 Task: Change  the formatting of the data to 'Which is Less than 10, 'In conditional formating, put the option 'Light Red Fill with Drak Red Text. 'add another formatting option Format As Table, insert the option 'Blue Table style Light 9 'In the sheet  Attendance Sheet for Weekly Monitoringbook
Action: Mouse moved to (38, 245)
Screenshot: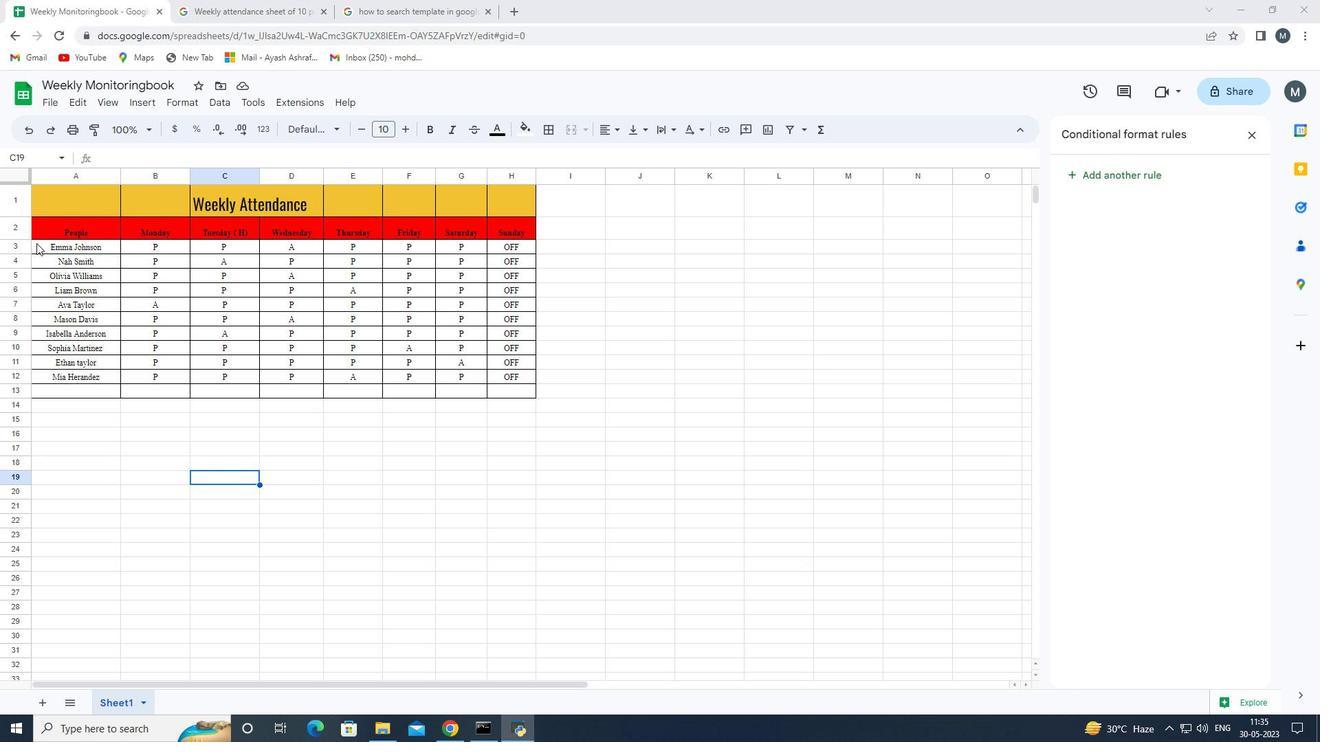 
Action: Mouse pressed left at (38, 245)
Screenshot: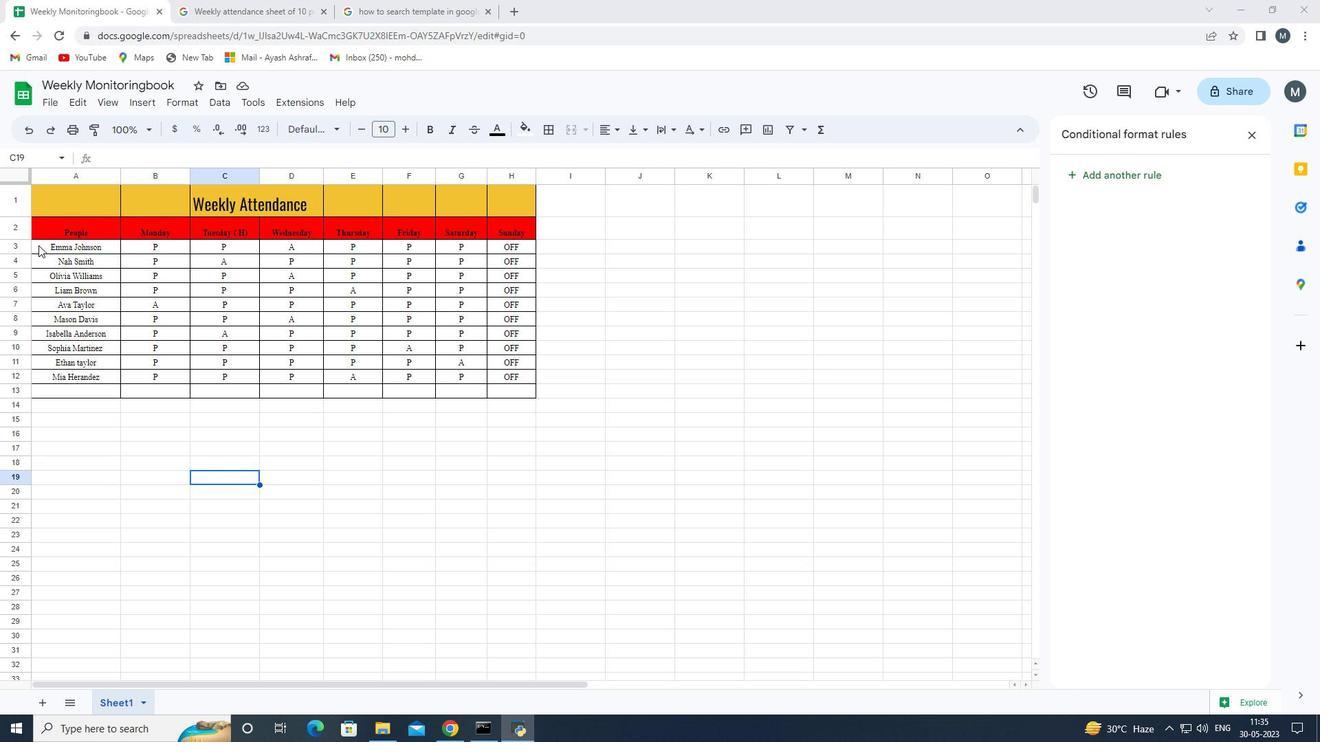 
Action: Mouse moved to (178, 106)
Screenshot: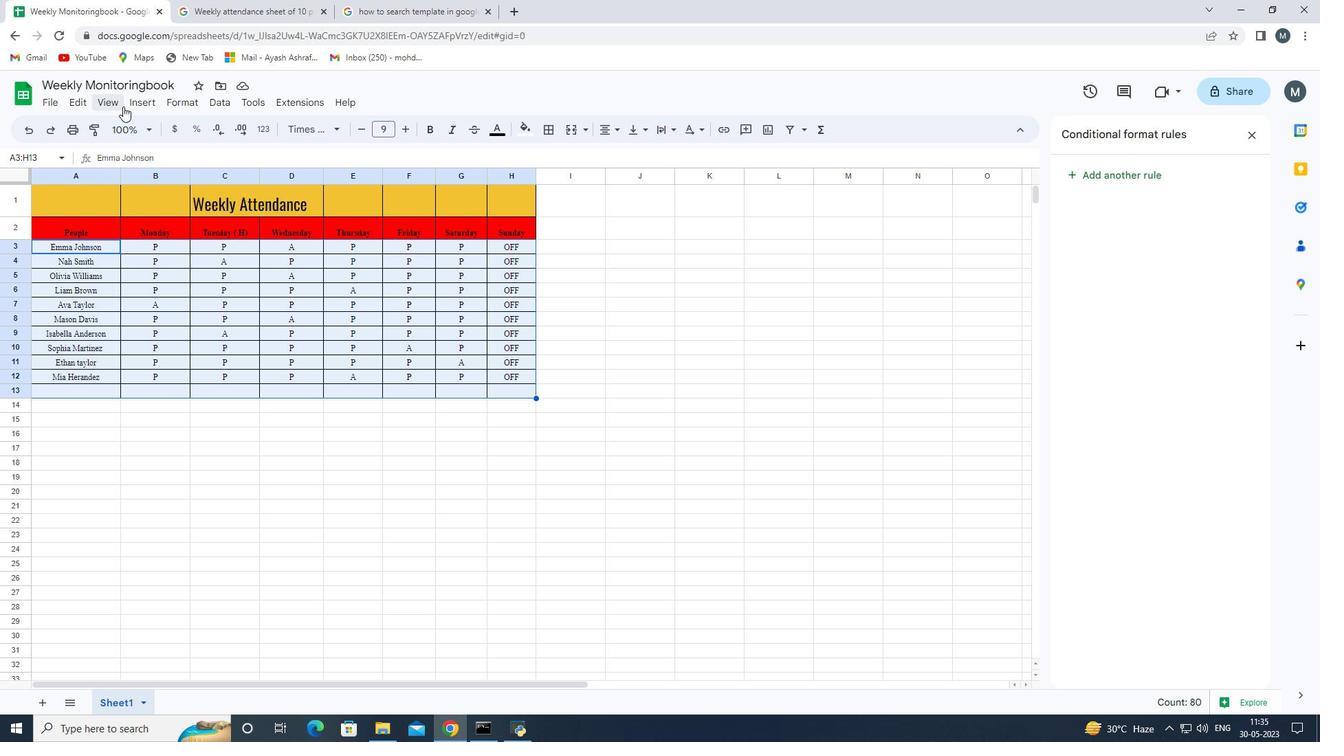 
Action: Mouse pressed left at (178, 106)
Screenshot: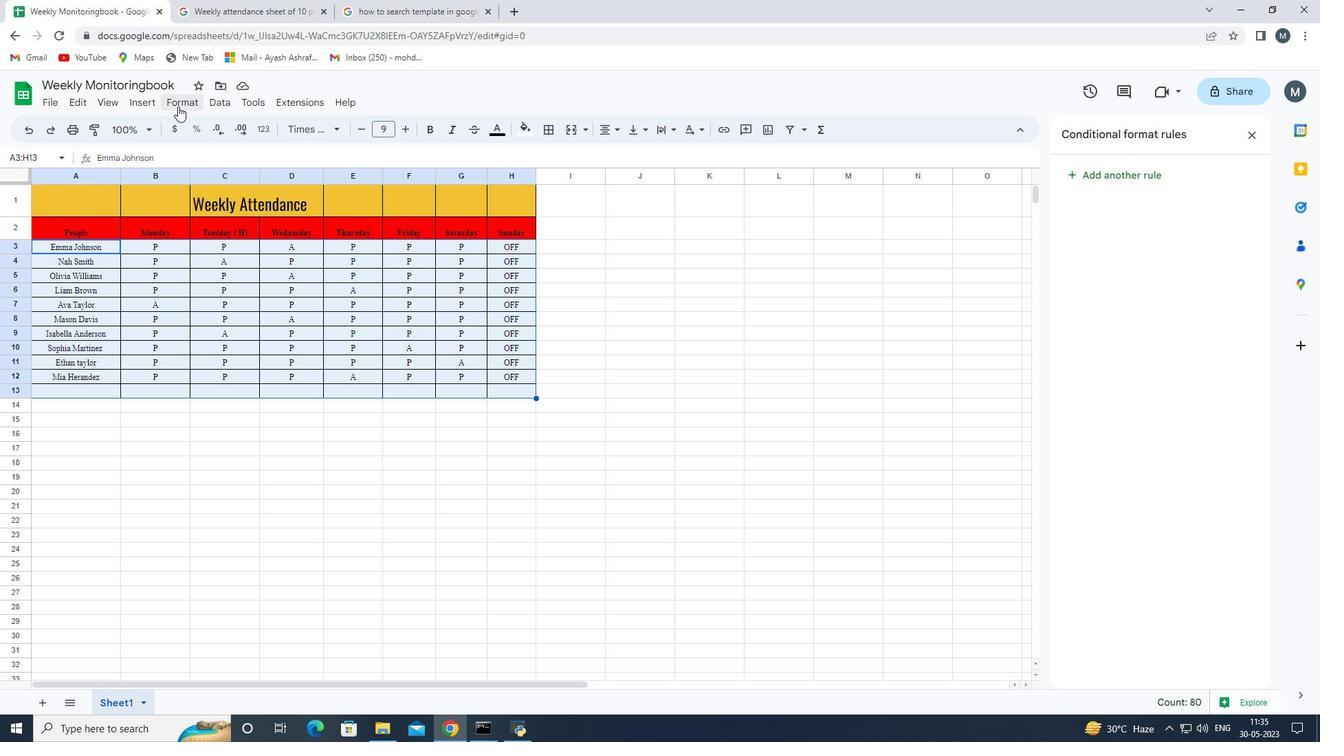 
Action: Mouse moved to (240, 331)
Screenshot: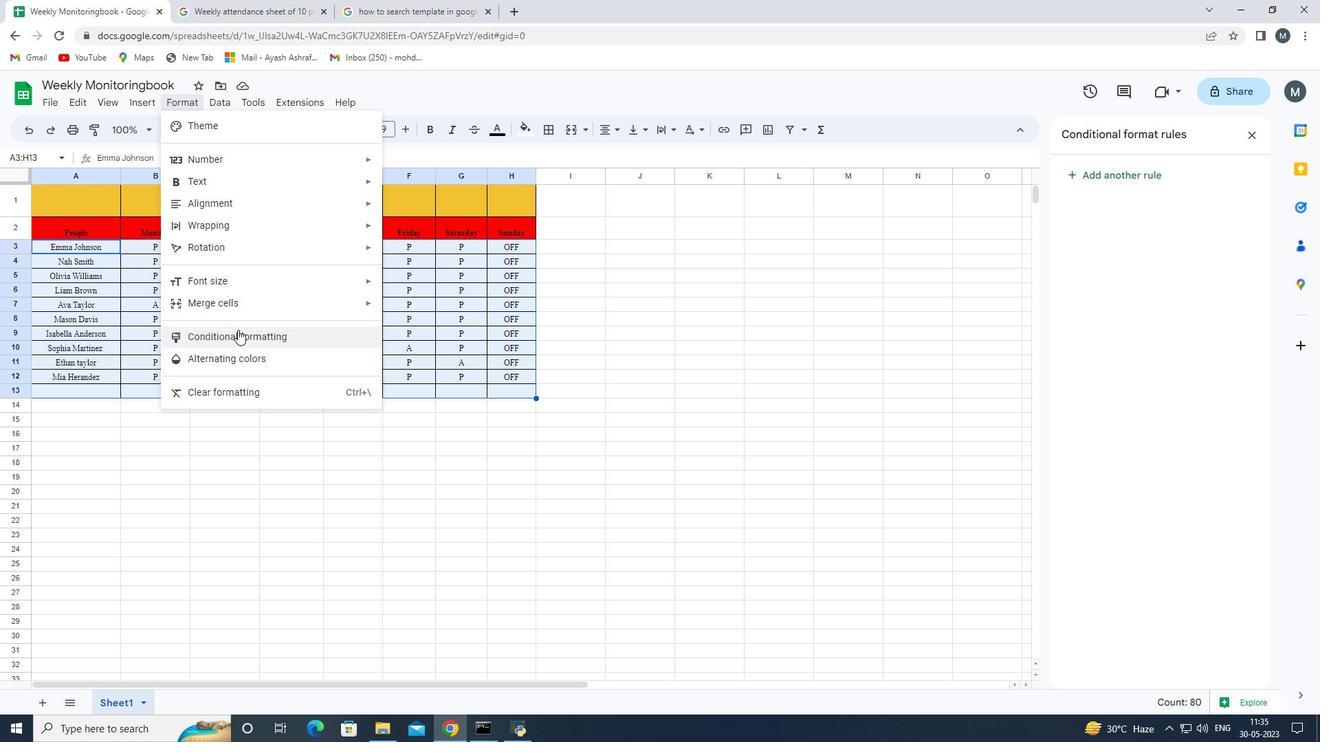 
Action: Mouse pressed left at (240, 331)
Screenshot: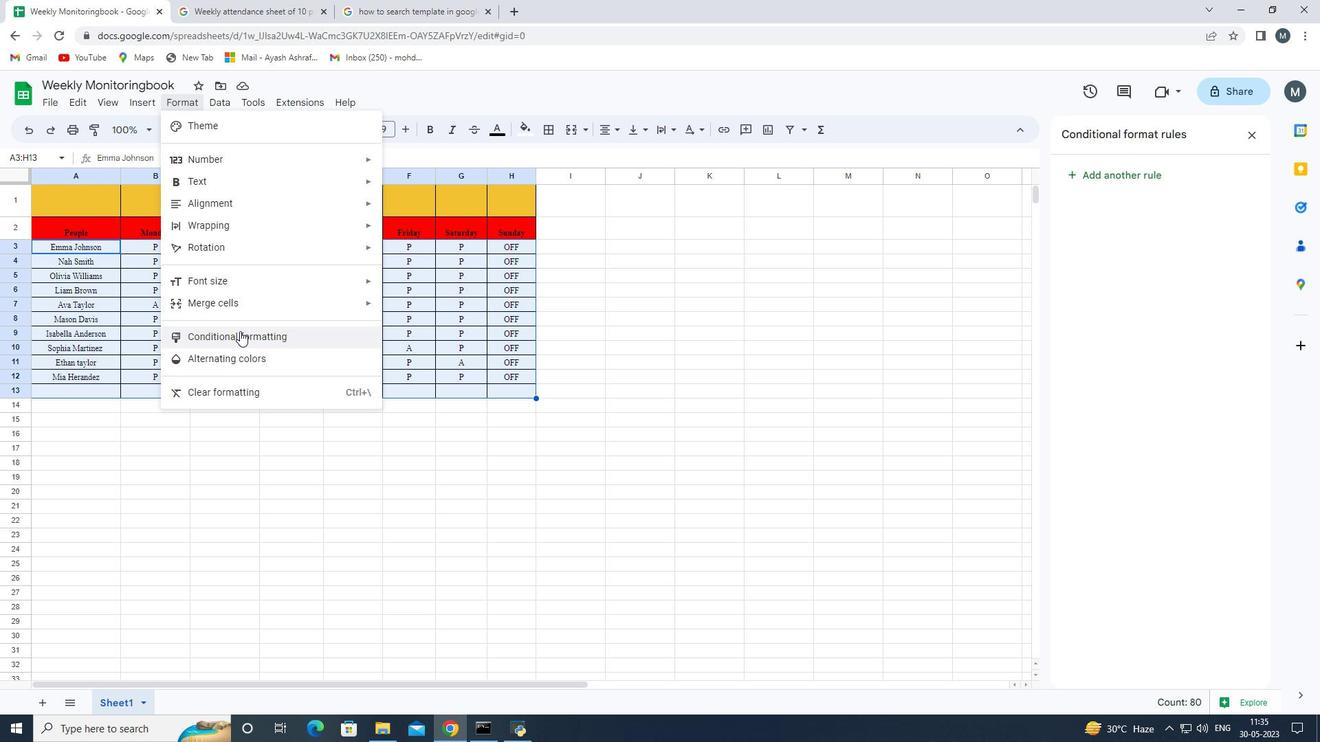 
Action: Mouse moved to (1109, 317)
Screenshot: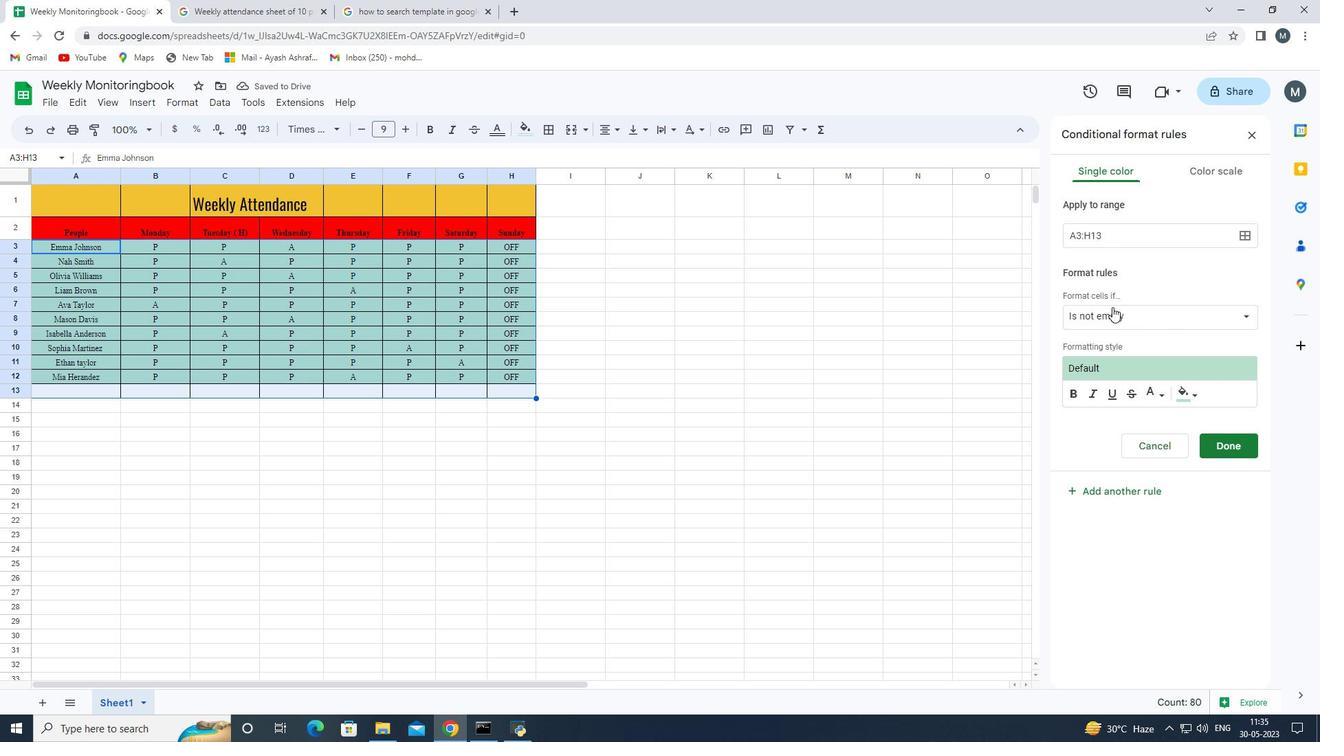 
Action: Mouse pressed left at (1109, 317)
Screenshot: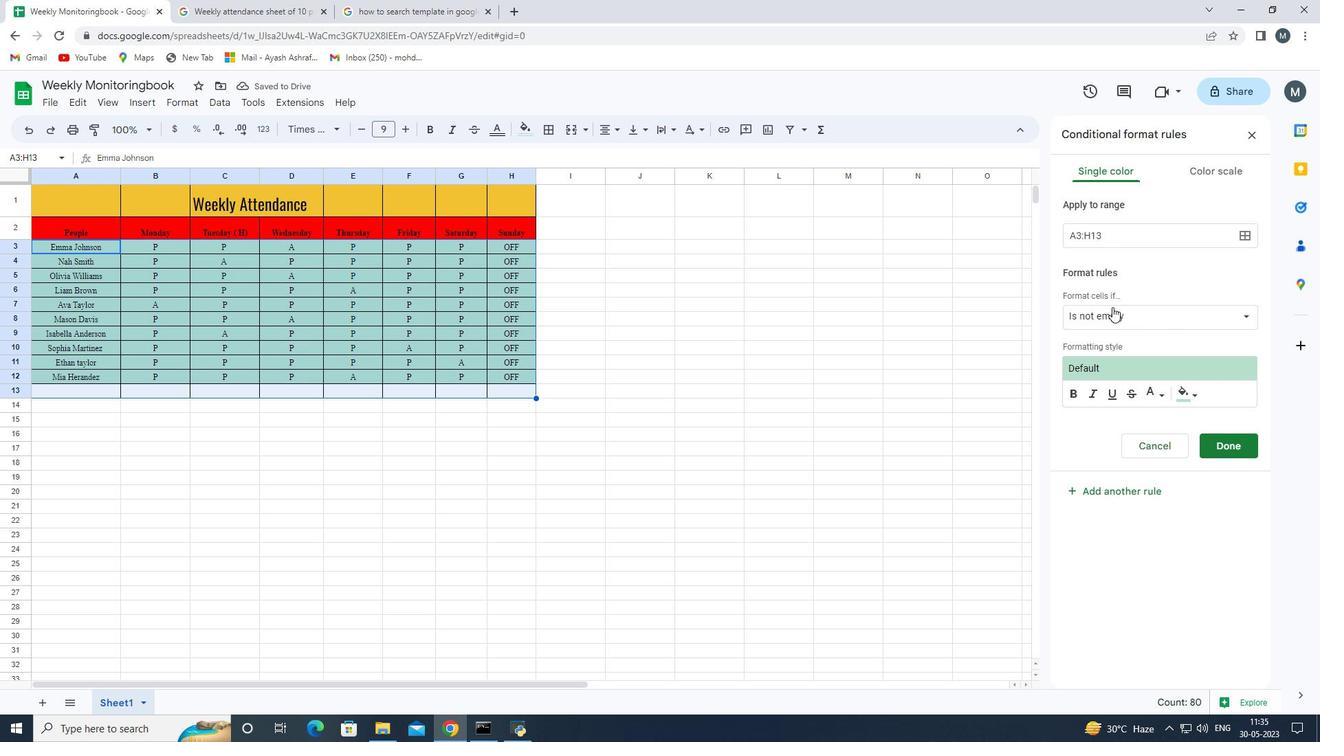 
Action: Mouse moved to (1125, 588)
Screenshot: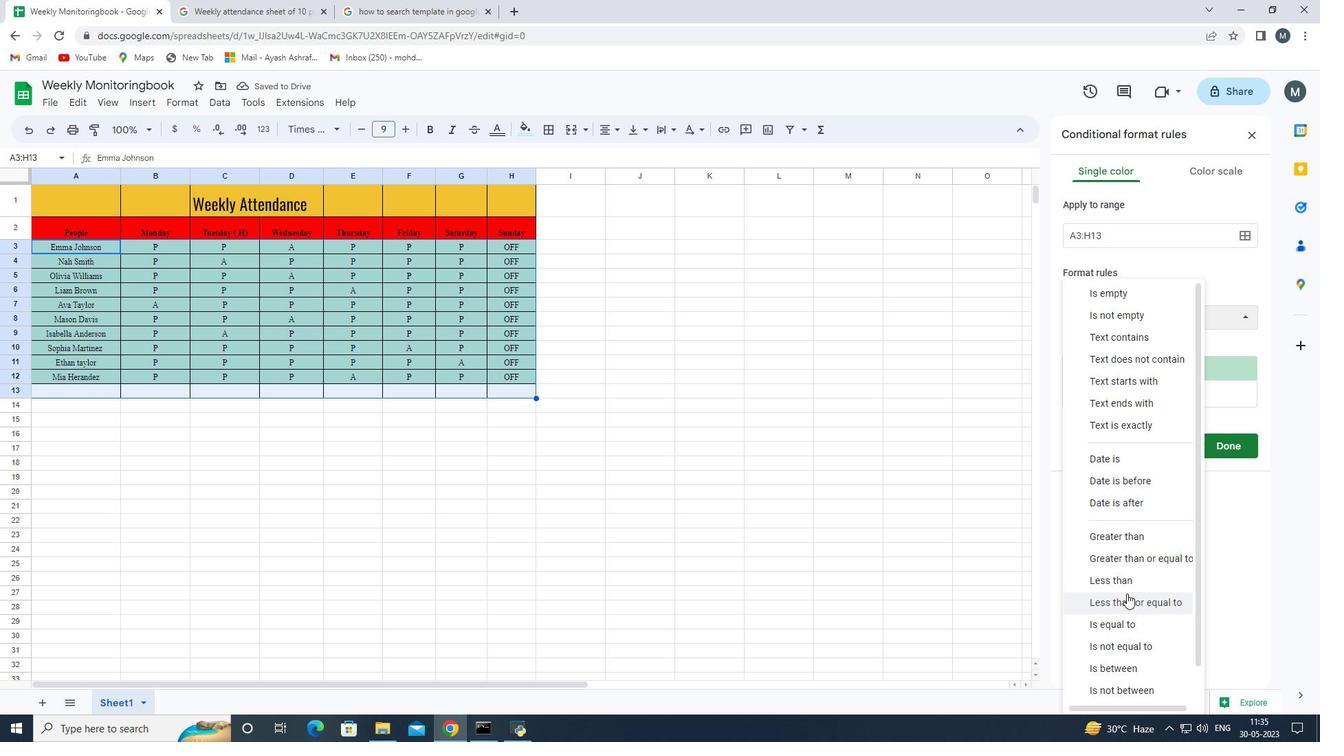 
Action: Mouse pressed left at (1125, 588)
Screenshot: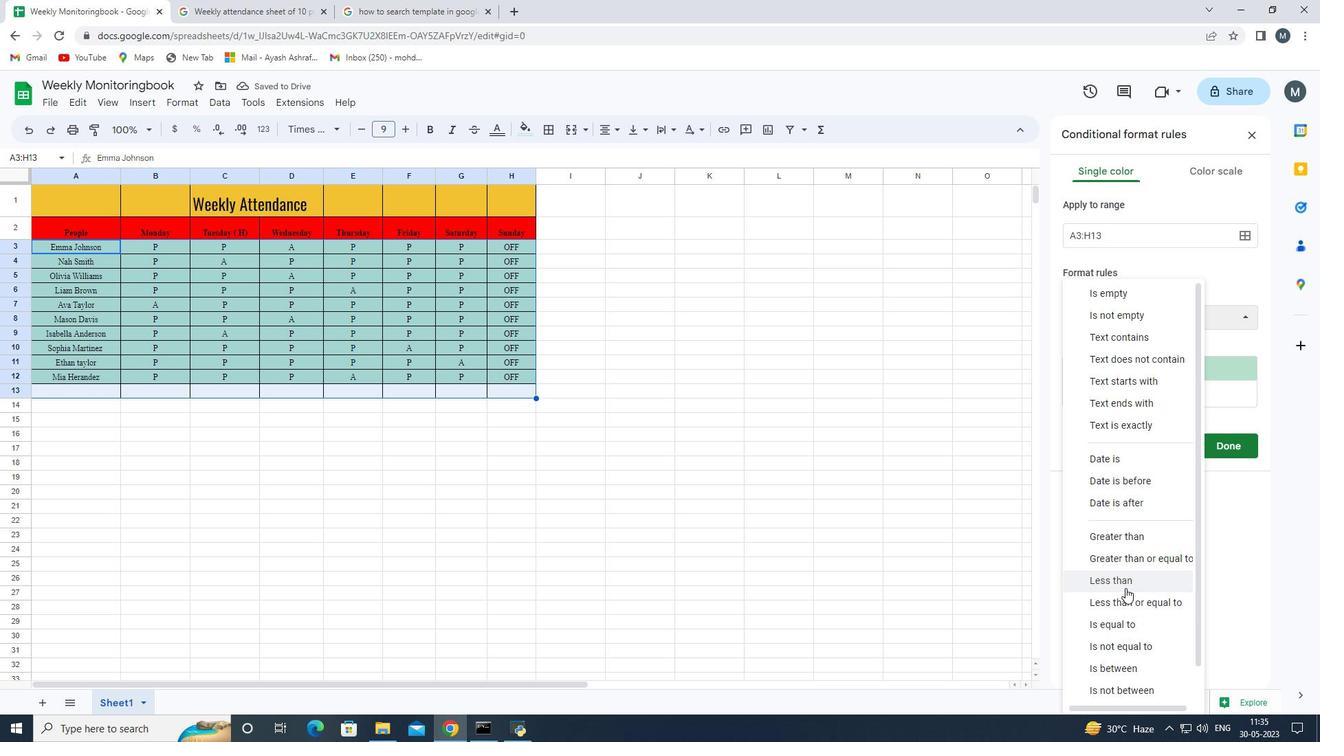 
Action: Mouse moved to (1106, 352)
Screenshot: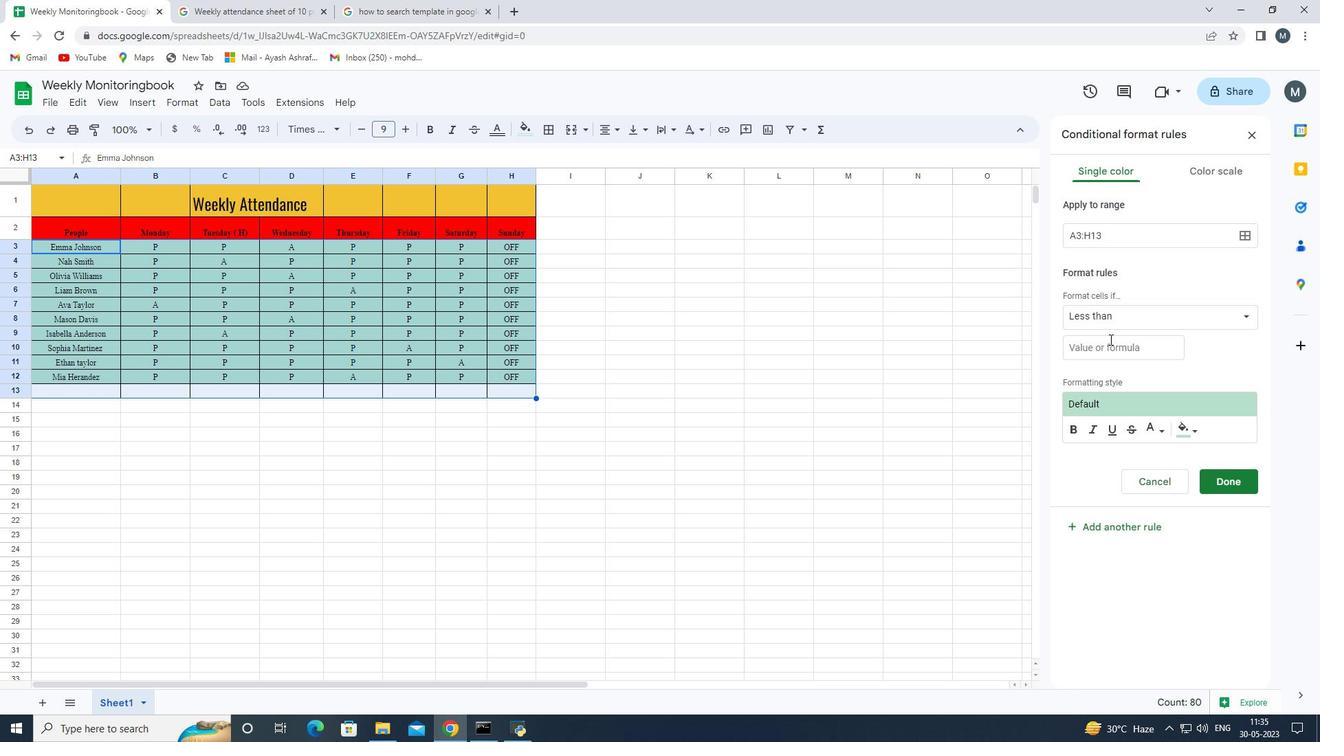 
Action: Mouse pressed left at (1106, 352)
Screenshot: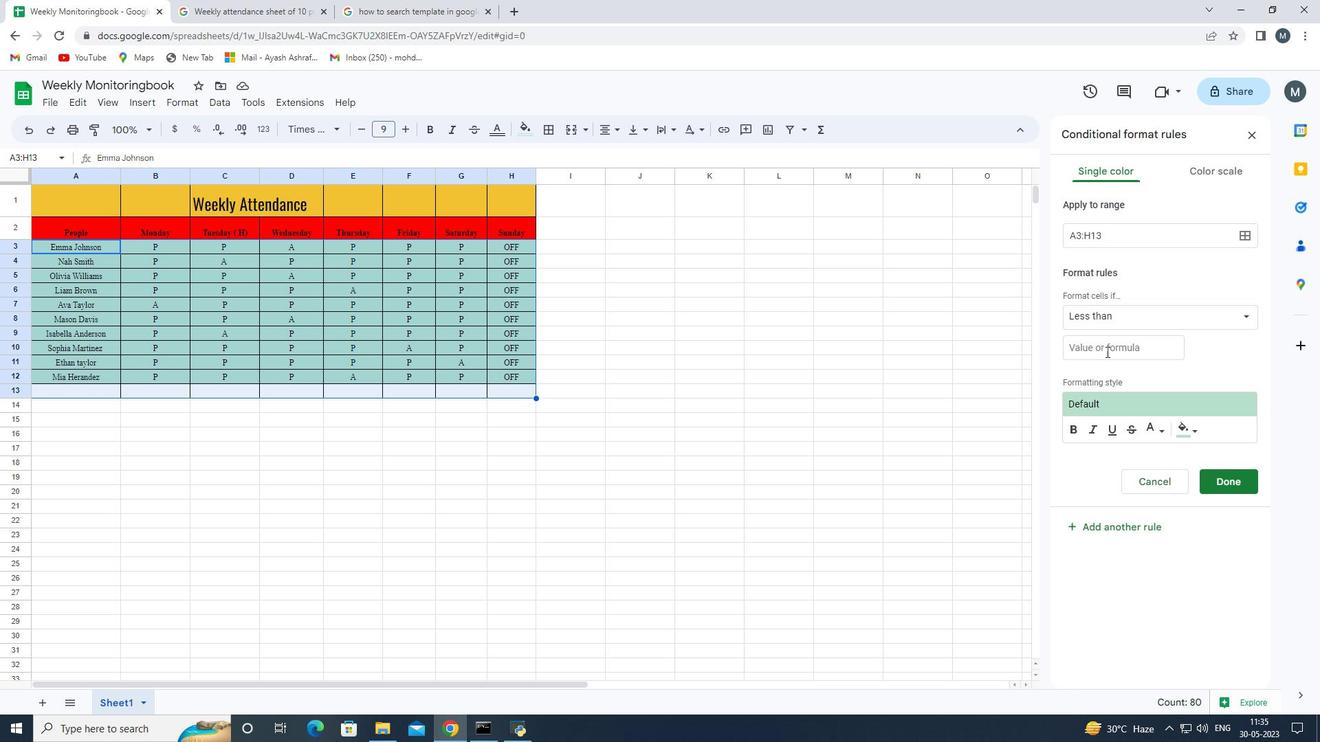 
Action: Key pressed 10
Screenshot: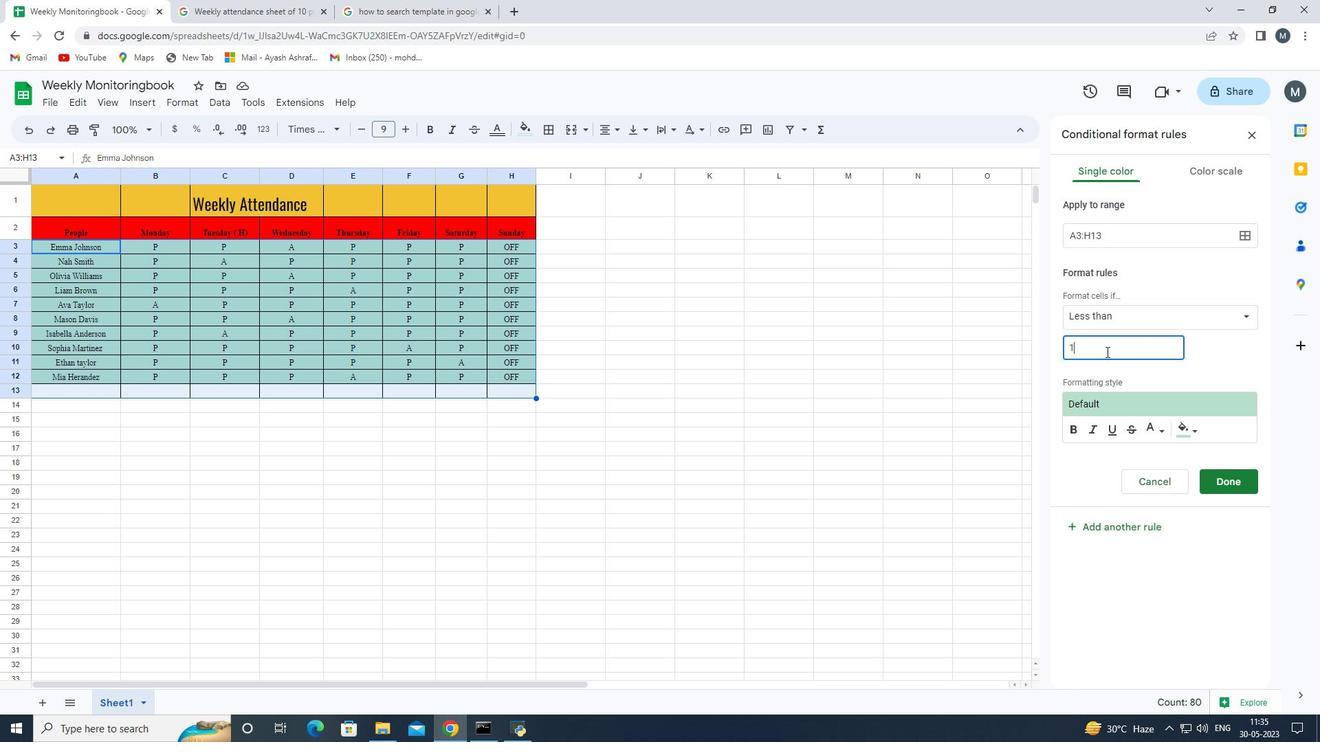 
Action: Mouse moved to (1183, 437)
Screenshot: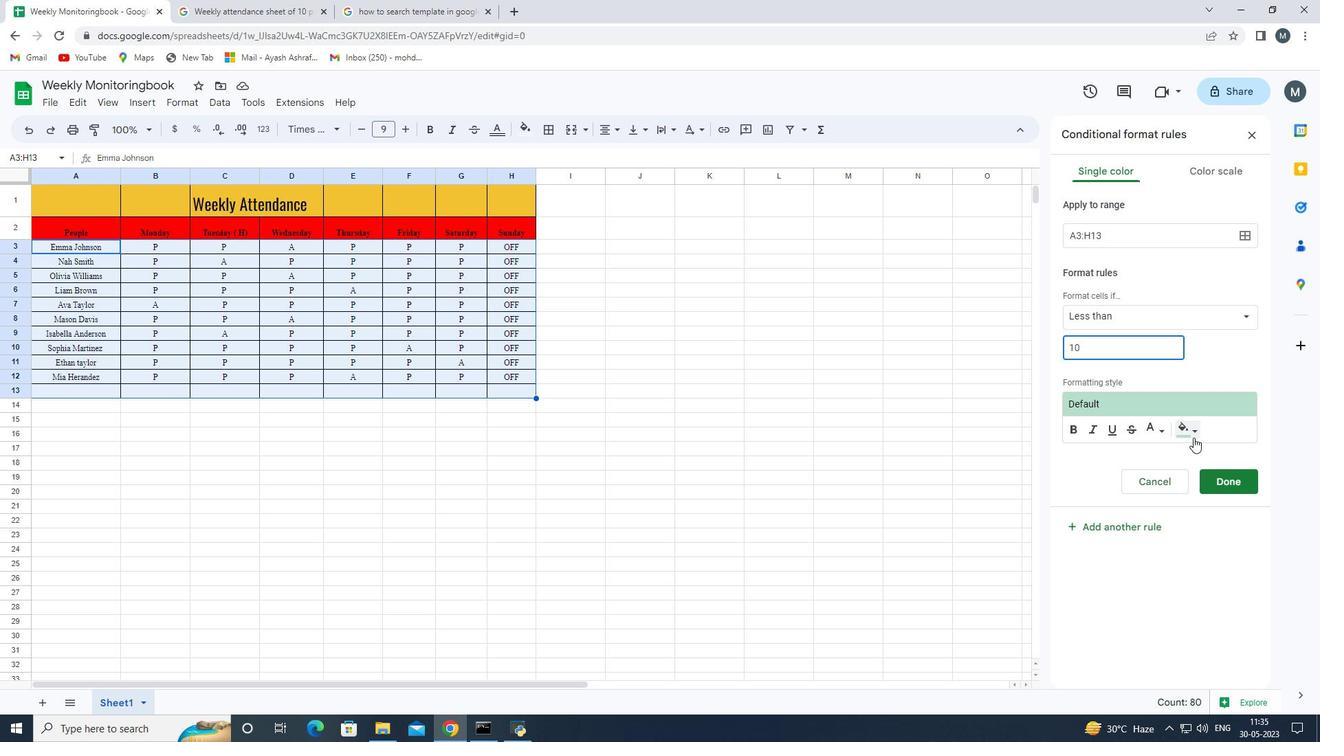 
Action: Mouse pressed left at (1183, 437)
Screenshot: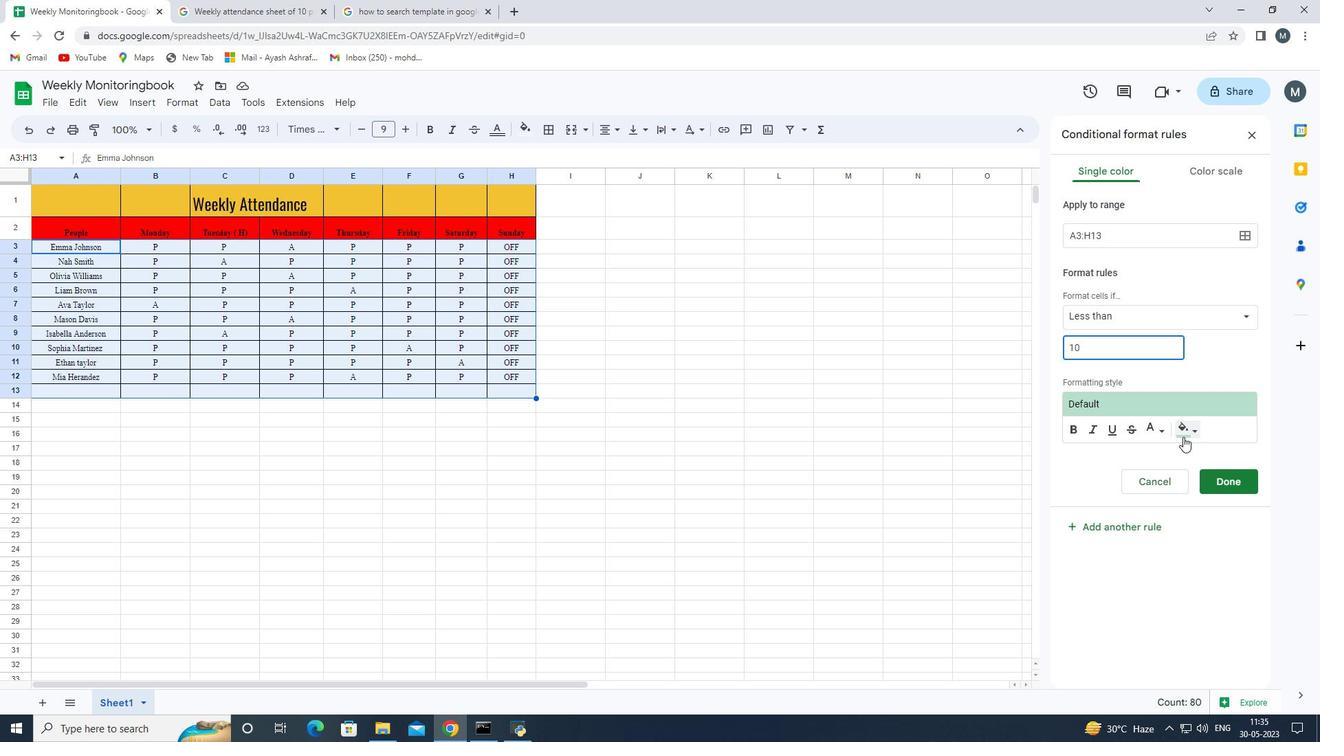 
Action: Mouse moved to (1048, 491)
Screenshot: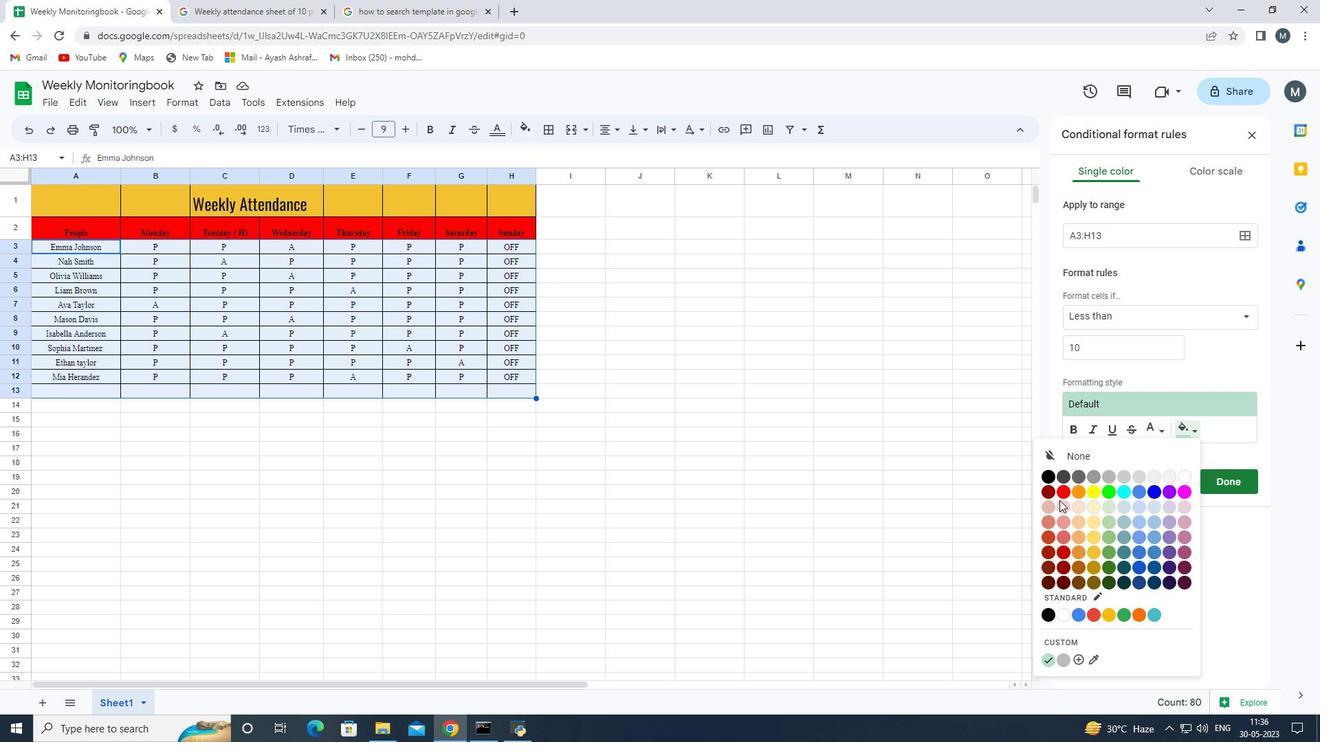 
Action: Mouse pressed left at (1048, 491)
Screenshot: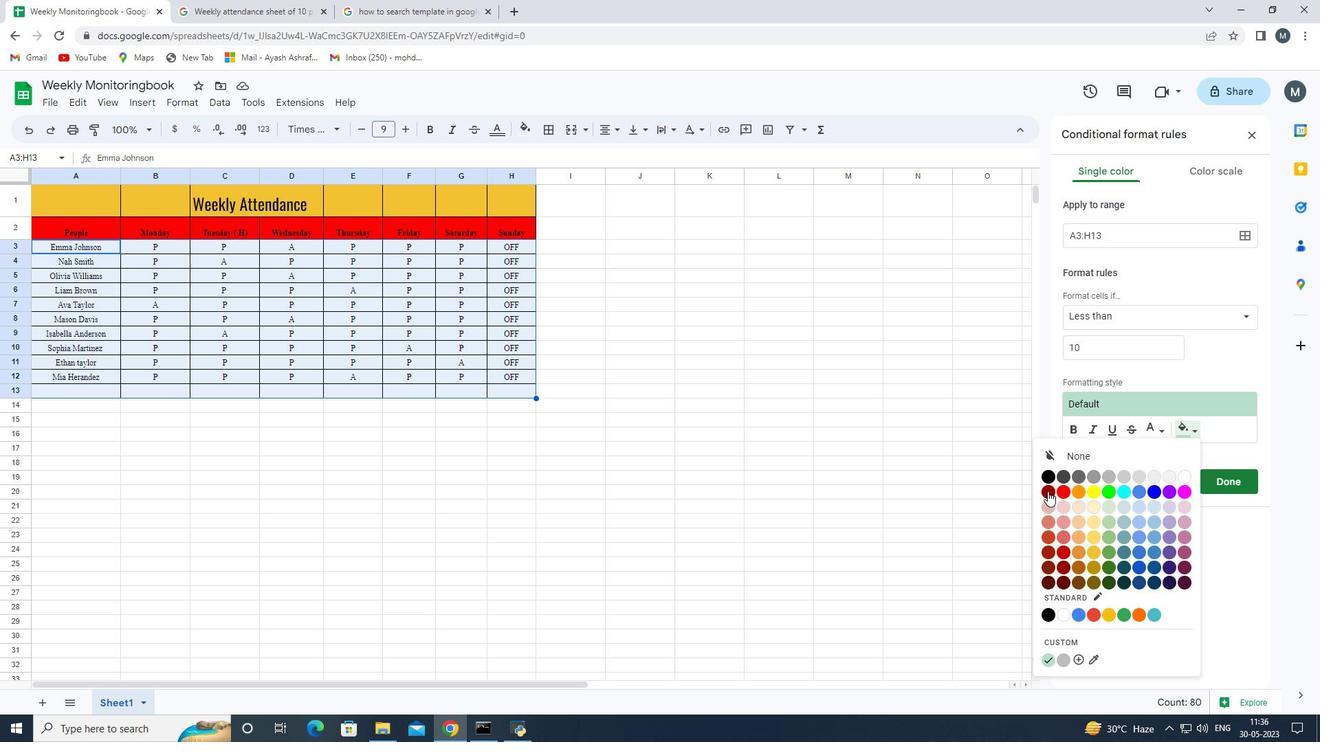 
Action: Mouse moved to (1159, 434)
Screenshot: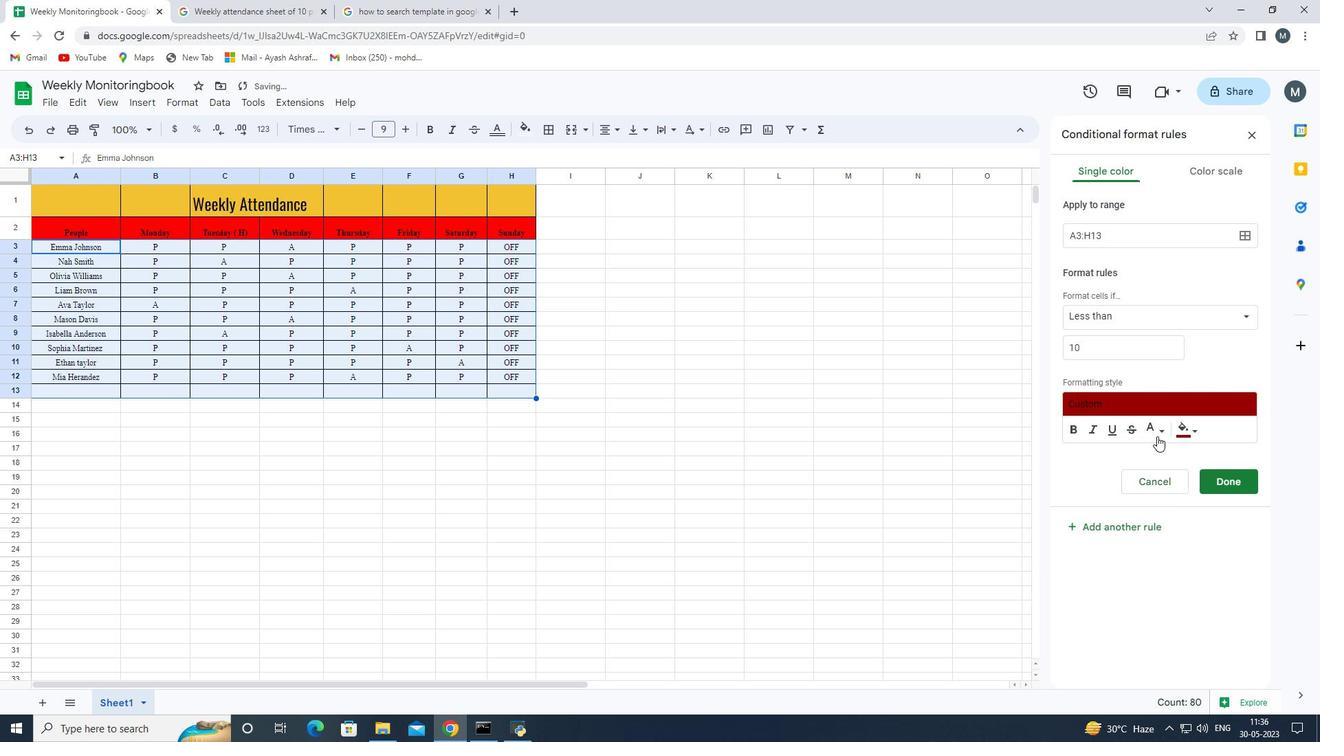 
Action: Mouse pressed left at (1159, 434)
Screenshot: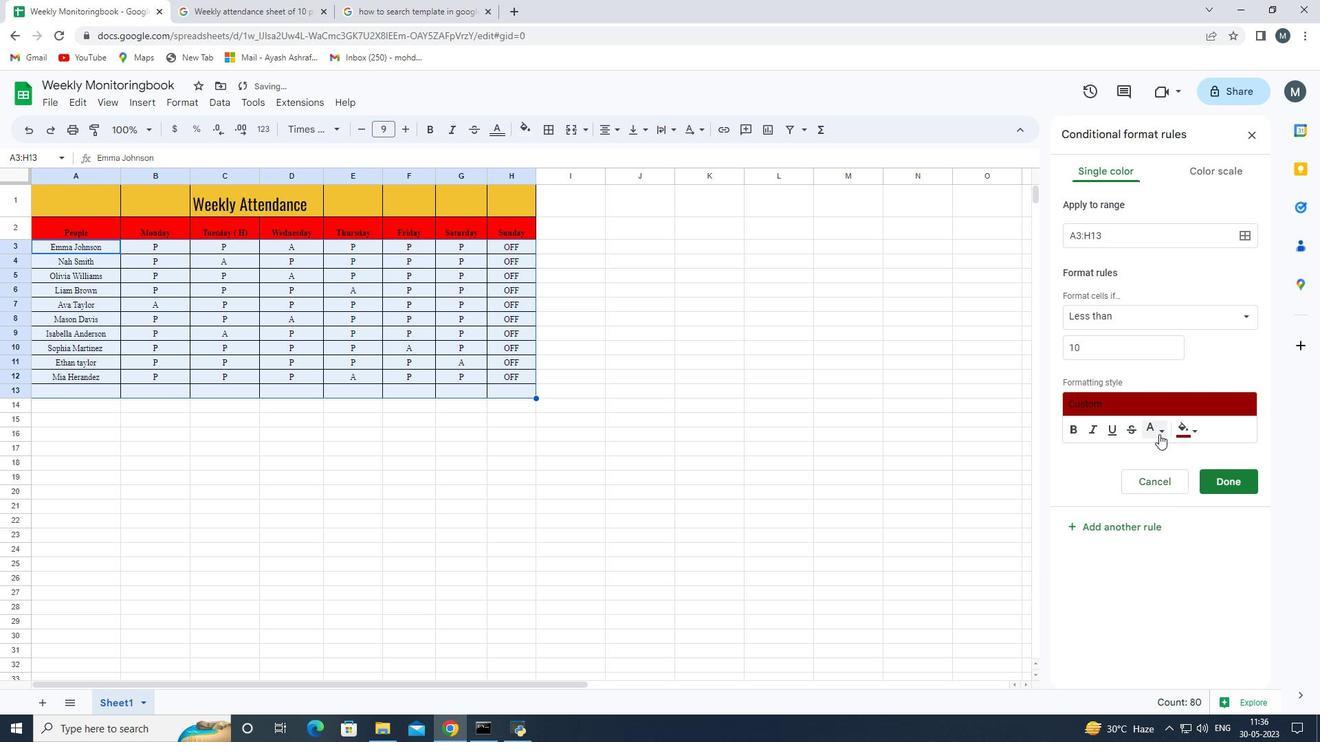 
Action: Mouse moved to (1157, 566)
Screenshot: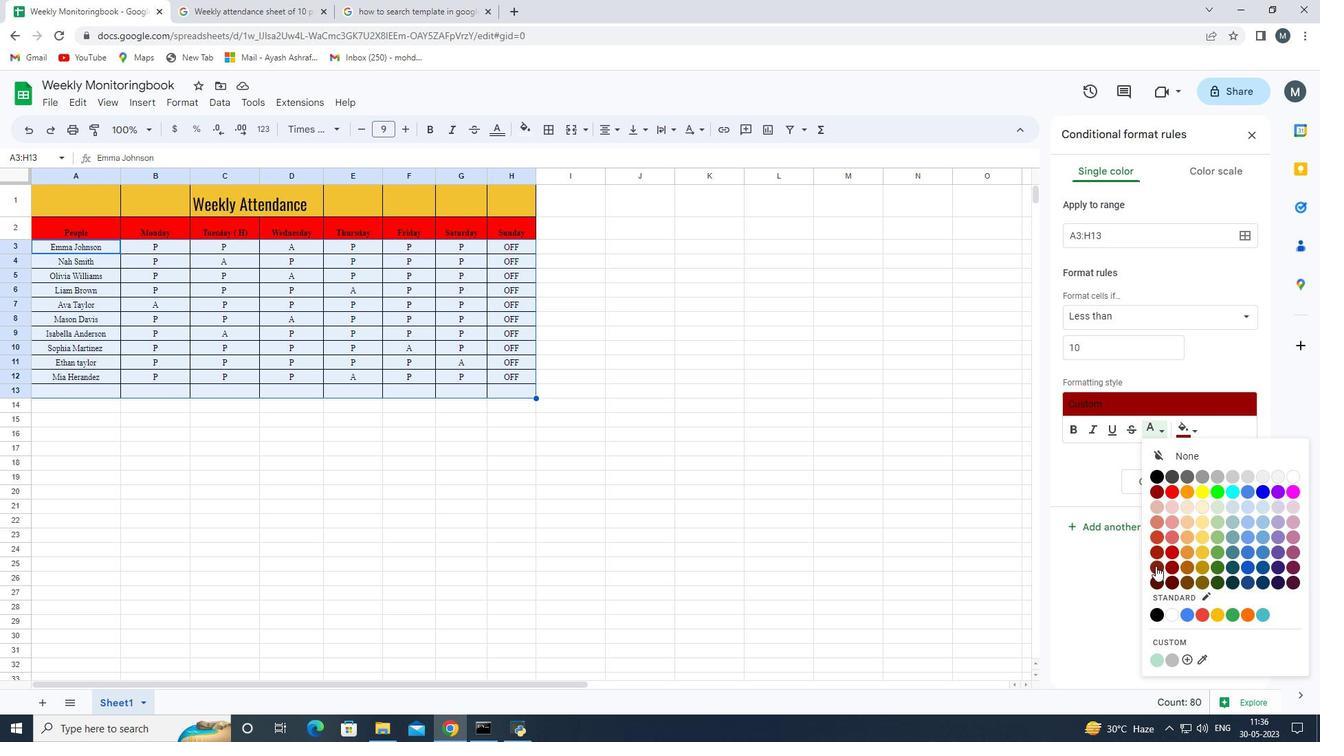 
Action: Mouse pressed left at (1157, 566)
Screenshot: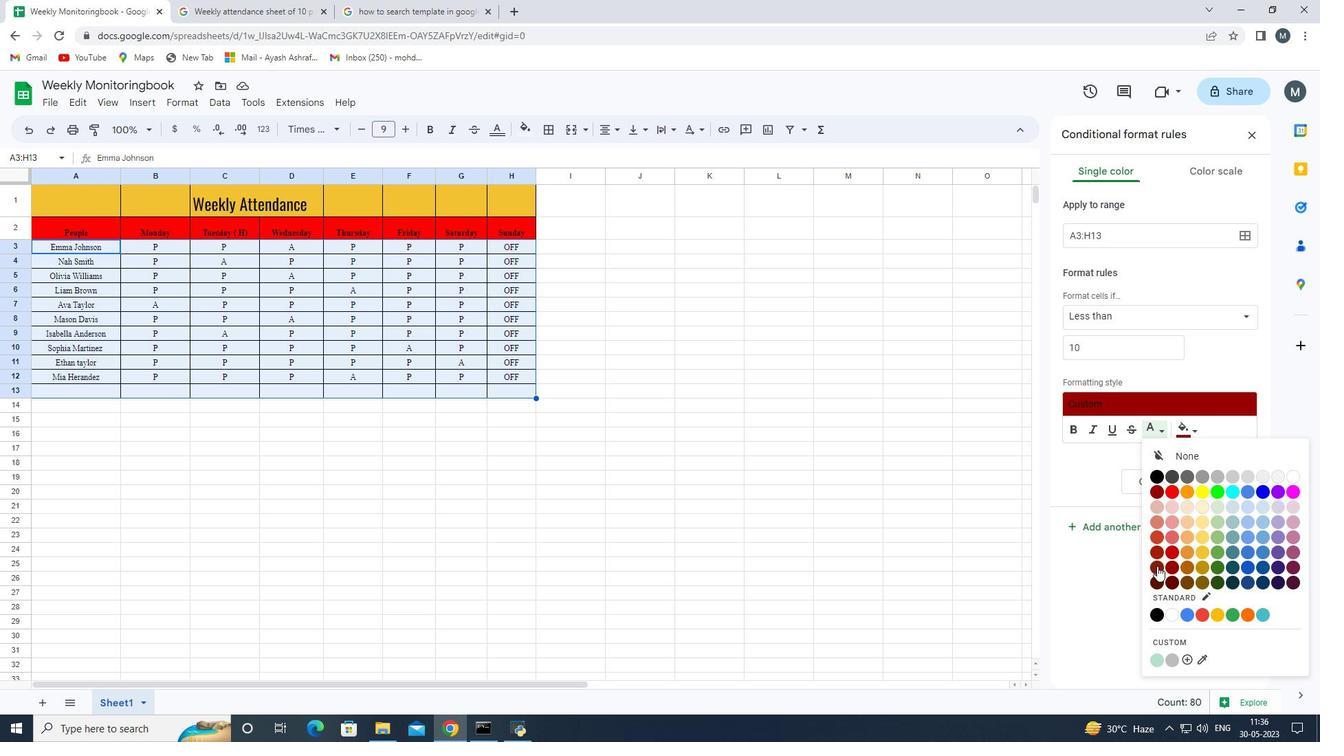 
Action: Mouse moved to (1228, 482)
Screenshot: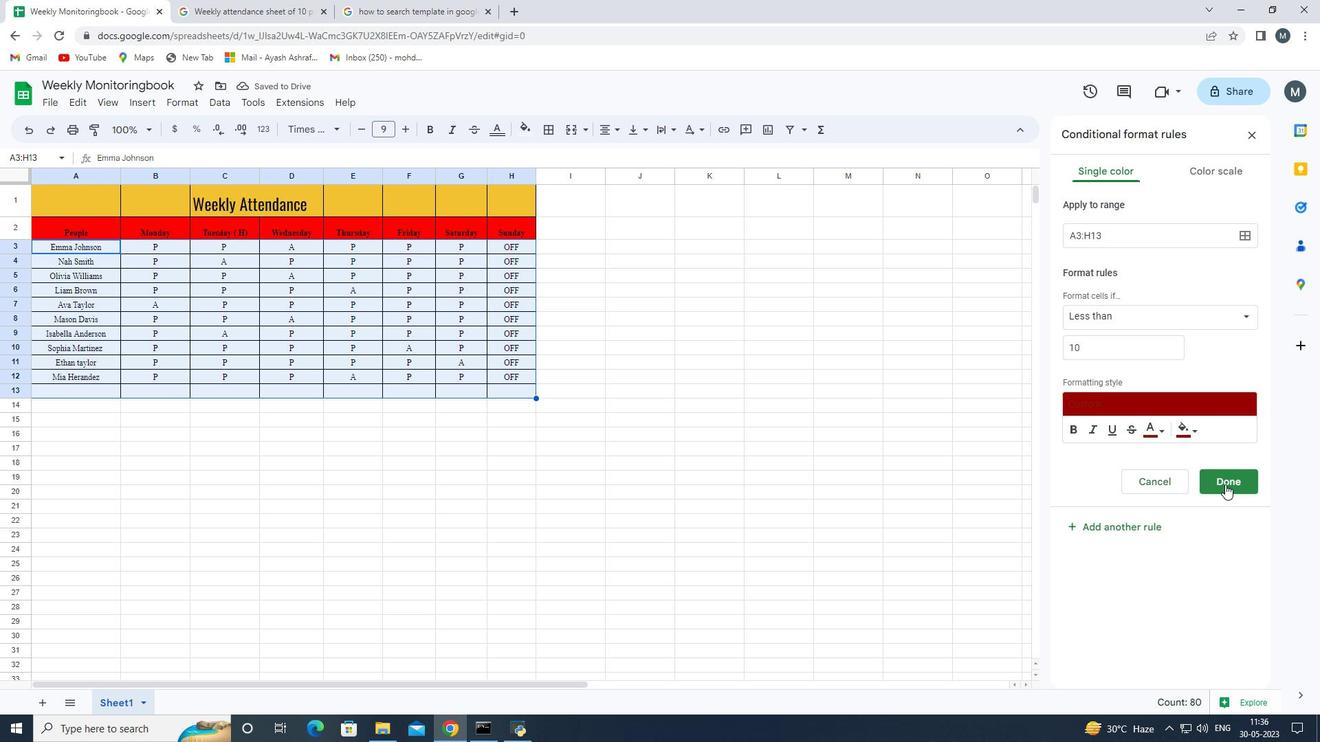 
Action: Mouse pressed left at (1228, 482)
Screenshot: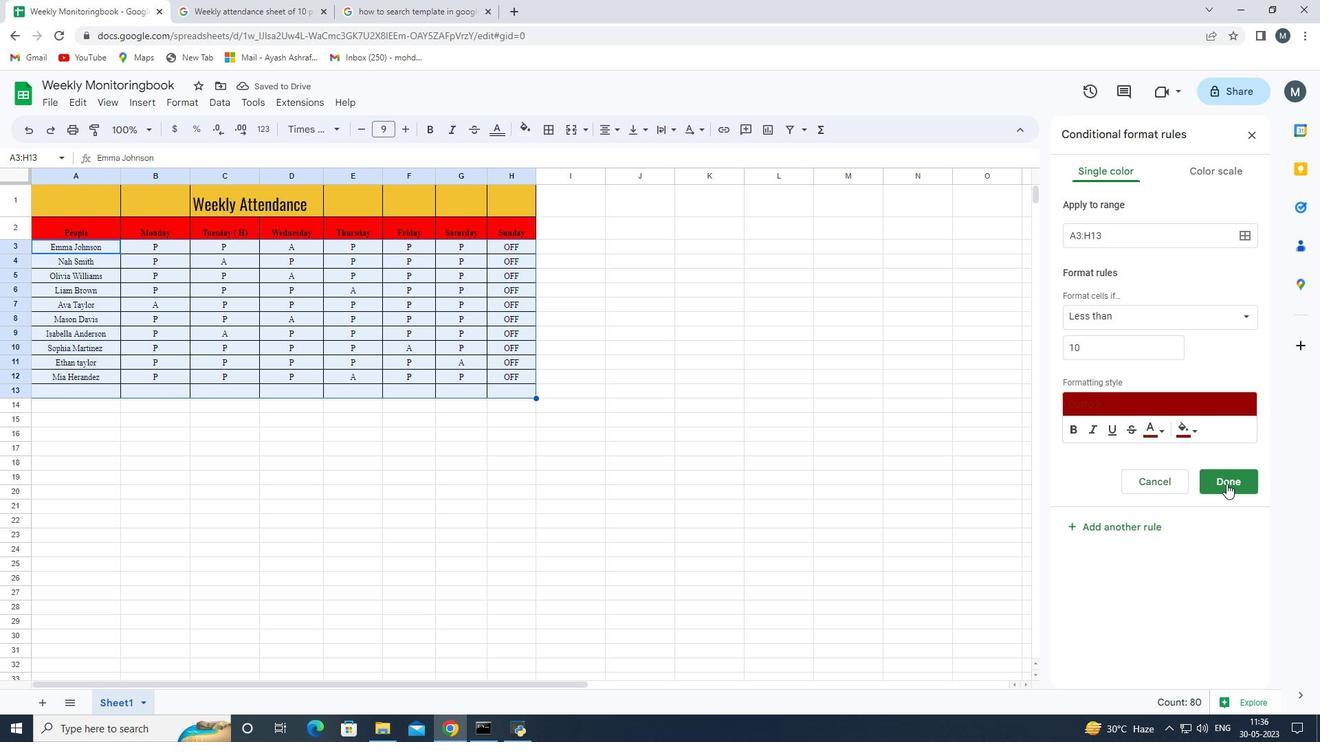 
Action: Mouse moved to (312, 497)
Screenshot: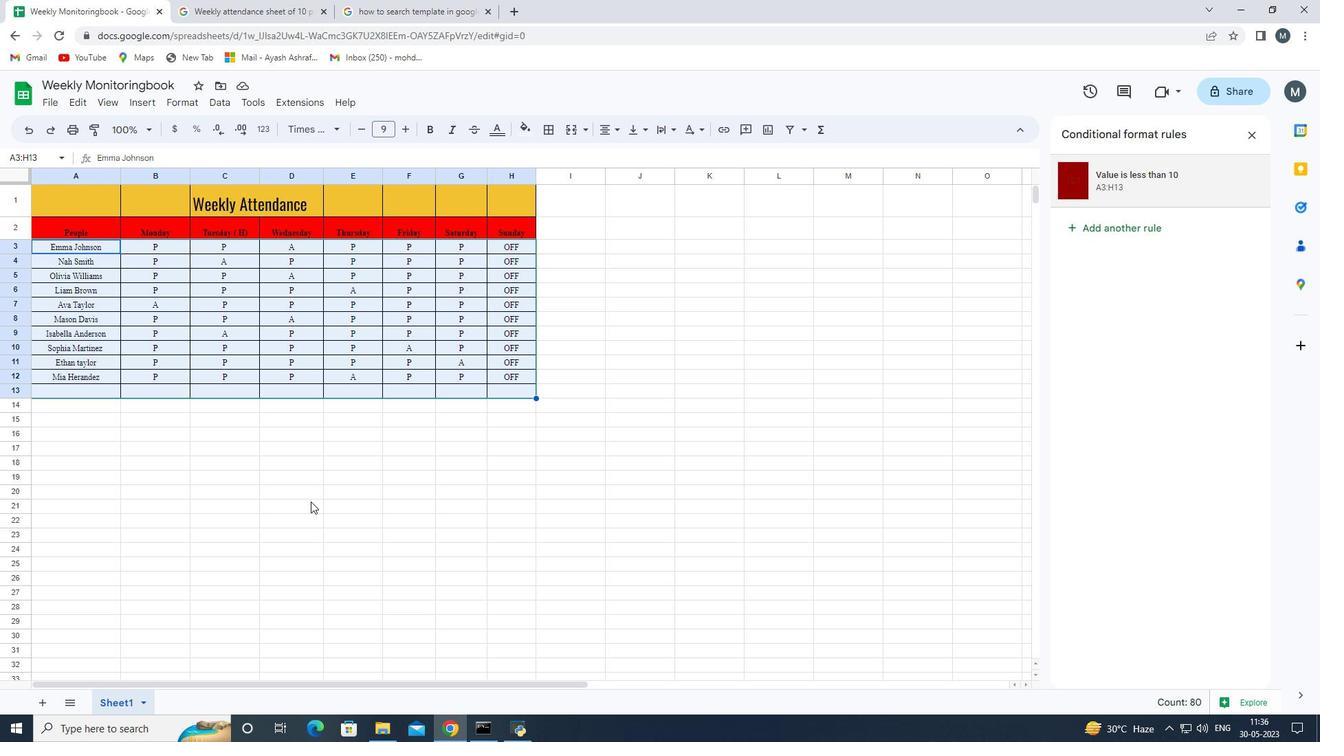 
Action: Mouse pressed left at (312, 497)
Screenshot: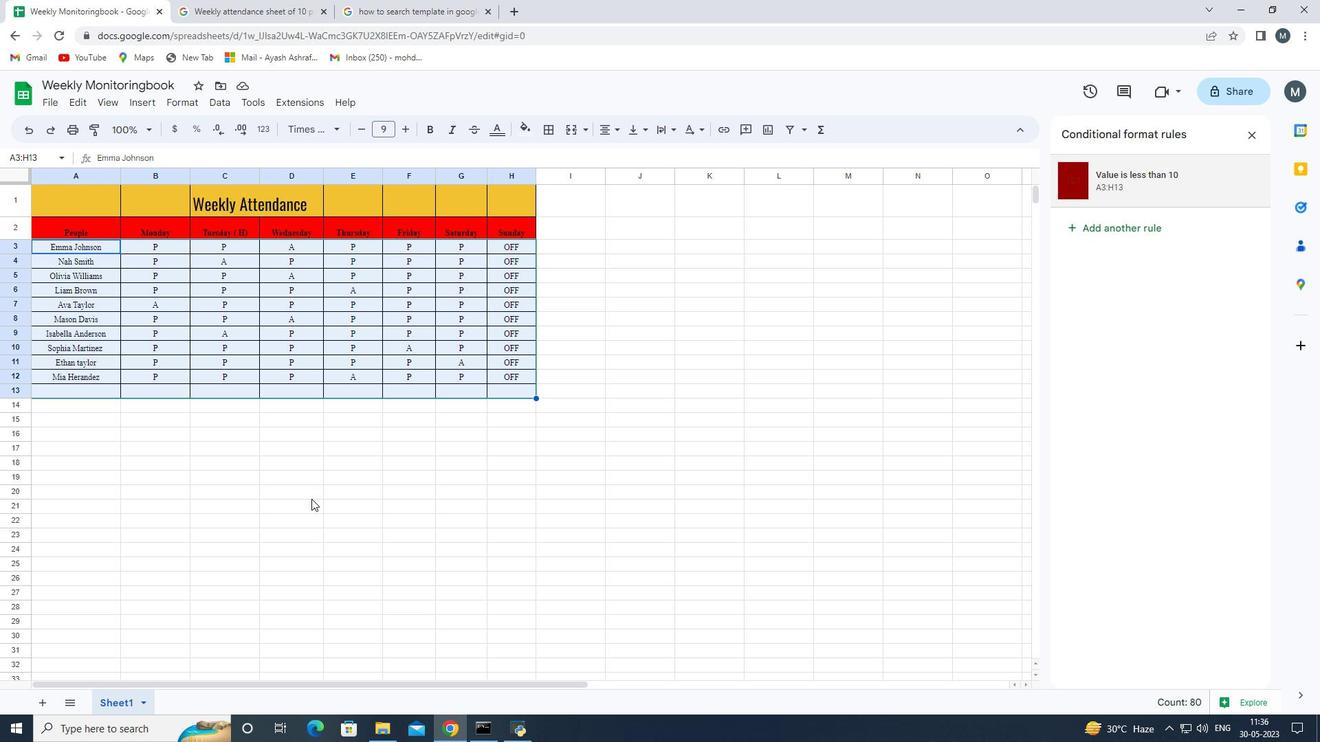 
Action: Mouse moved to (188, 100)
Screenshot: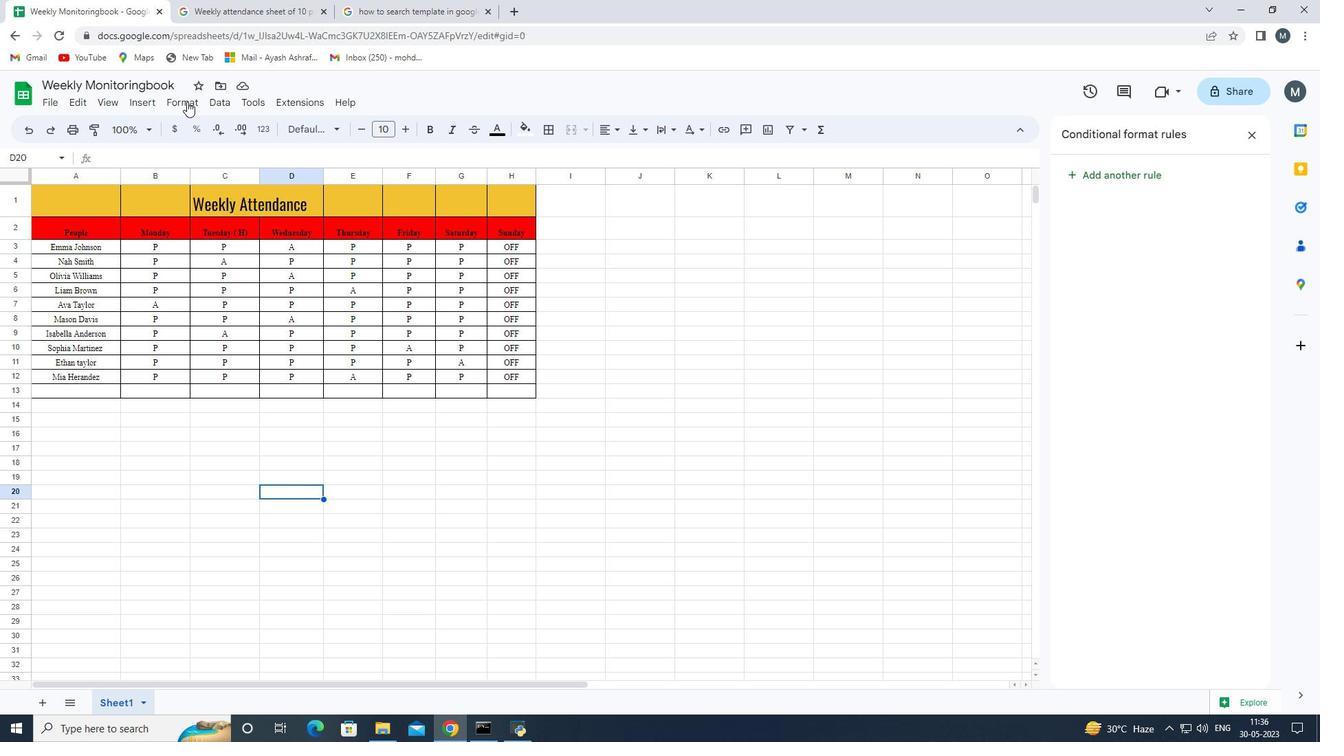
Action: Mouse pressed left at (188, 100)
Screenshot: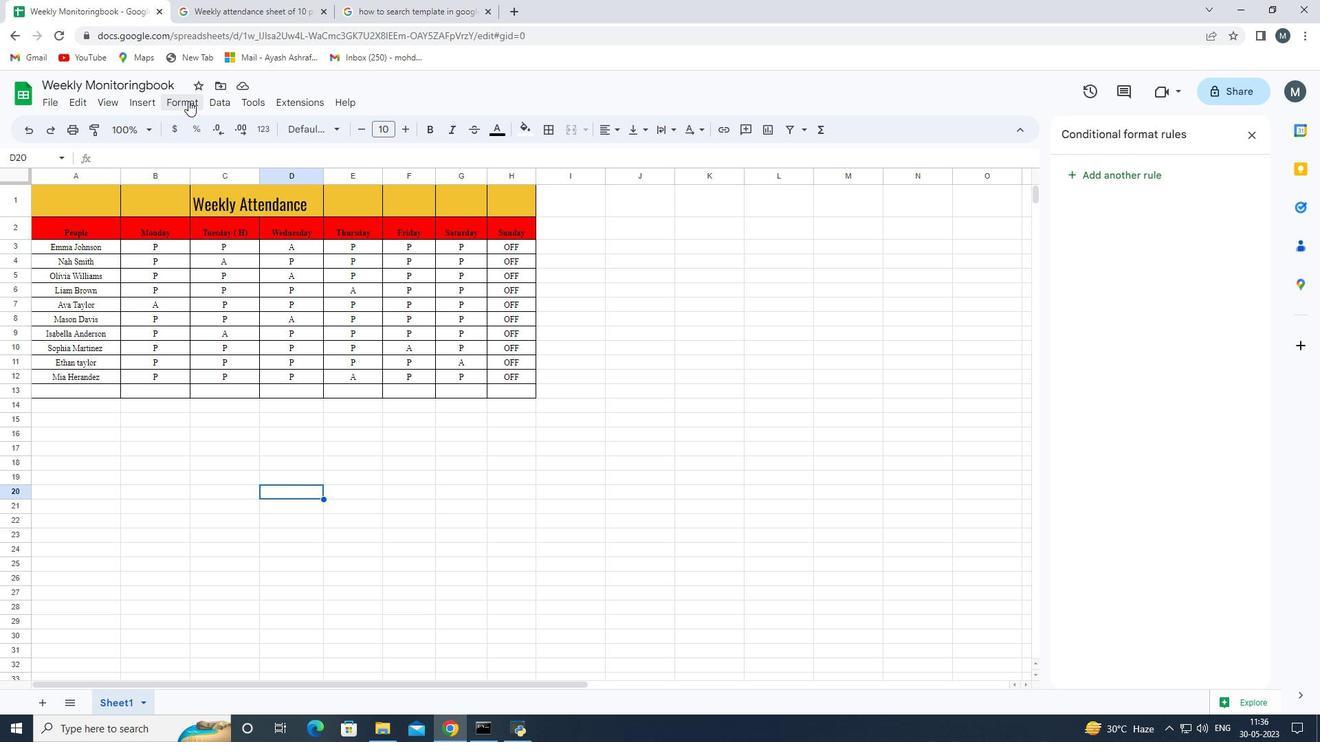
Action: Mouse moved to (249, 390)
Screenshot: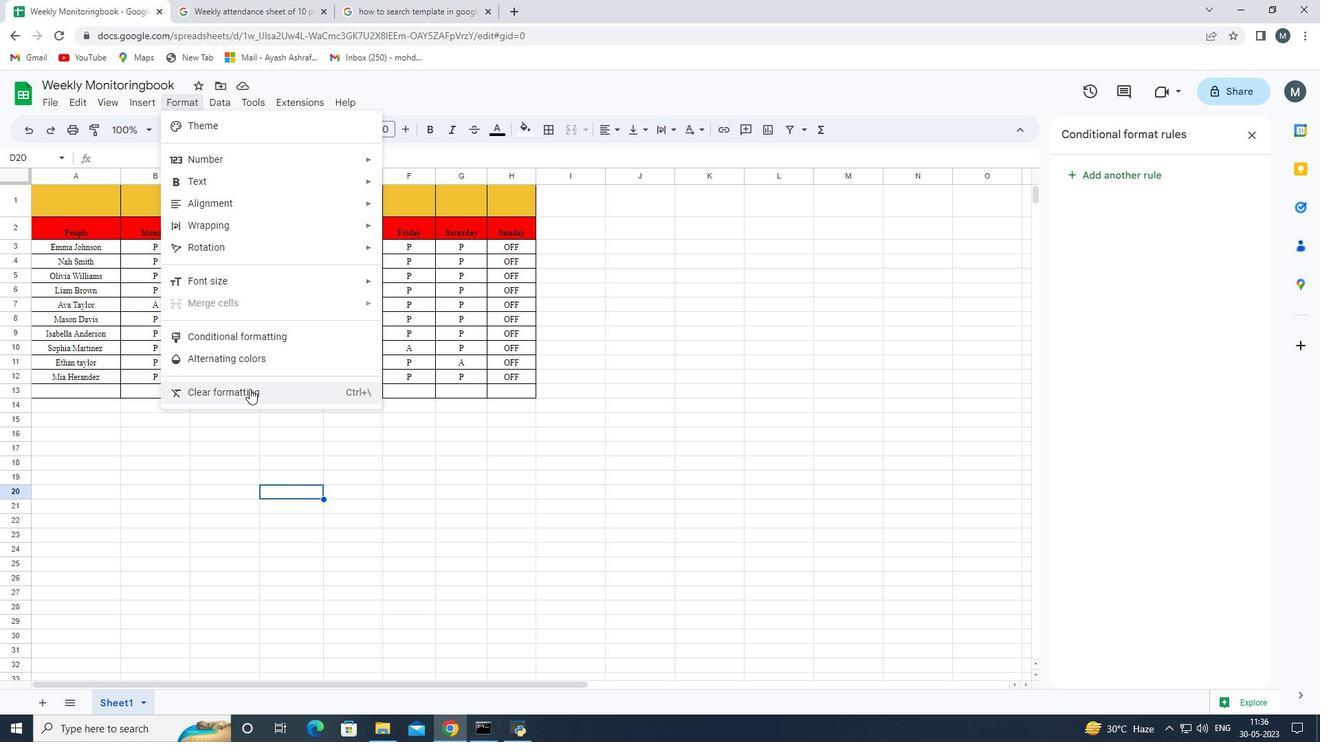 
Action: Mouse pressed left at (249, 390)
Screenshot: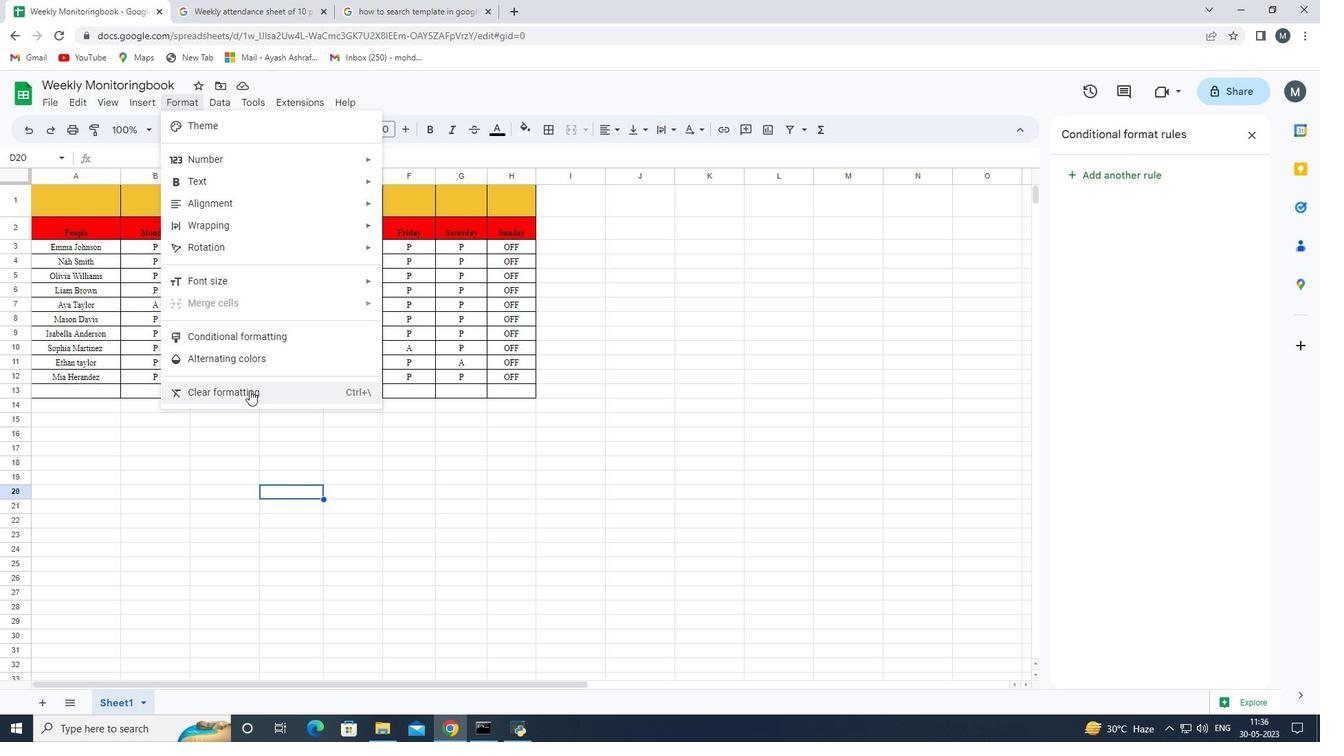 
Action: Mouse moved to (188, 96)
Screenshot: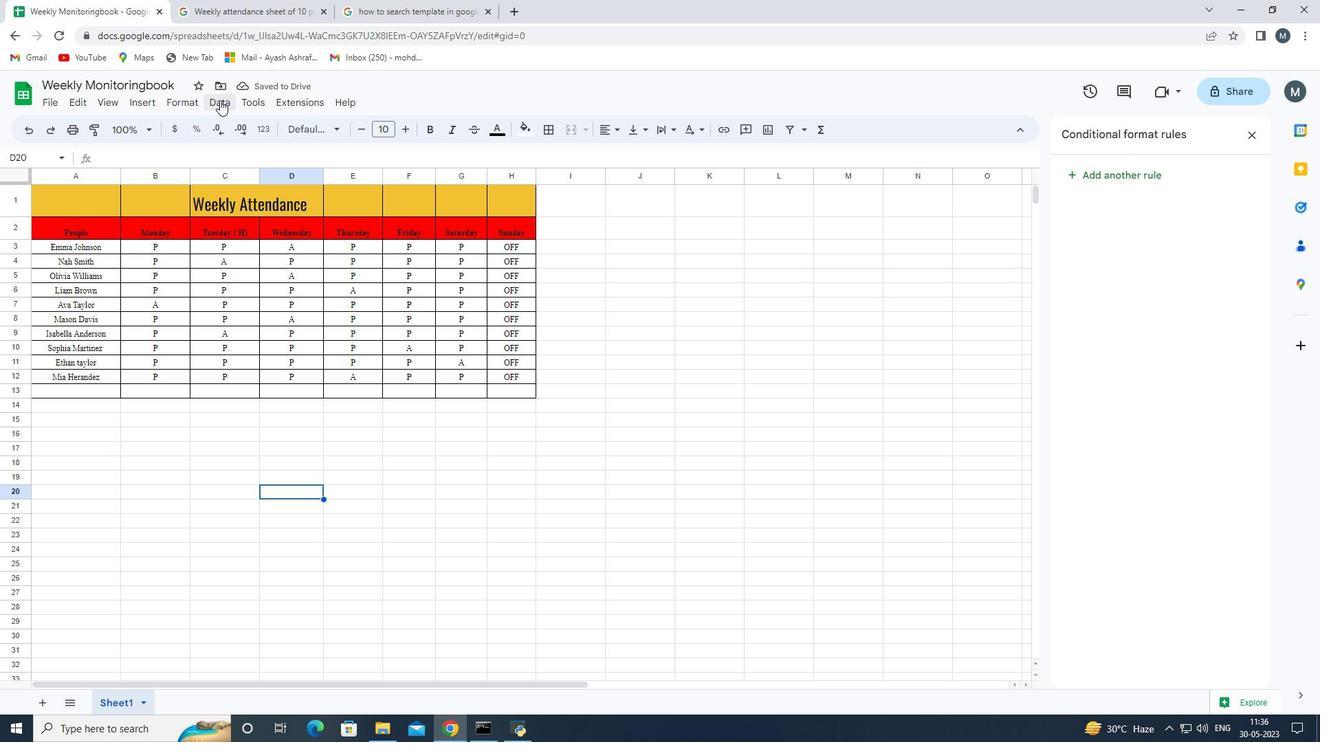 
Action: Mouse pressed left at (188, 96)
Screenshot: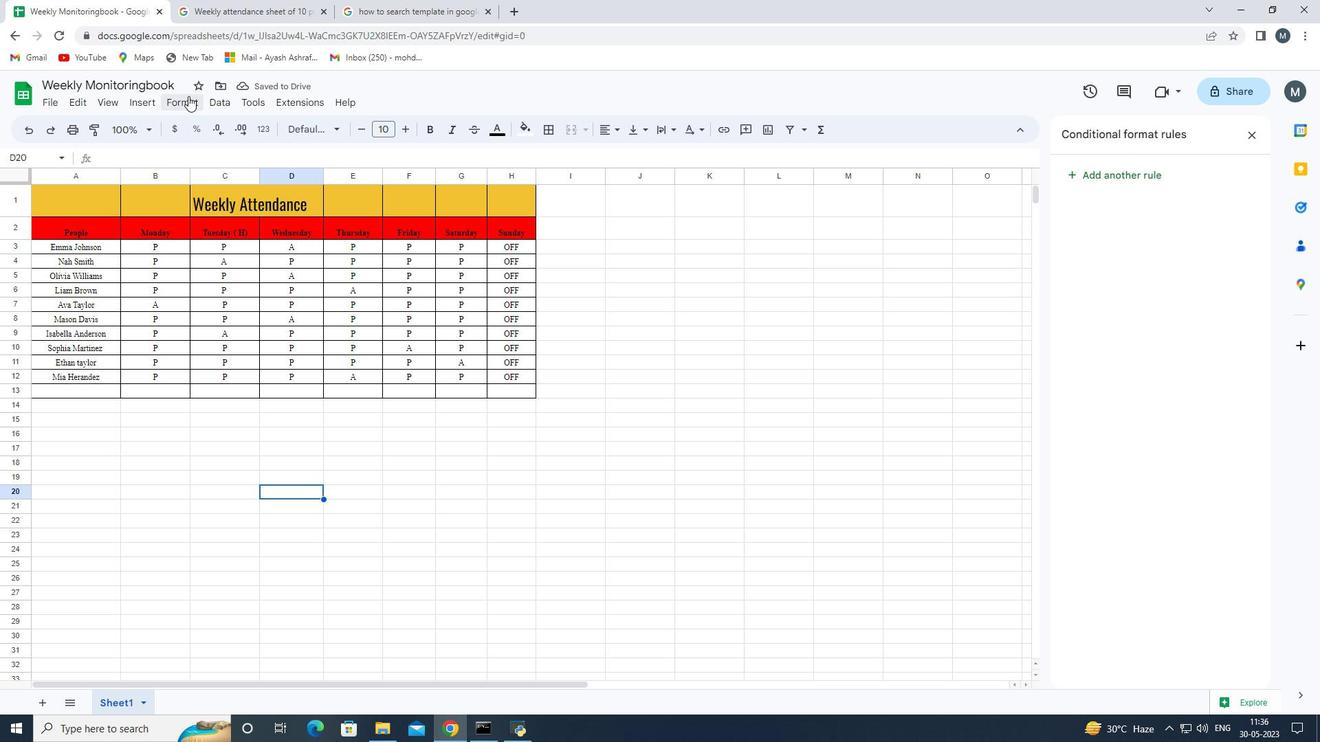 
Action: Mouse moved to (251, 367)
Screenshot: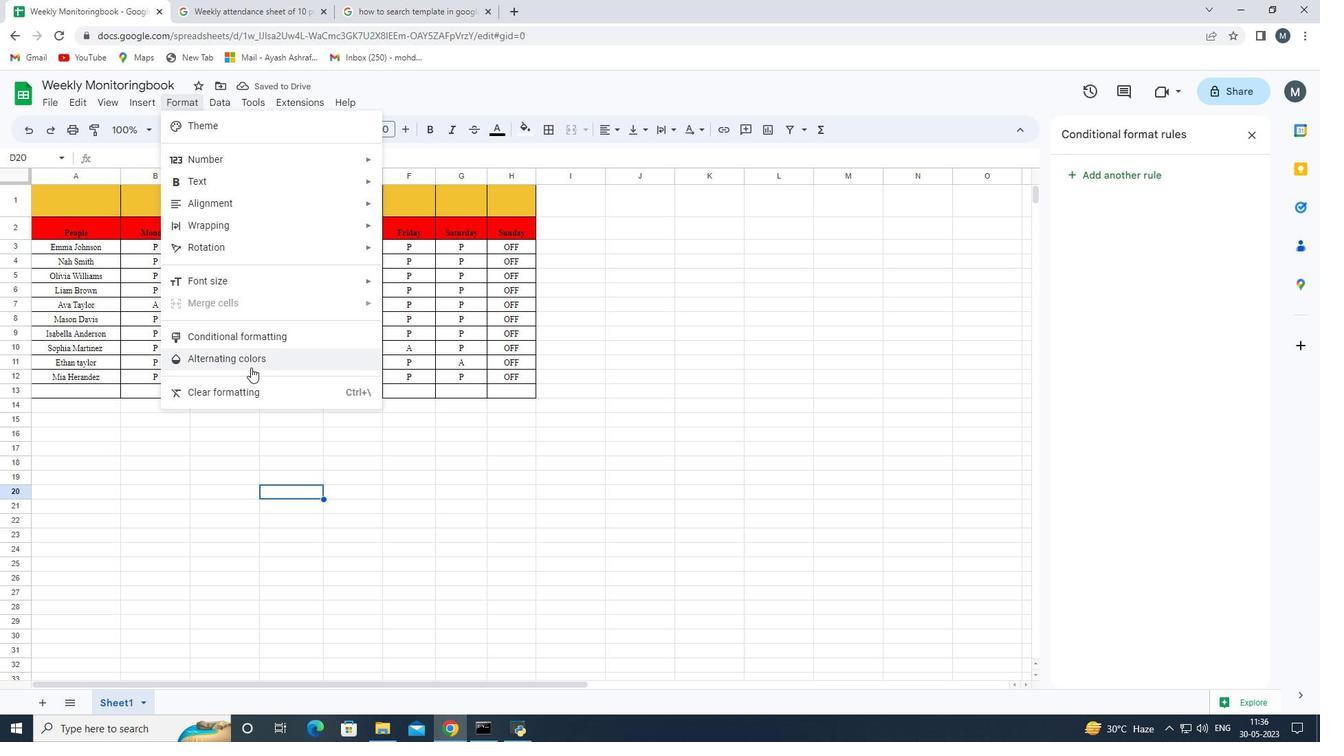
Action: Mouse pressed left at (251, 367)
Screenshot: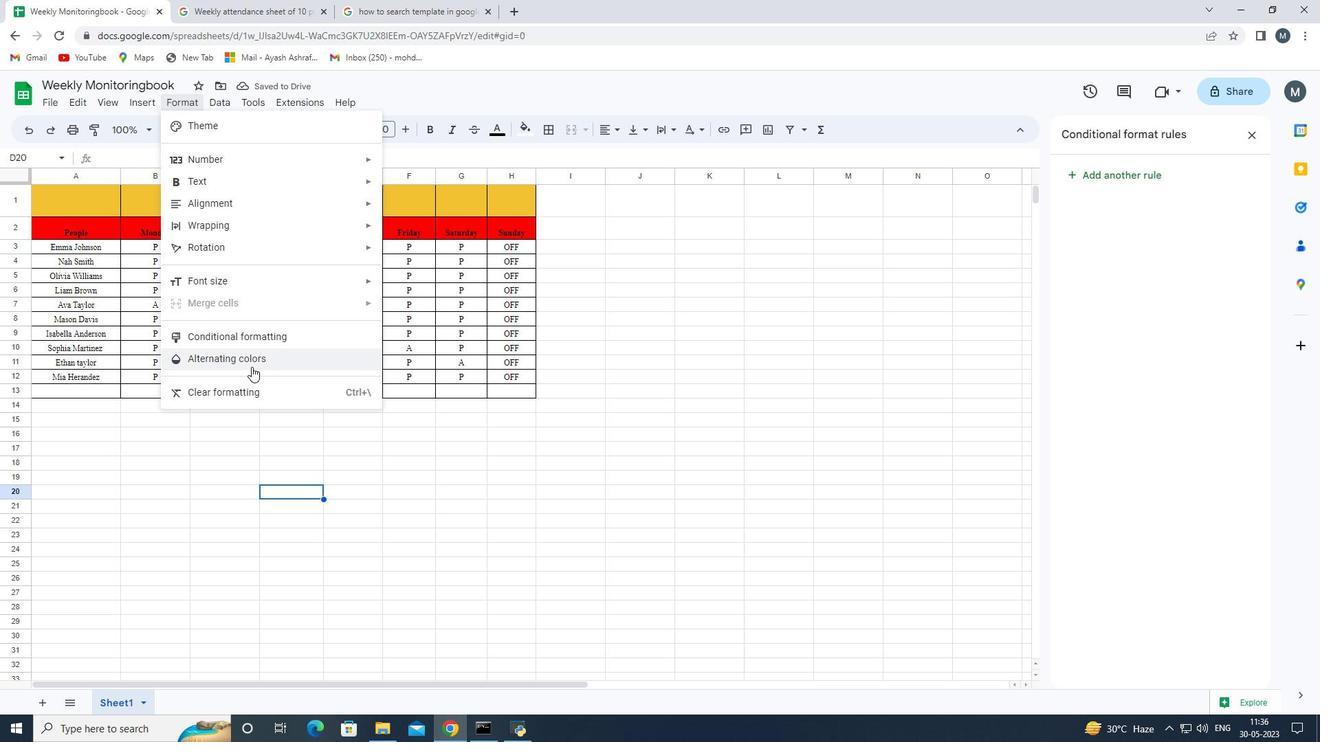 
Action: Mouse moved to (1219, 304)
Screenshot: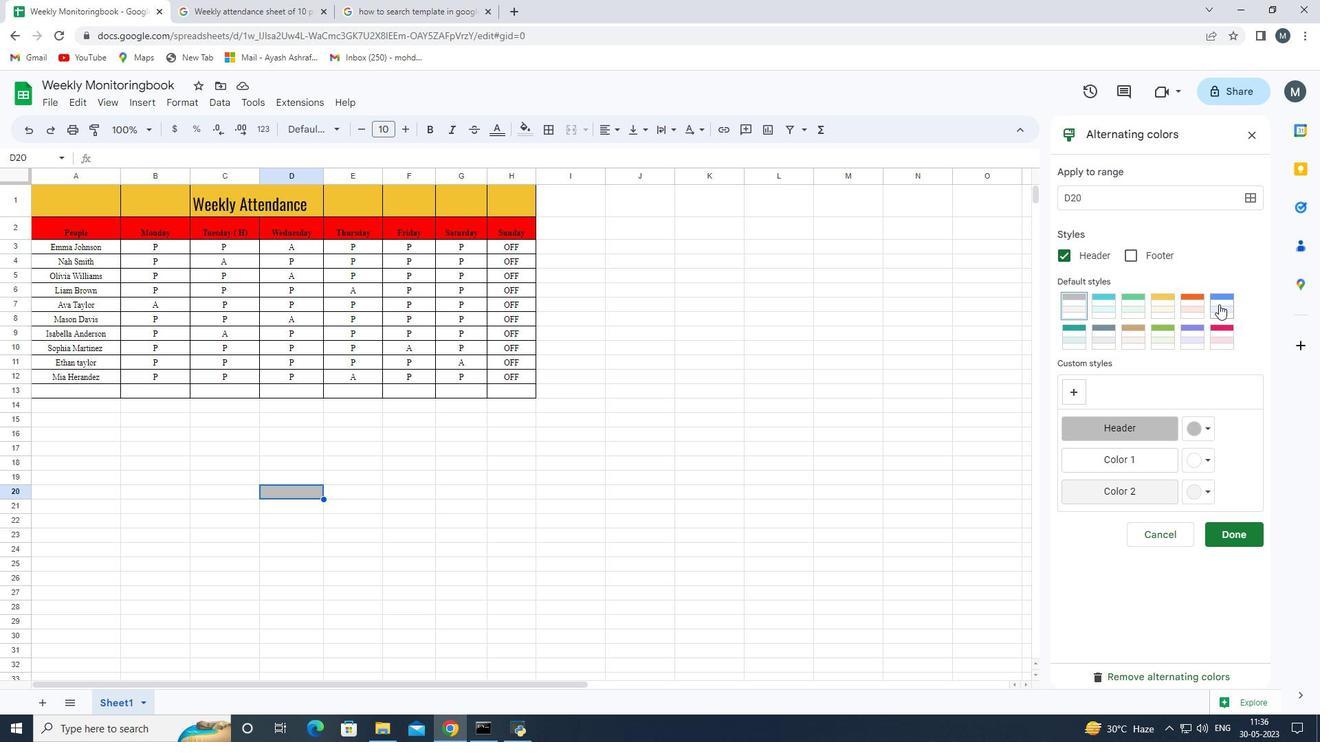 
Action: Mouse pressed left at (1219, 304)
Screenshot: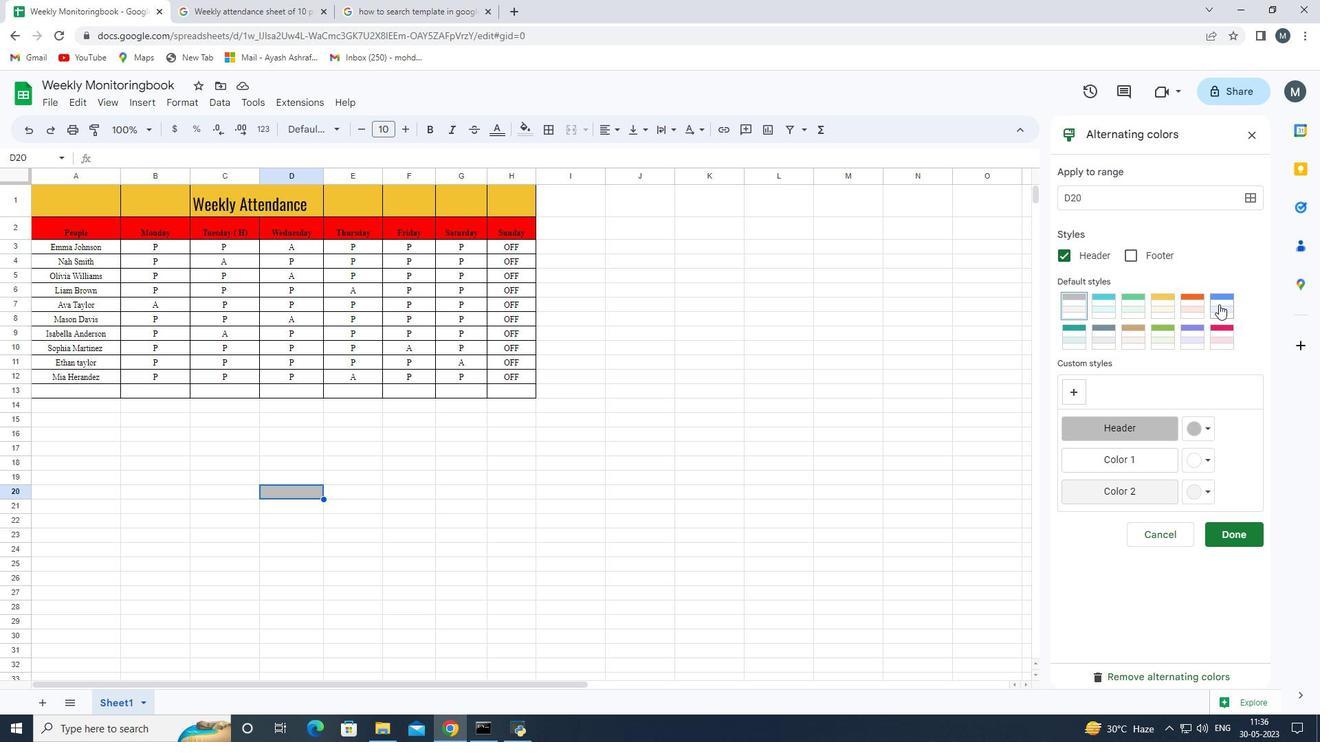 
Action: Mouse moved to (21, 227)
Screenshot: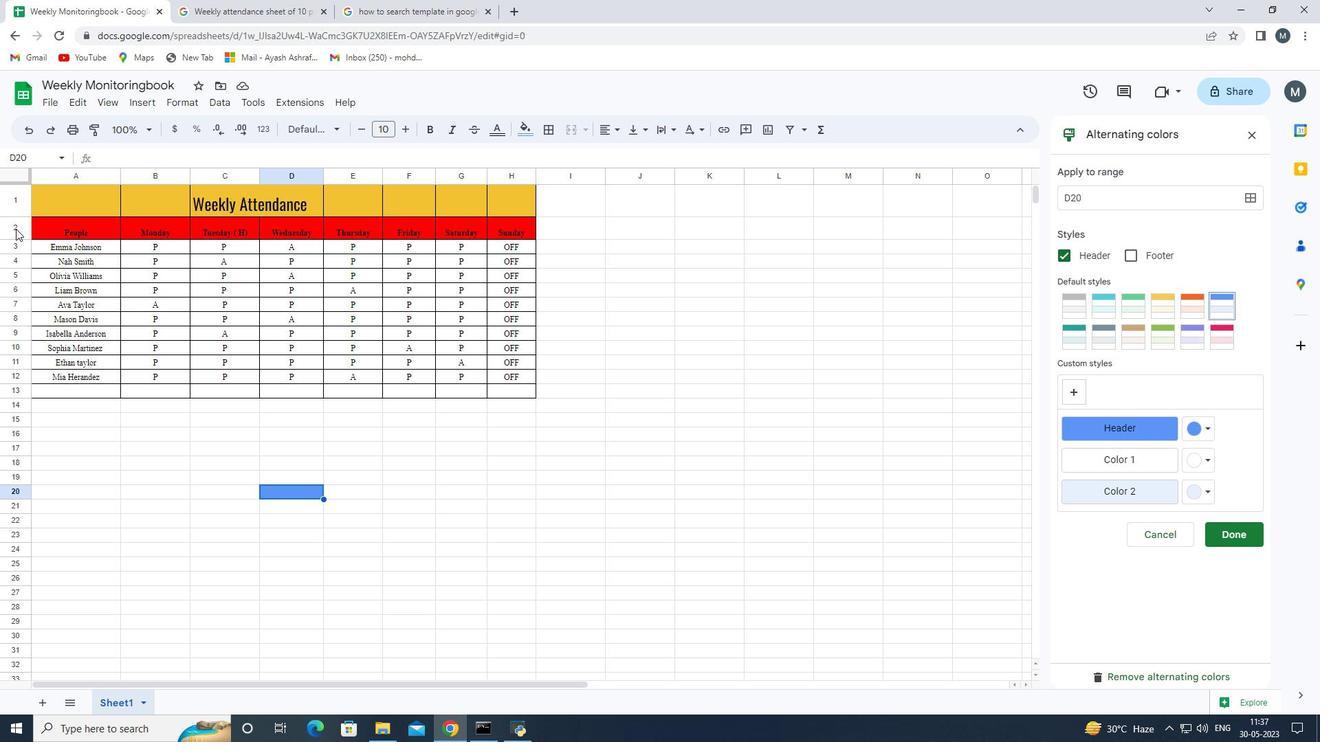 
Action: Mouse pressed left at (21, 227)
Screenshot: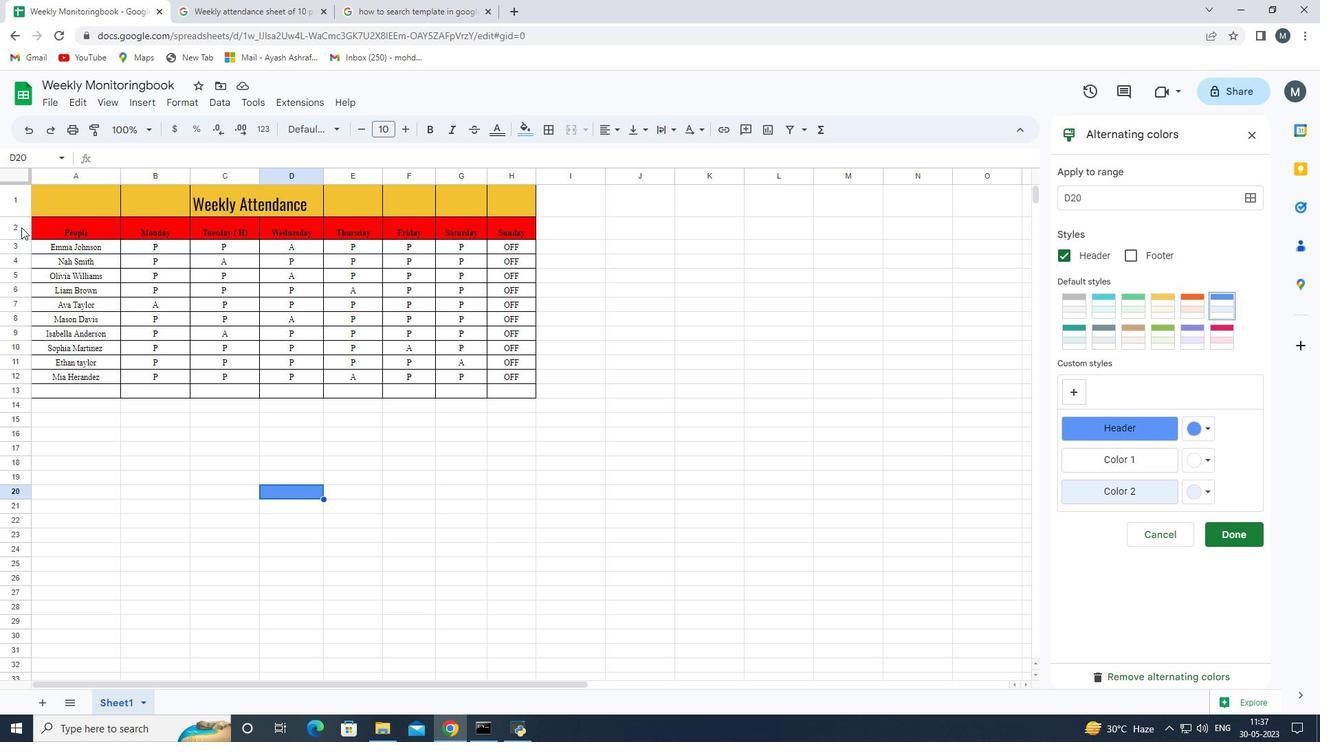 
Action: Mouse moved to (1215, 314)
Screenshot: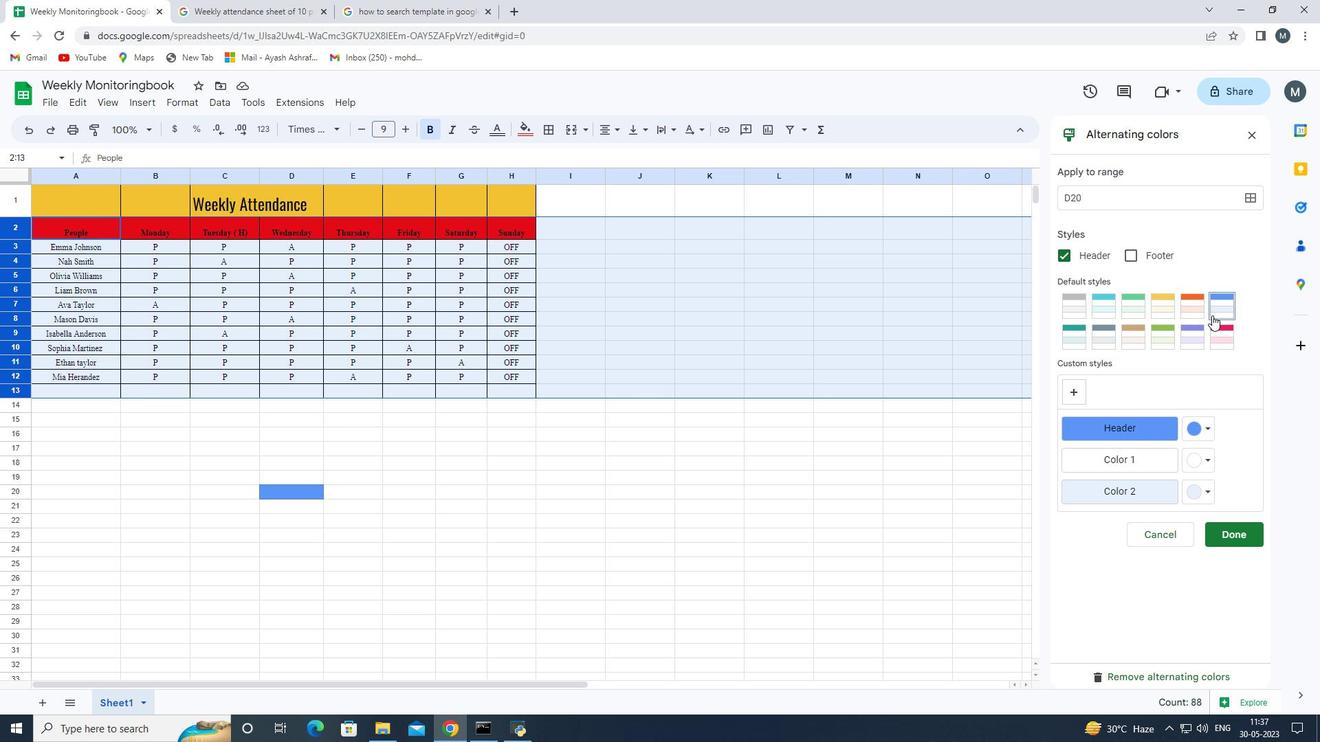 
Action: Mouse pressed left at (1215, 314)
Screenshot: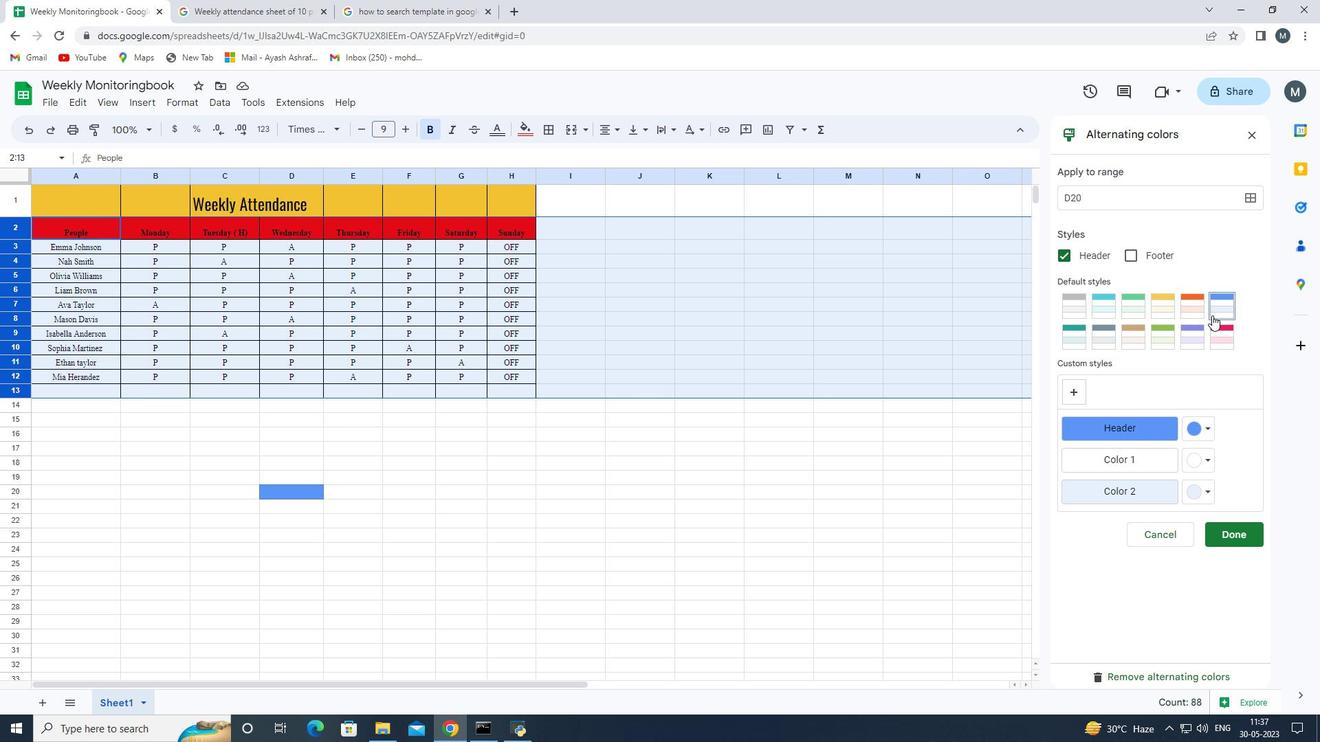 
Action: Mouse moved to (1225, 534)
Screenshot: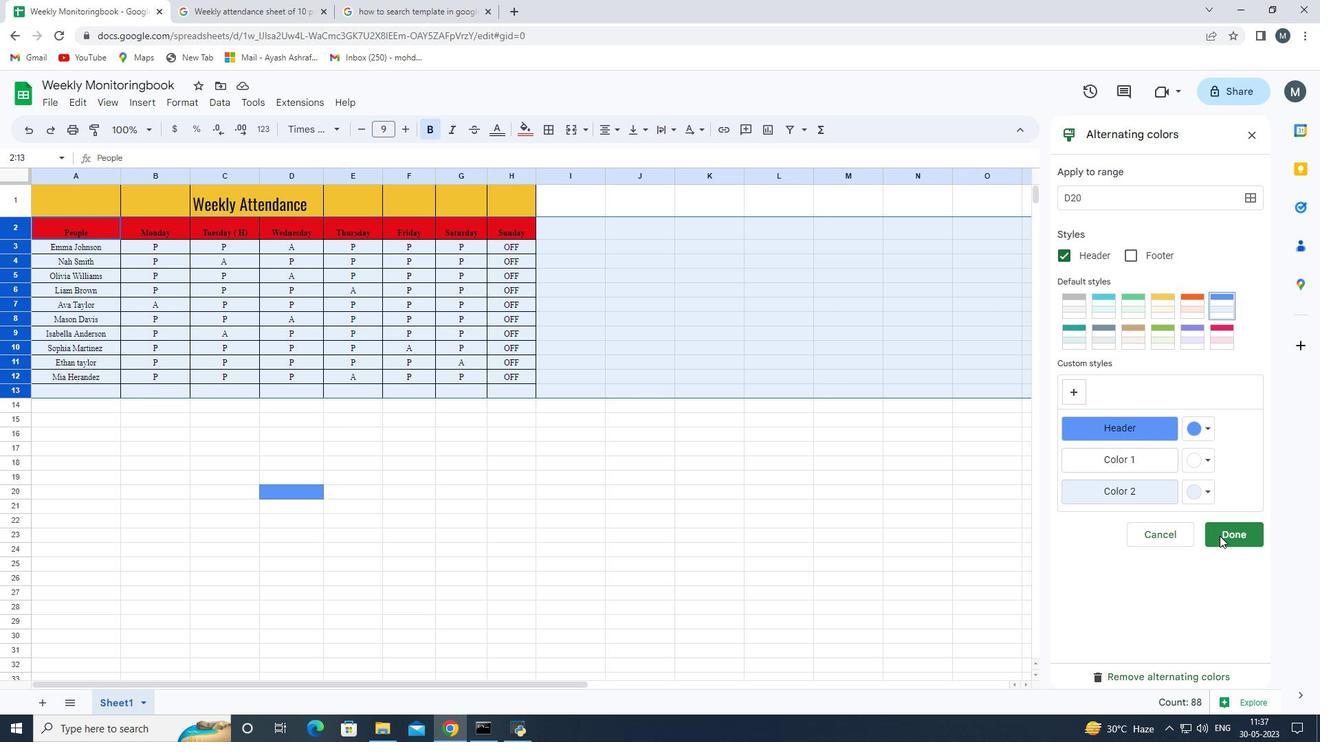 
Action: Mouse pressed left at (1225, 534)
Screenshot: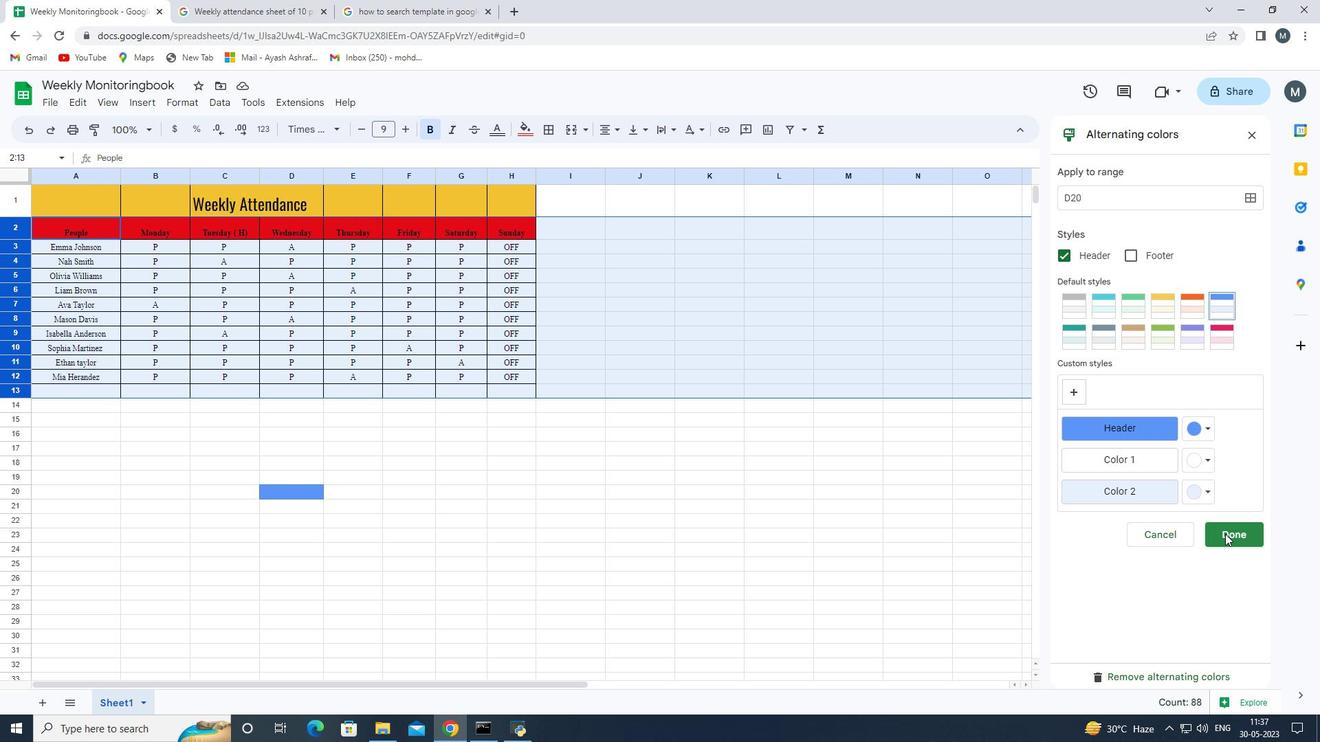 
Action: Mouse moved to (516, 473)
Screenshot: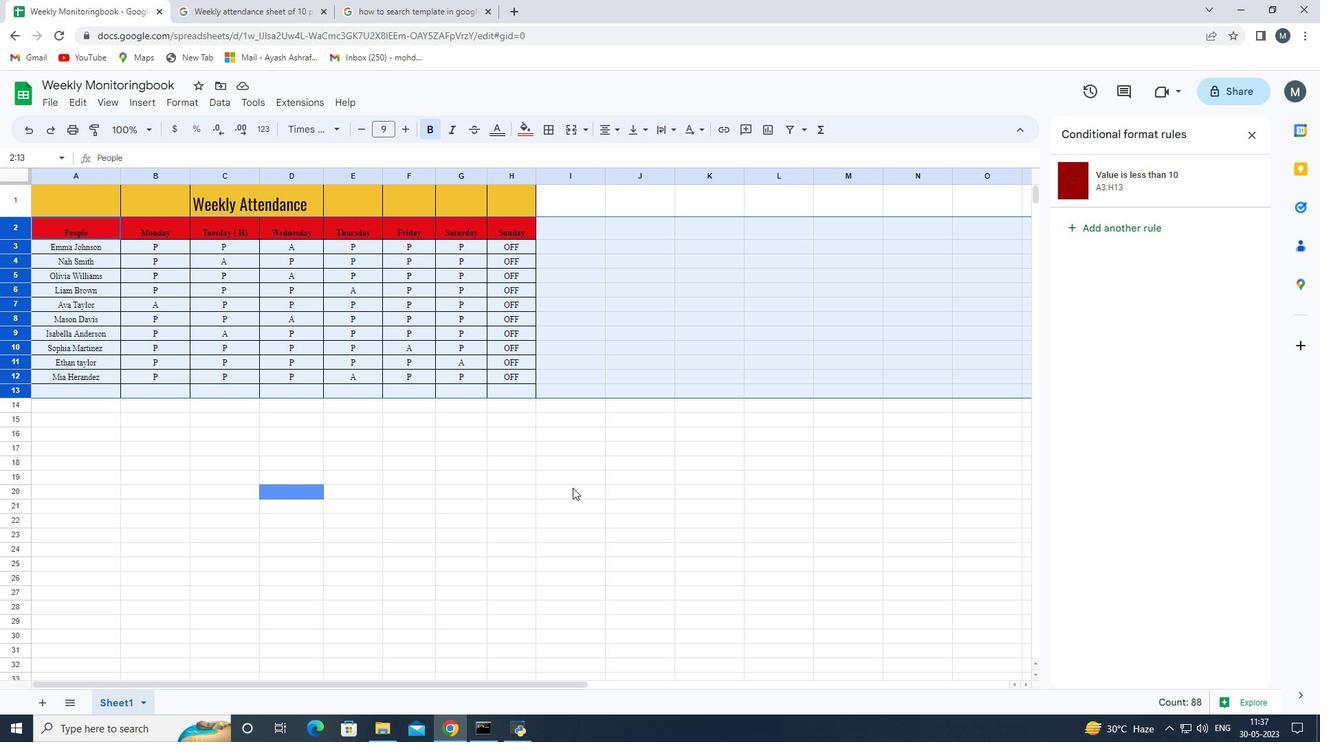 
Action: Mouse pressed left at (516, 473)
Screenshot: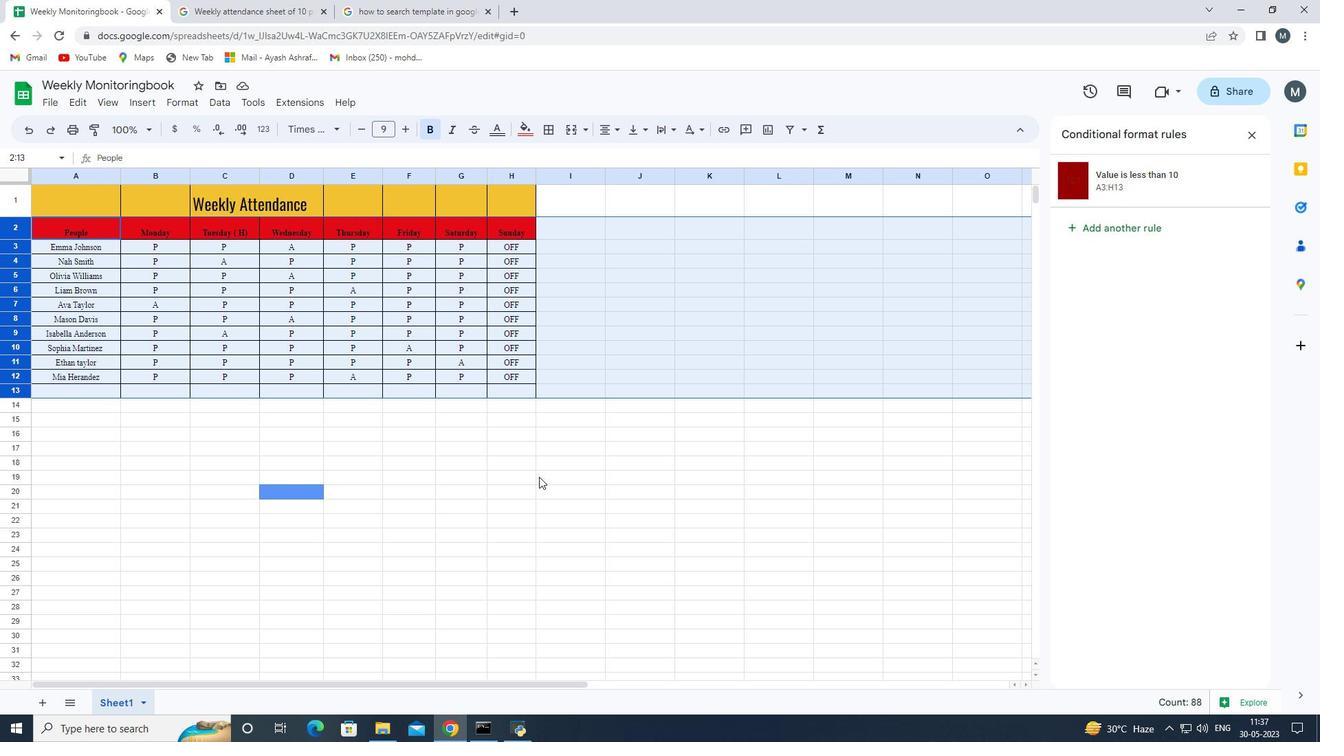 
Action: Mouse moved to (123, 249)
Screenshot: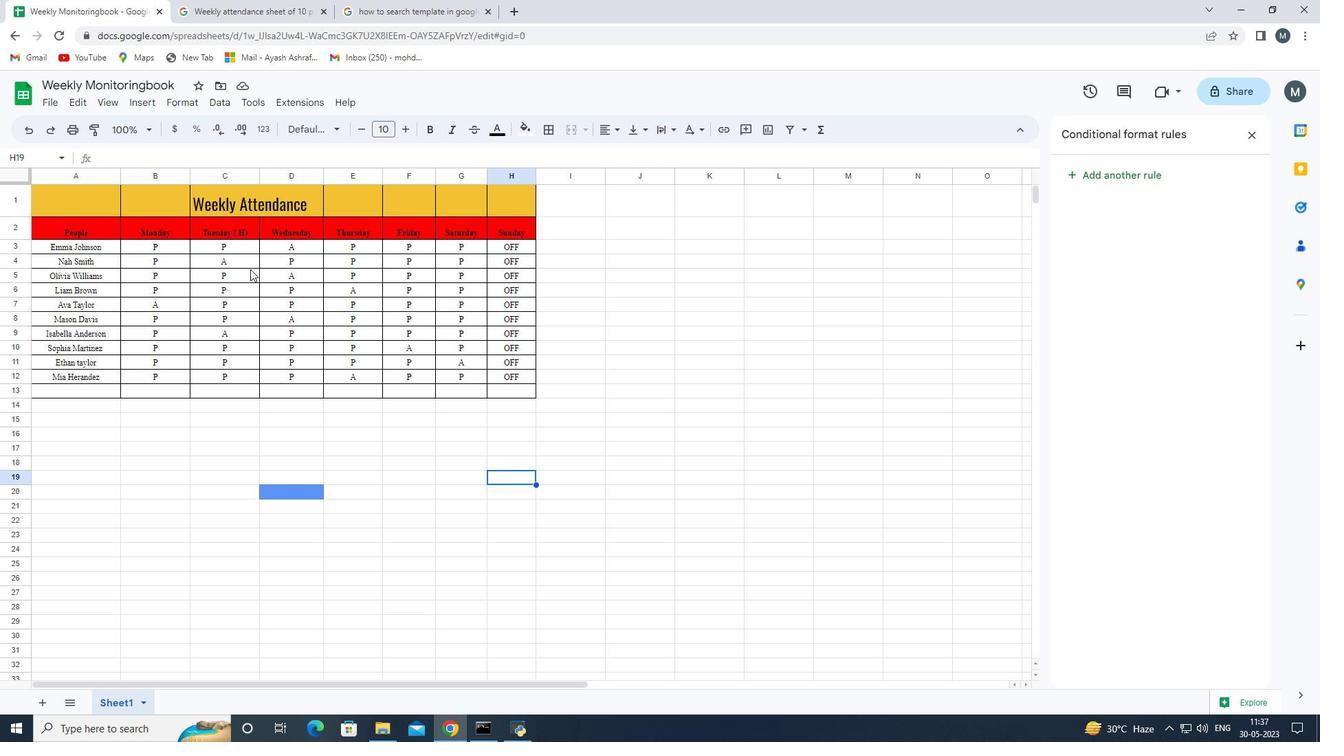 
Action: Mouse pressed left at (123, 249)
Screenshot: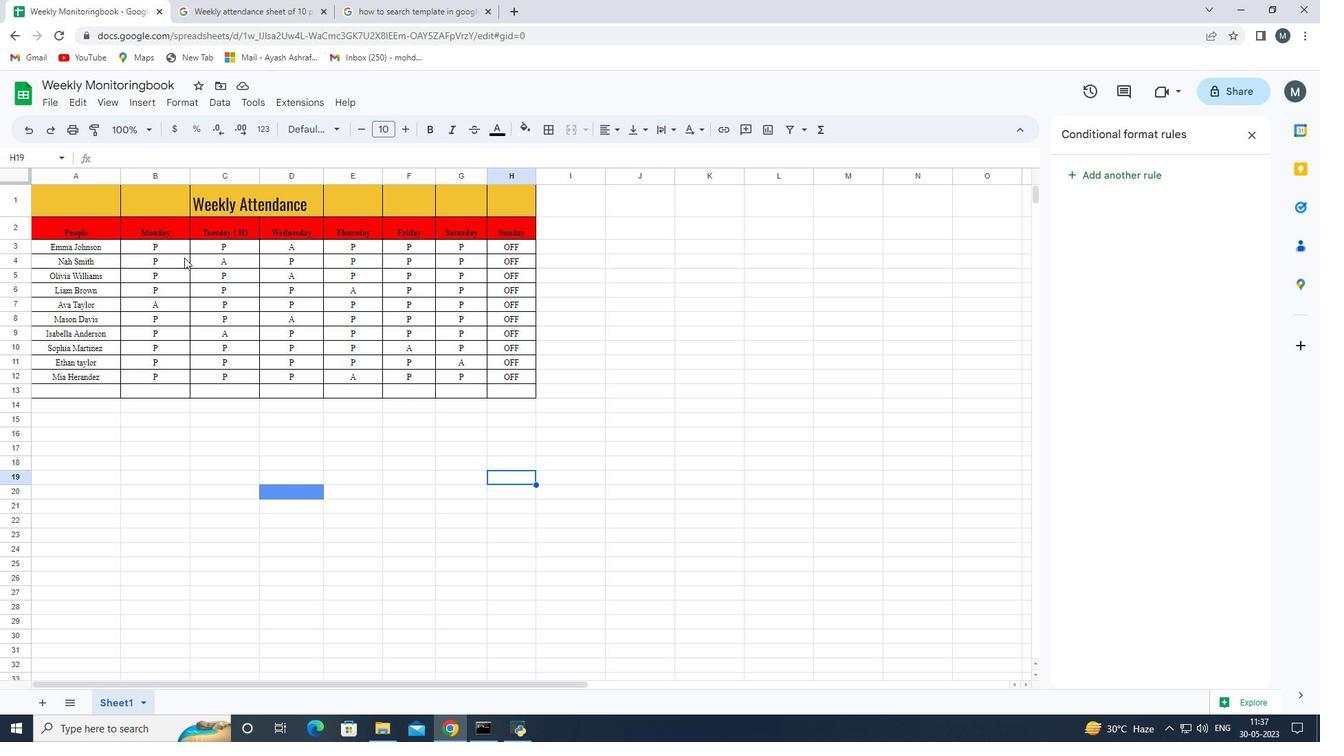 
Action: Mouse moved to (25, 226)
Screenshot: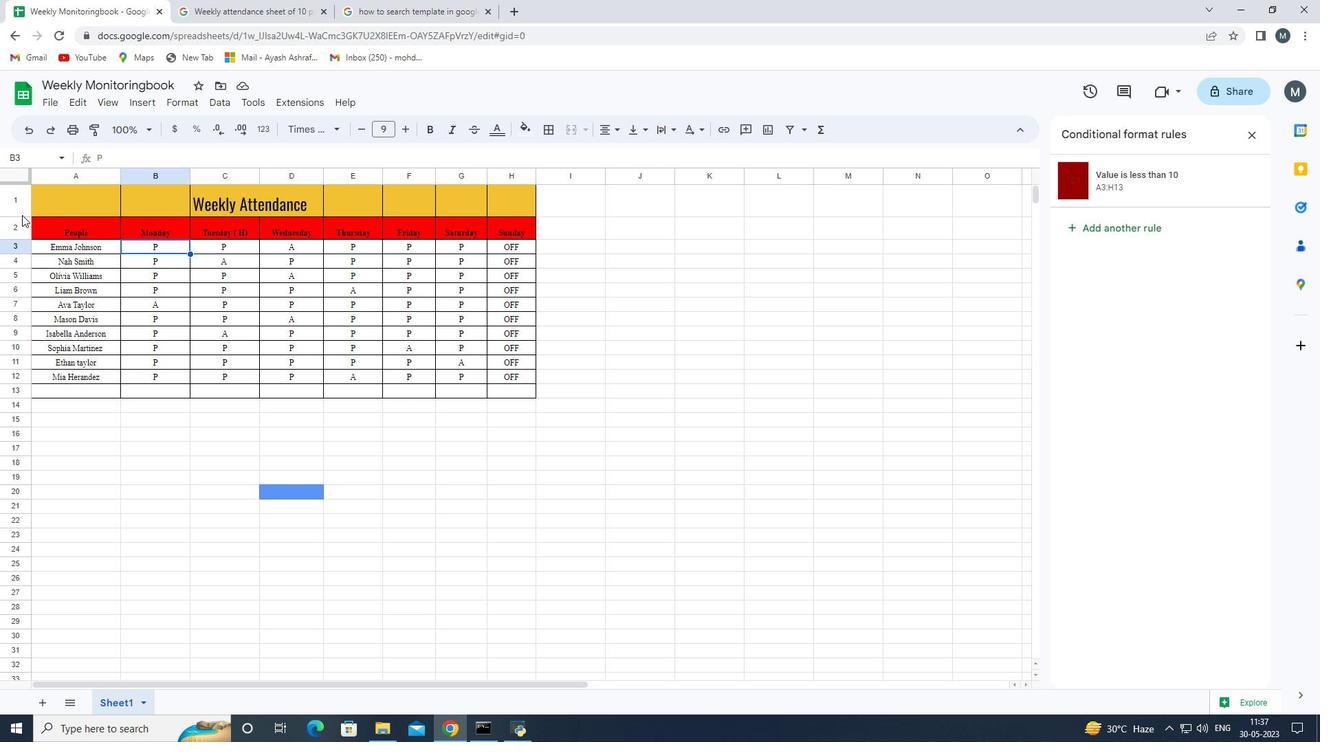 
Action: Mouse pressed left at (25, 226)
Screenshot: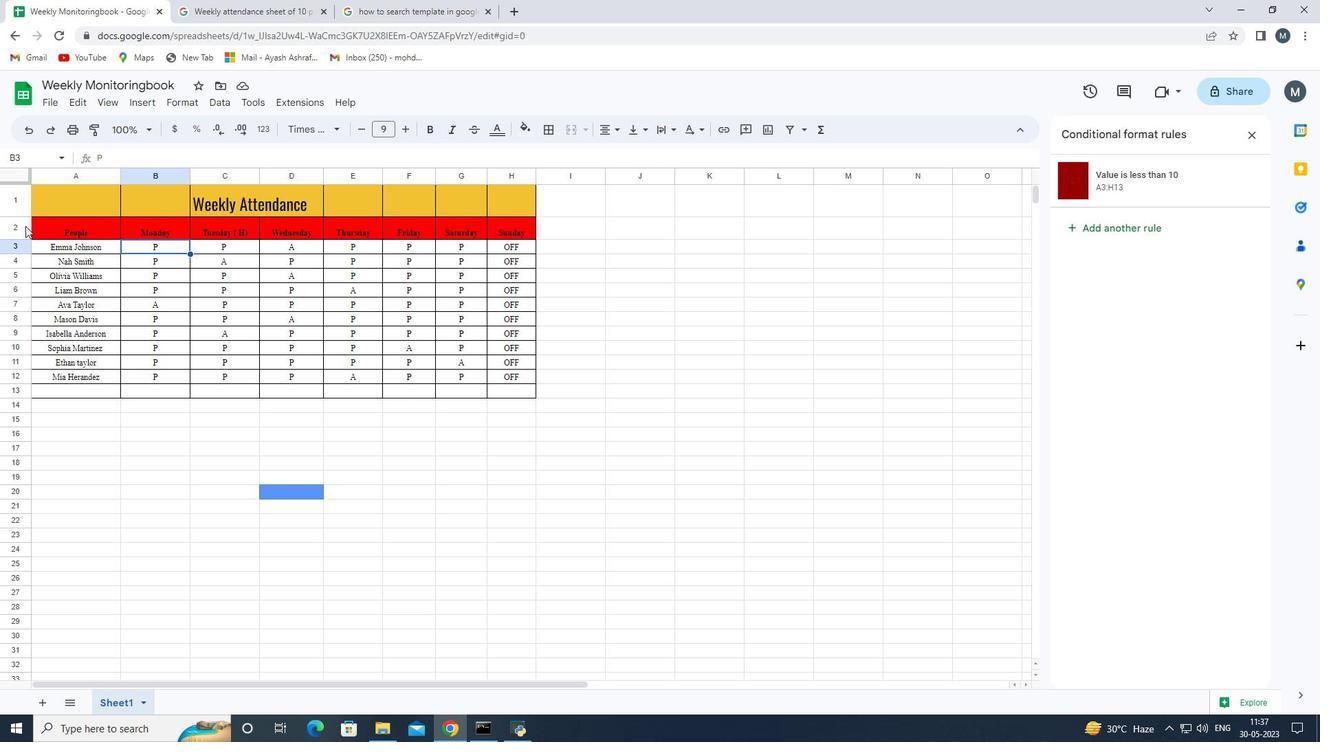 
Action: Mouse moved to (182, 103)
Screenshot: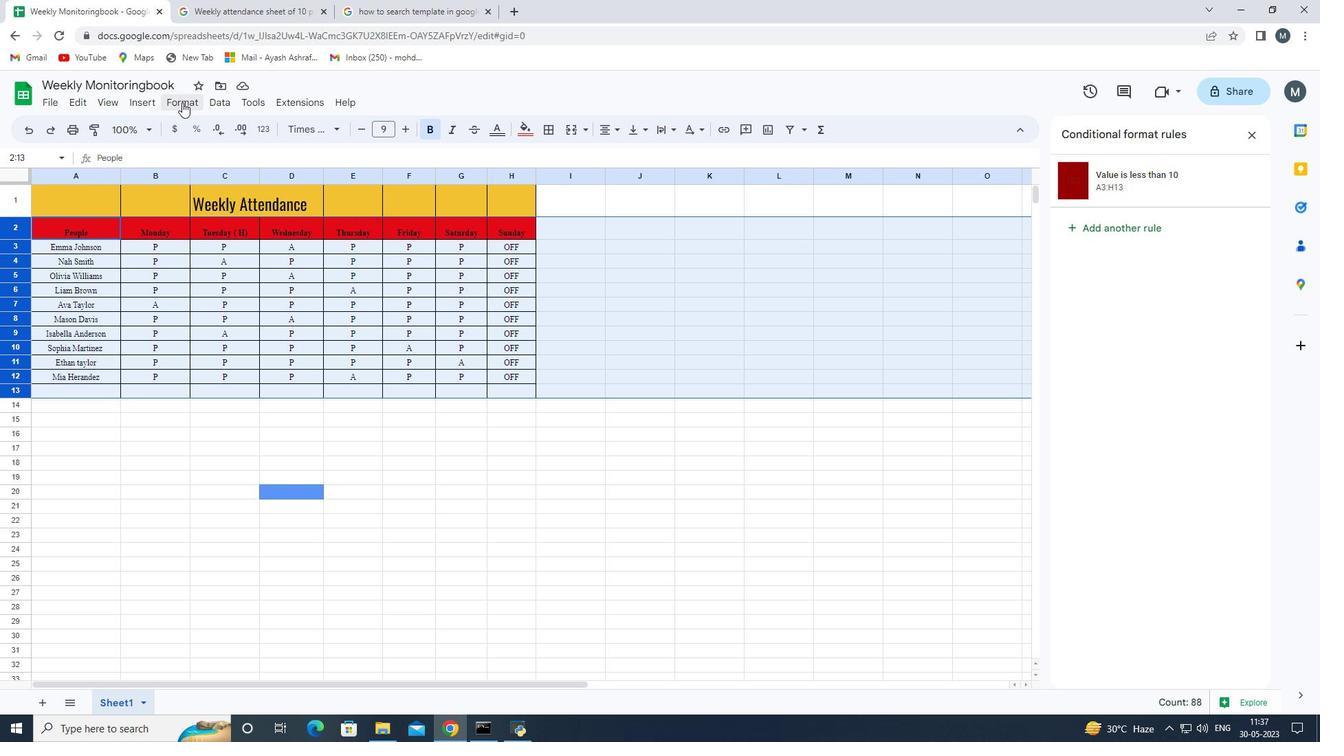 
Action: Mouse pressed left at (182, 103)
Screenshot: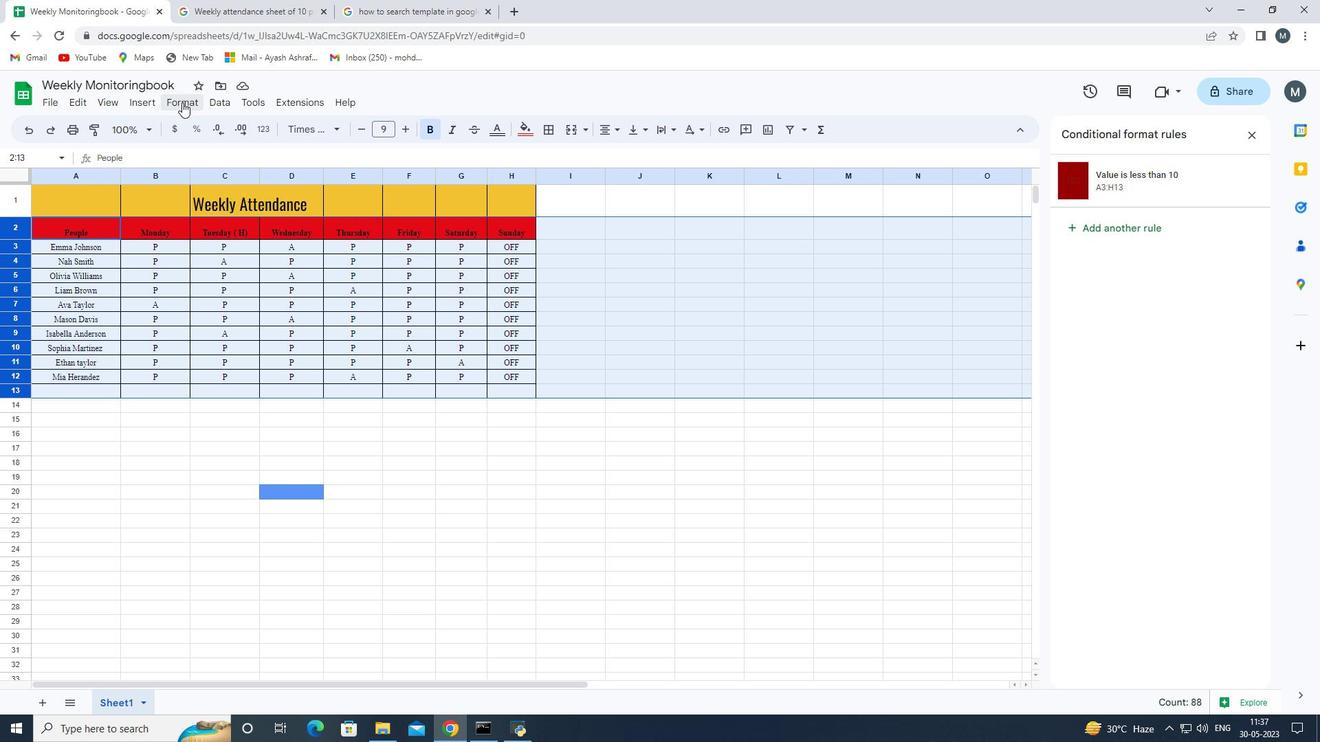 
Action: Mouse moved to (252, 363)
Screenshot: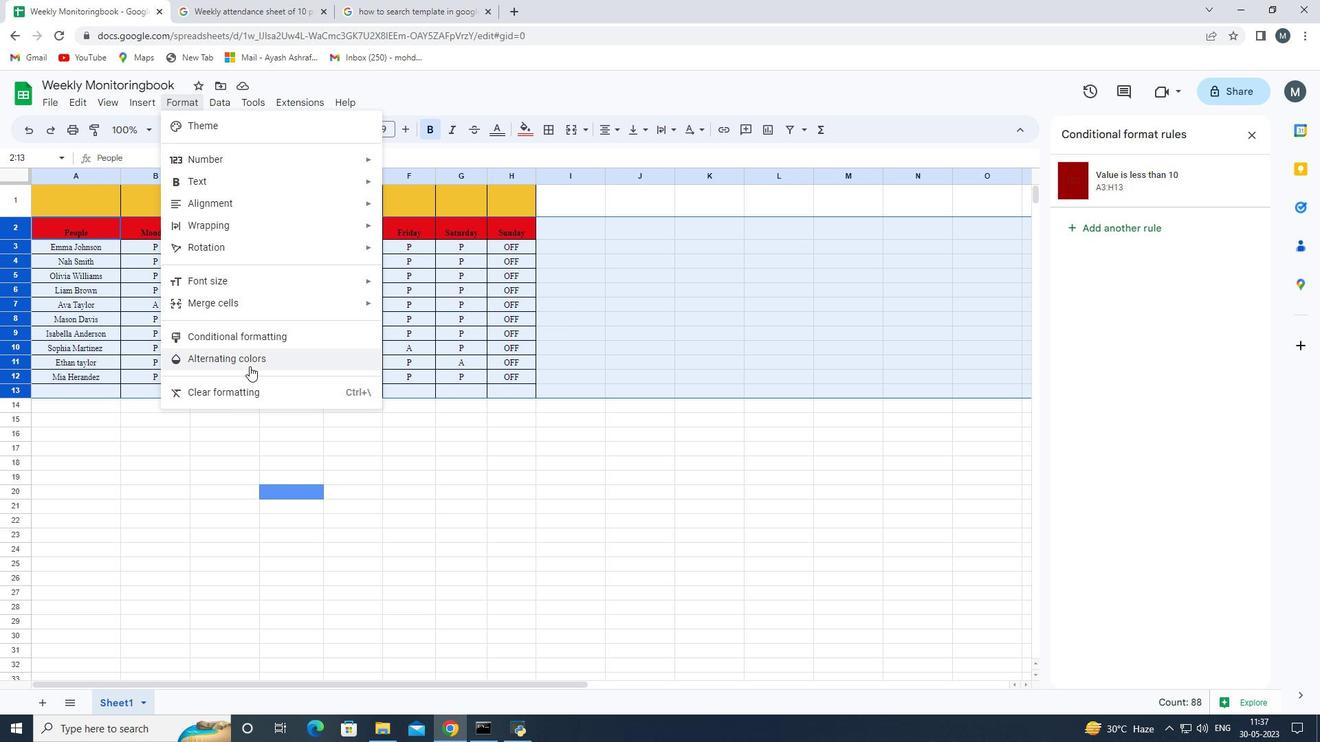 
Action: Mouse pressed left at (252, 363)
Screenshot: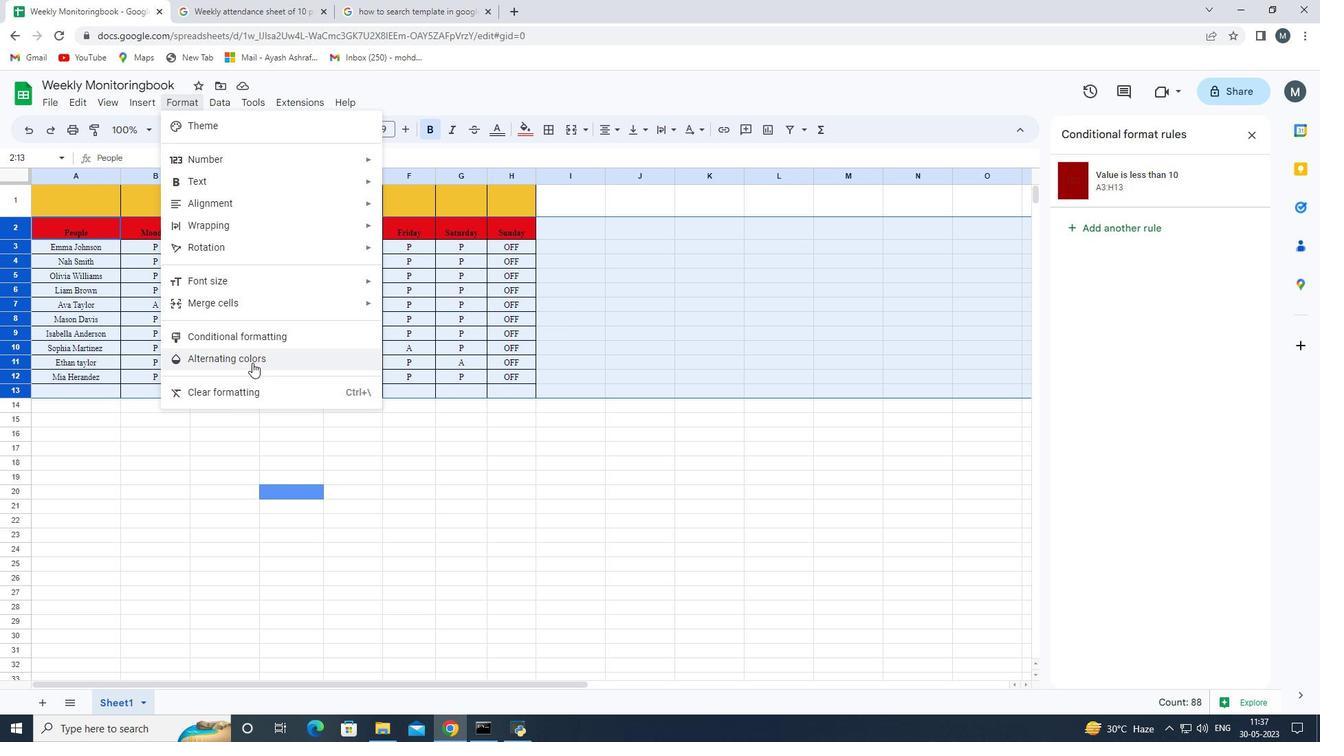 
Action: Mouse moved to (1213, 309)
Screenshot: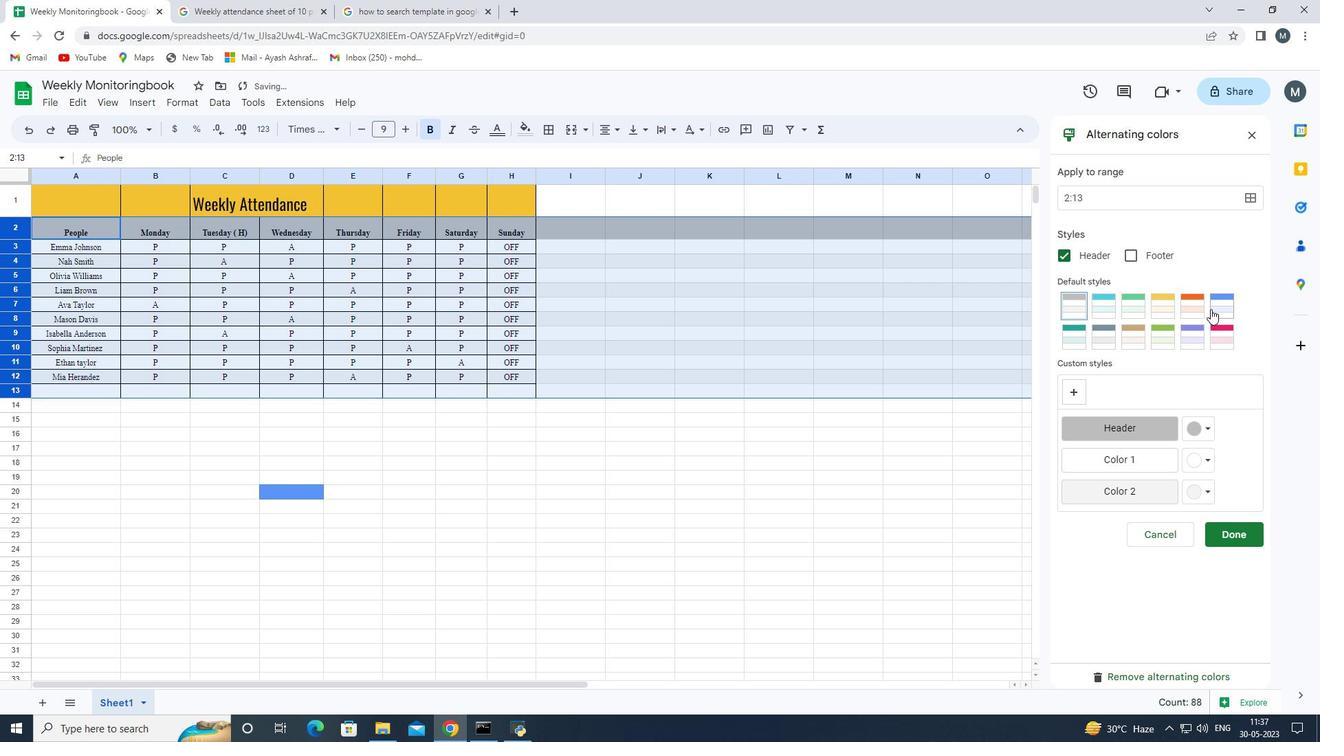 
Action: Mouse pressed left at (1213, 309)
Screenshot: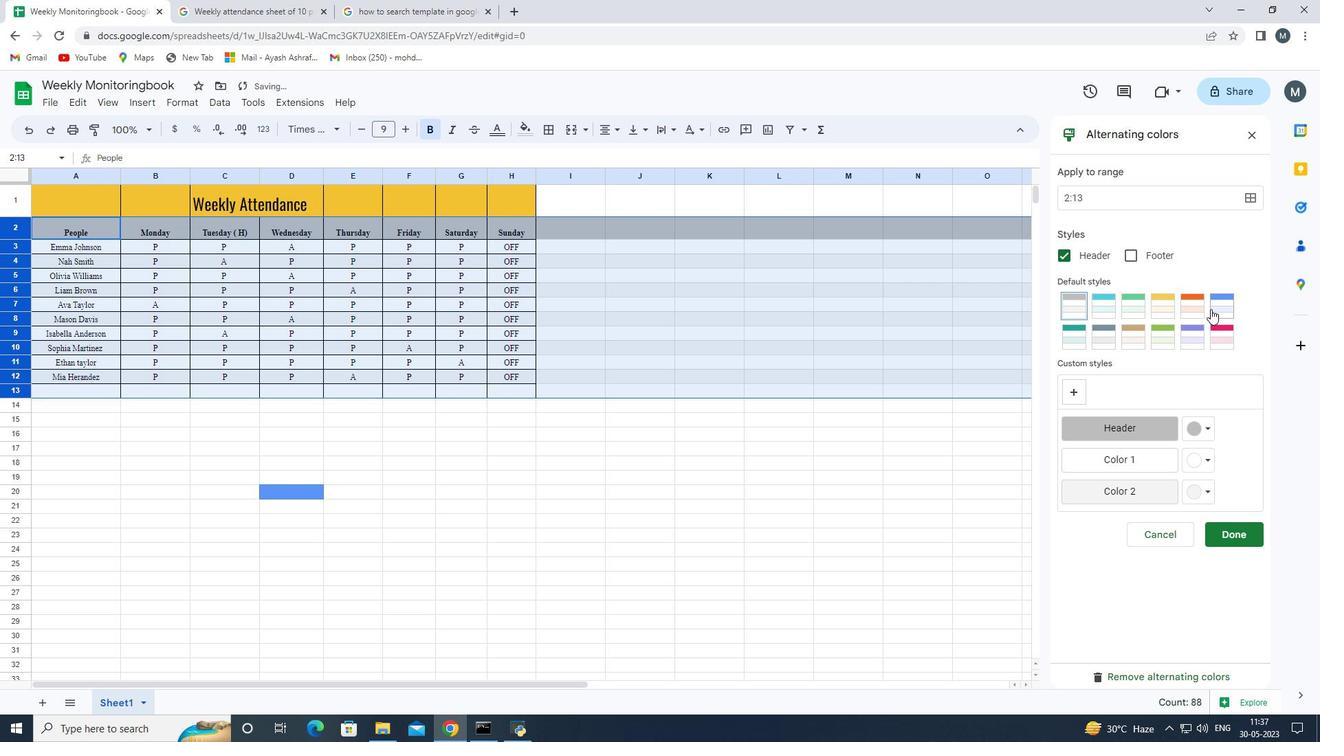 
Action: Mouse moved to (1241, 530)
Screenshot: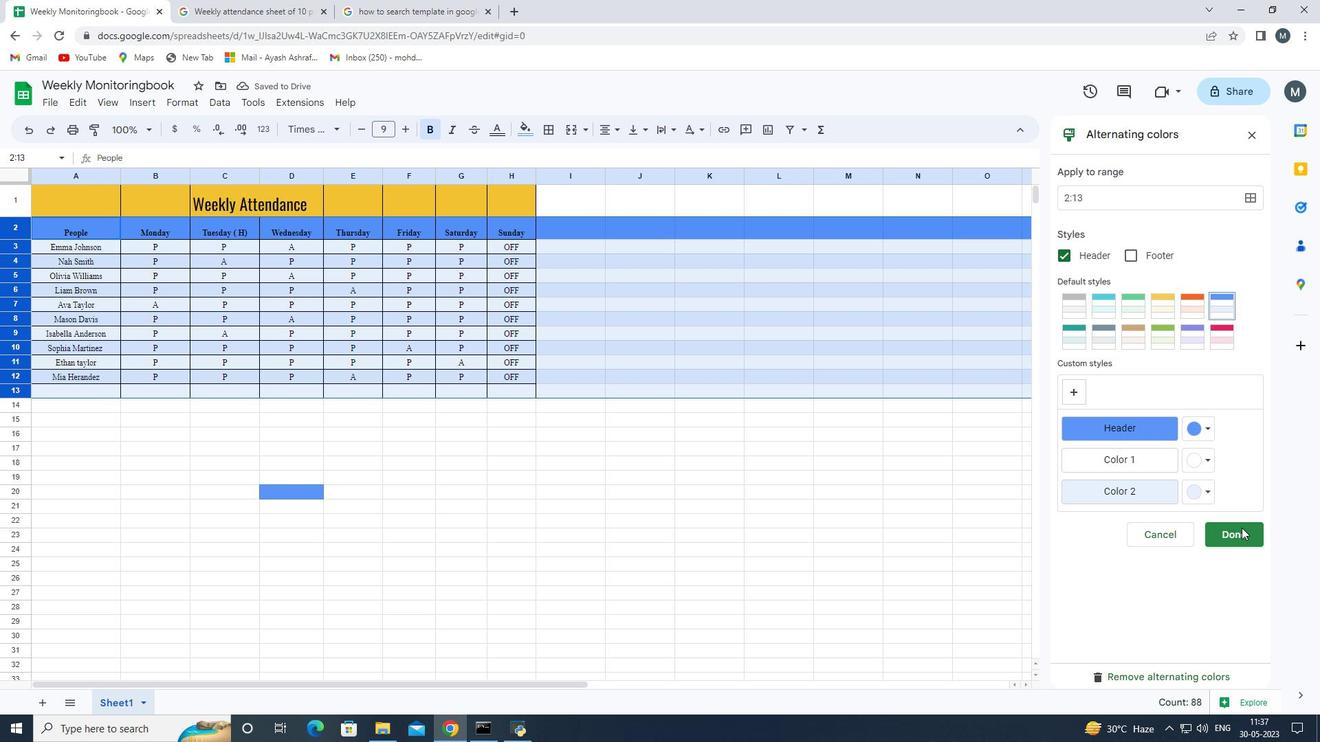 
Action: Mouse pressed left at (1241, 530)
Screenshot: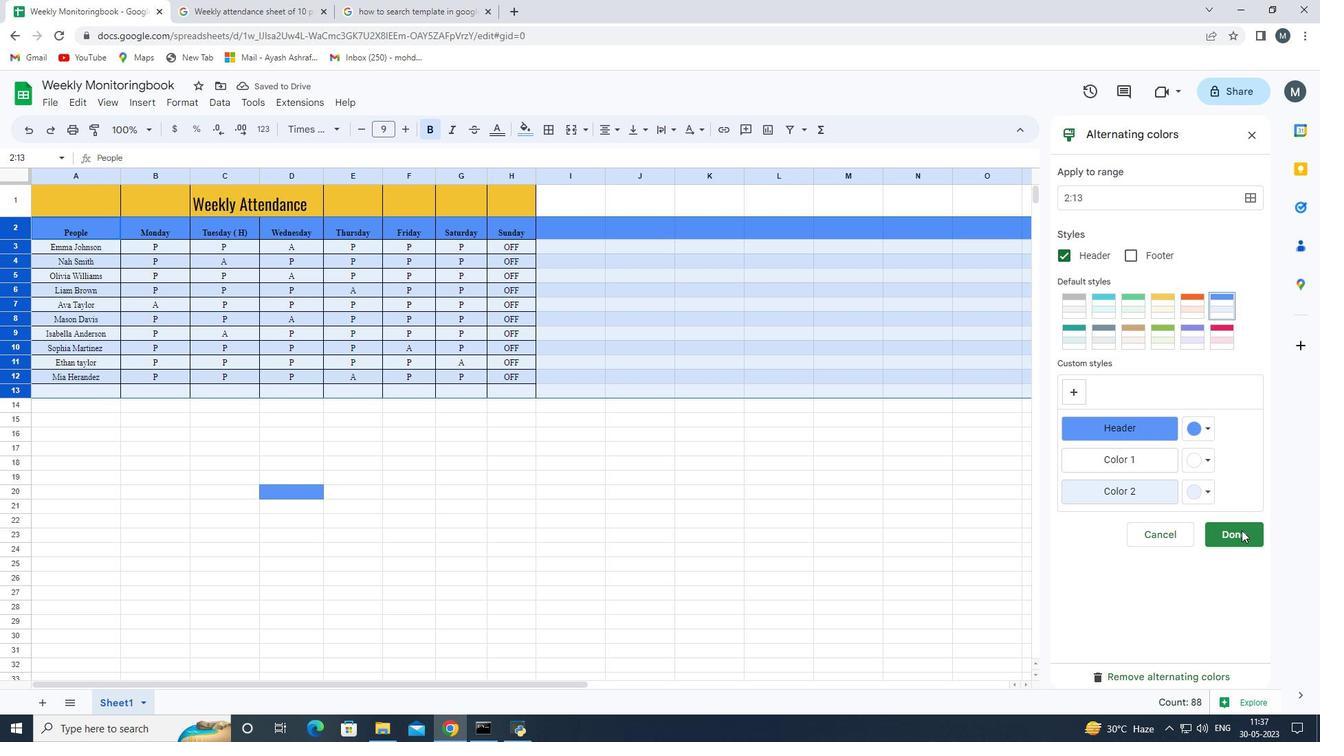 
Action: Mouse moved to (466, 456)
Screenshot: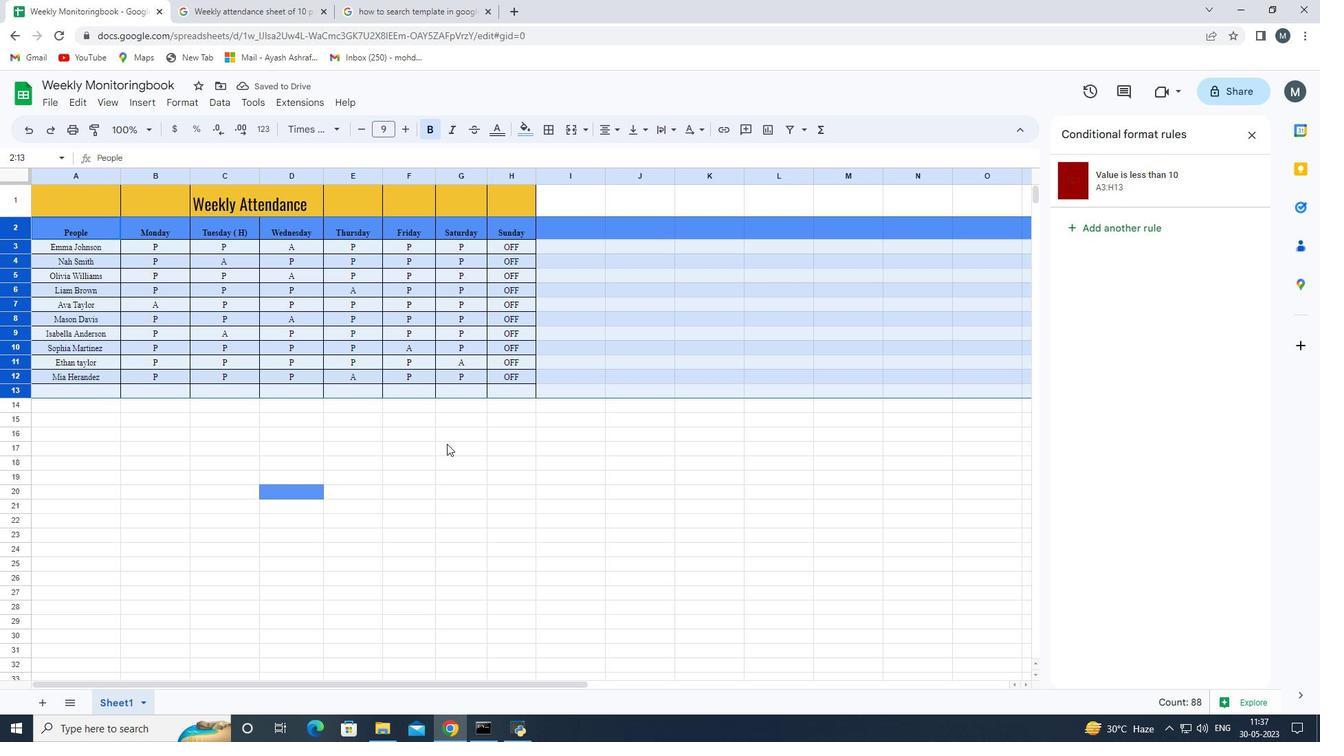
Action: Mouse pressed left at (466, 456)
Screenshot: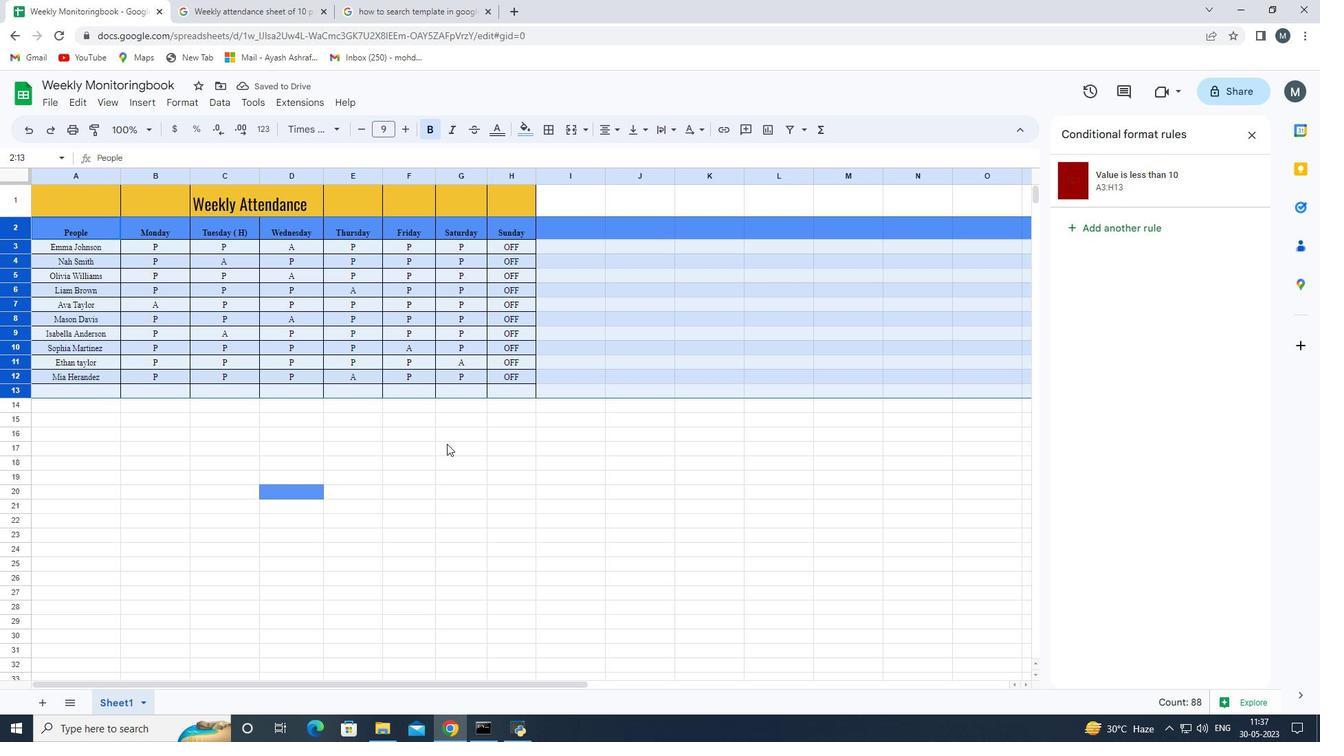 
Action: Mouse moved to (581, 215)
Screenshot: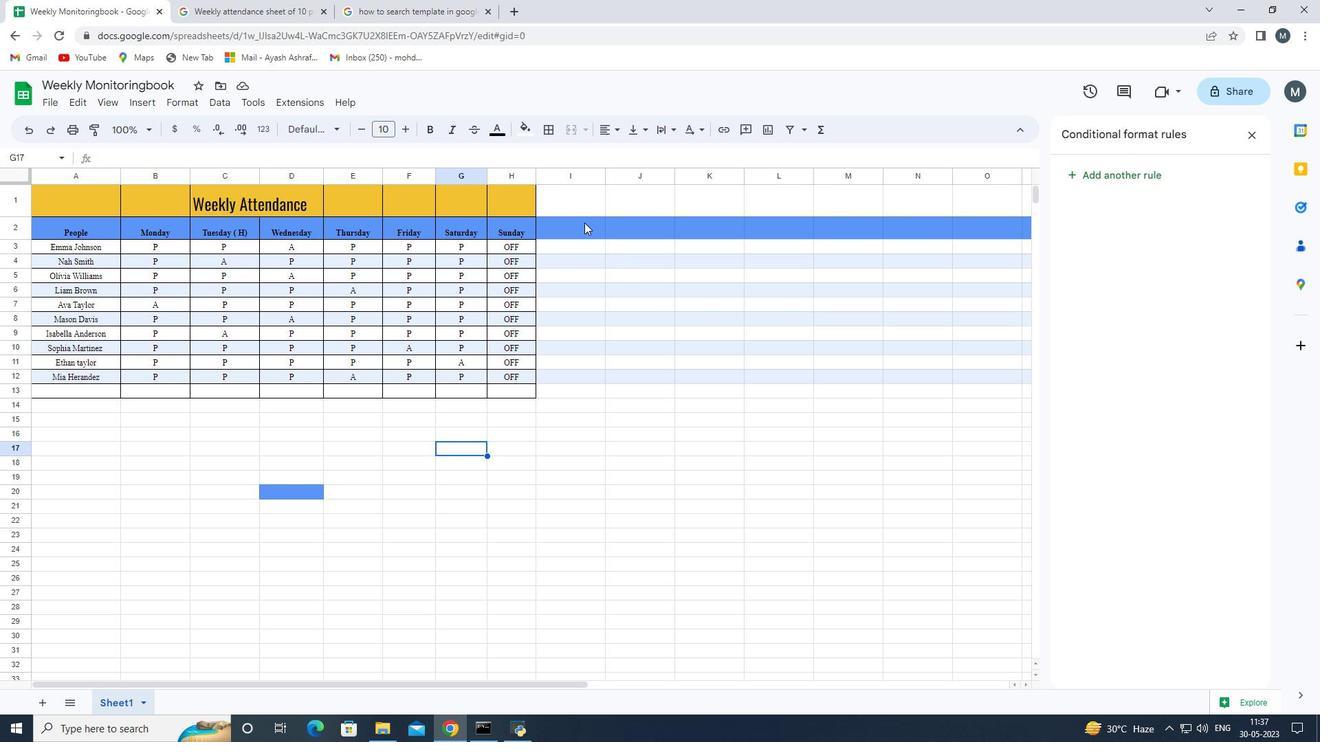 
Action: Mouse pressed left at (581, 215)
Screenshot: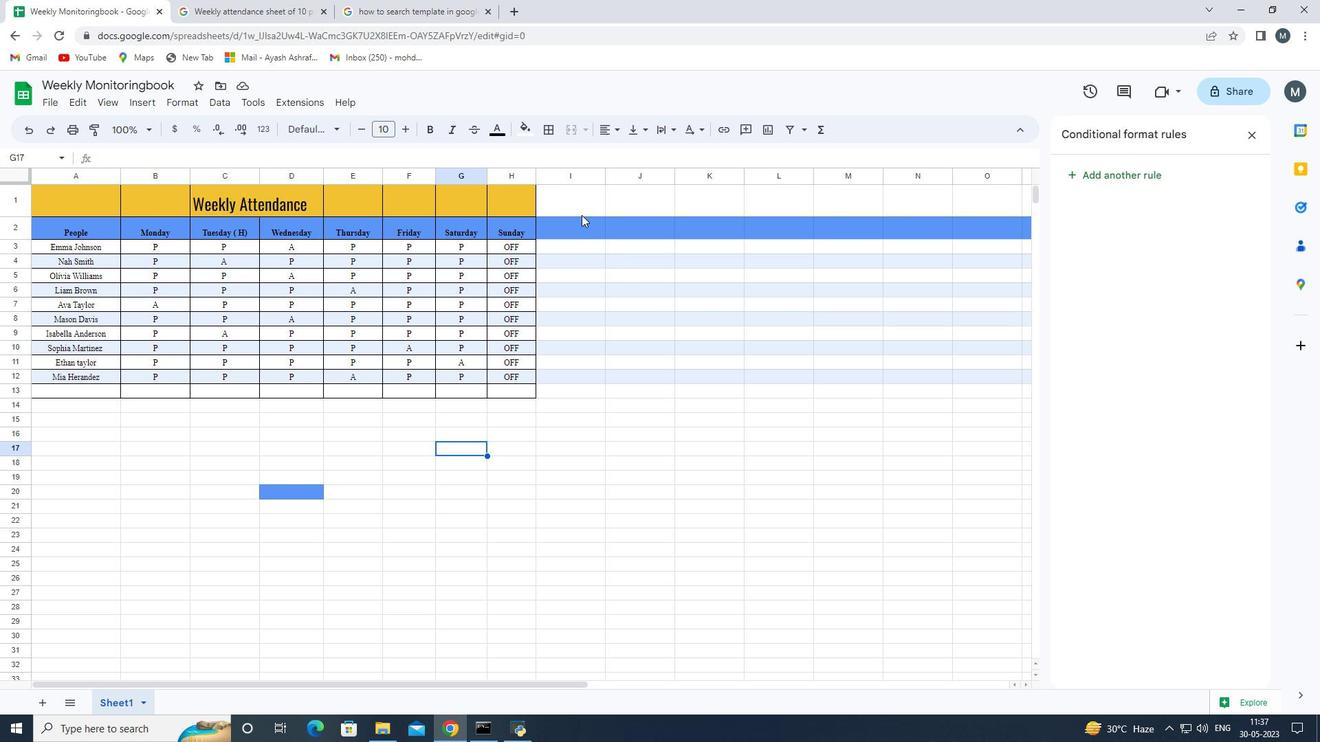 
Action: Key pressed <Key.shift_r><Key.down><Key.down>
Screenshot: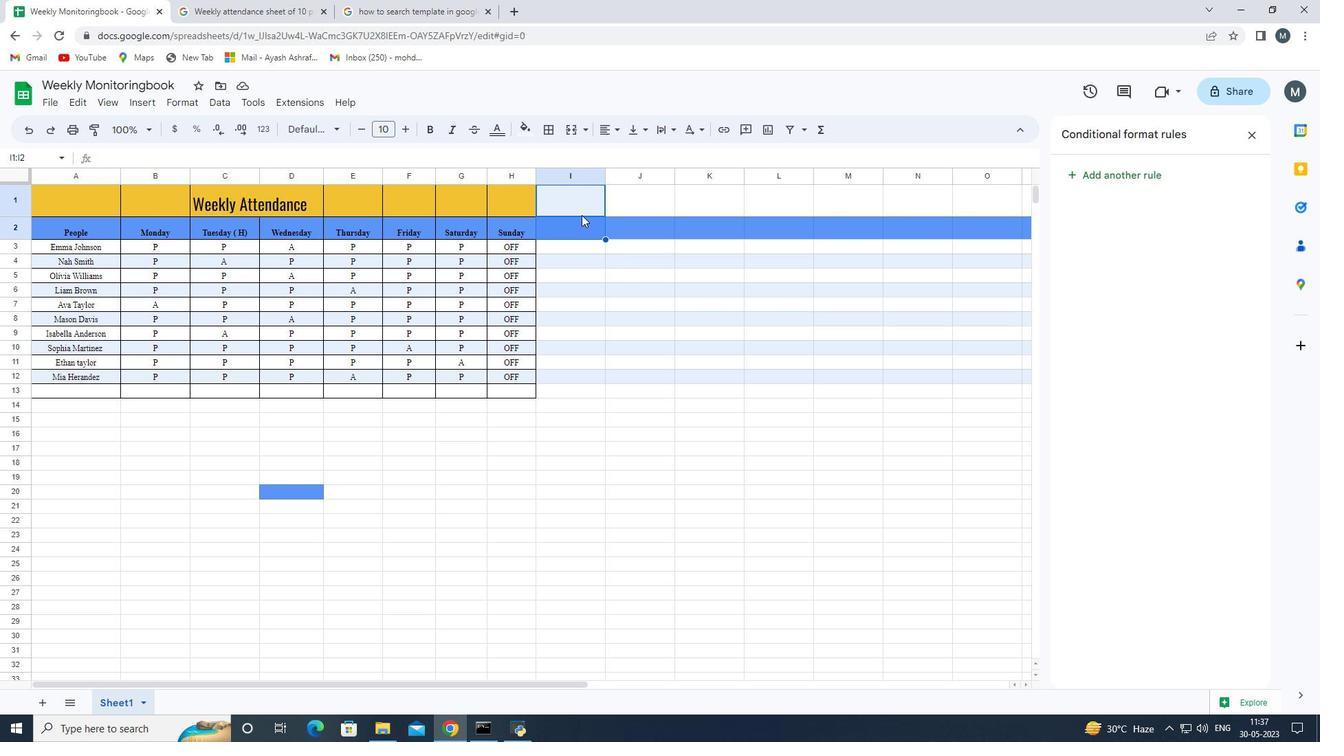 
Action: Mouse moved to (596, 336)
Screenshot: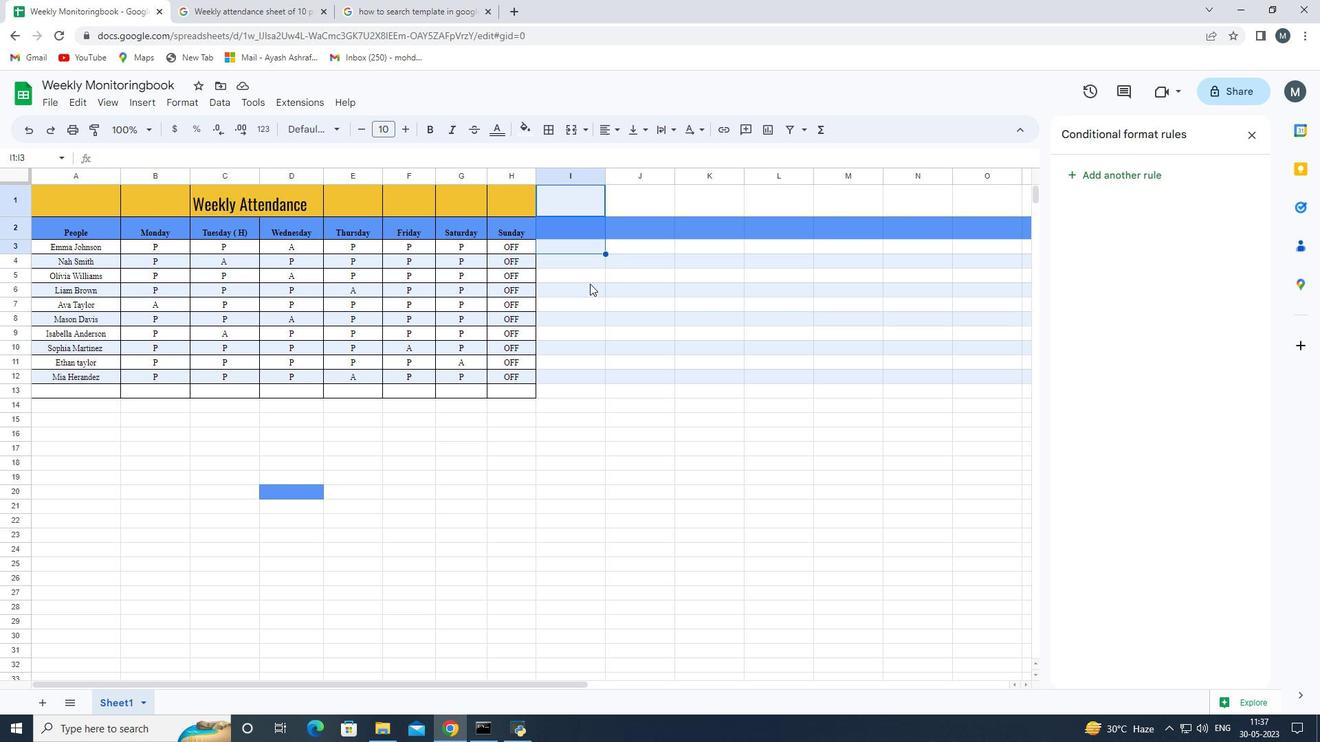 
Action: Mouse pressed left at (596, 336)
Screenshot: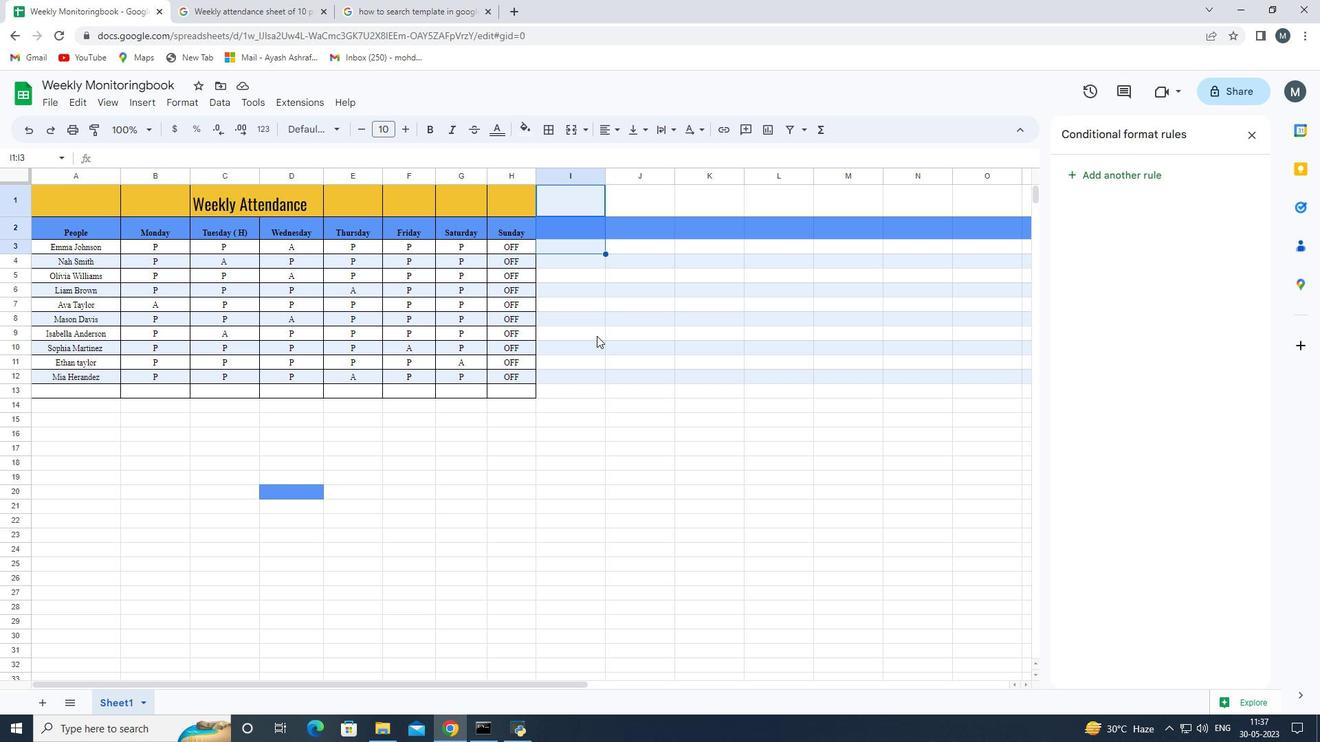 
Action: Mouse moved to (568, 202)
Screenshot: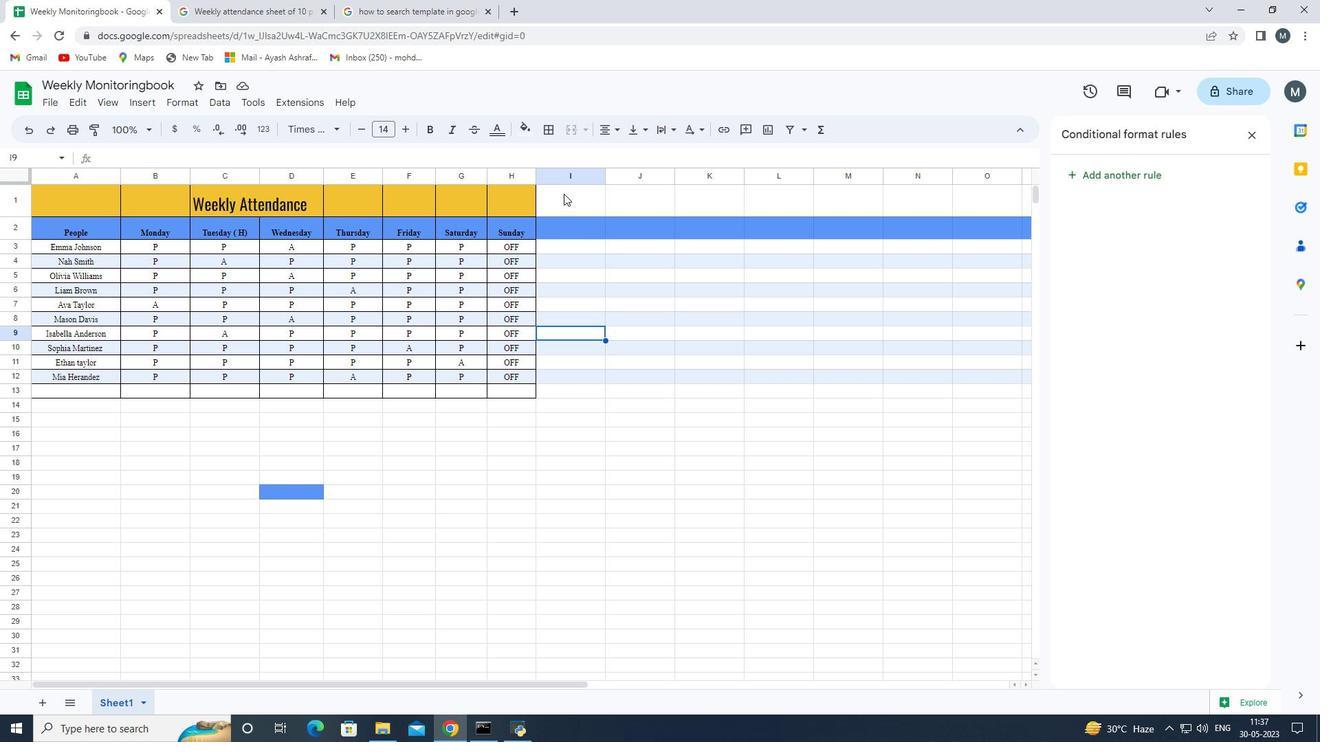 
Action: Mouse pressed left at (568, 202)
Screenshot: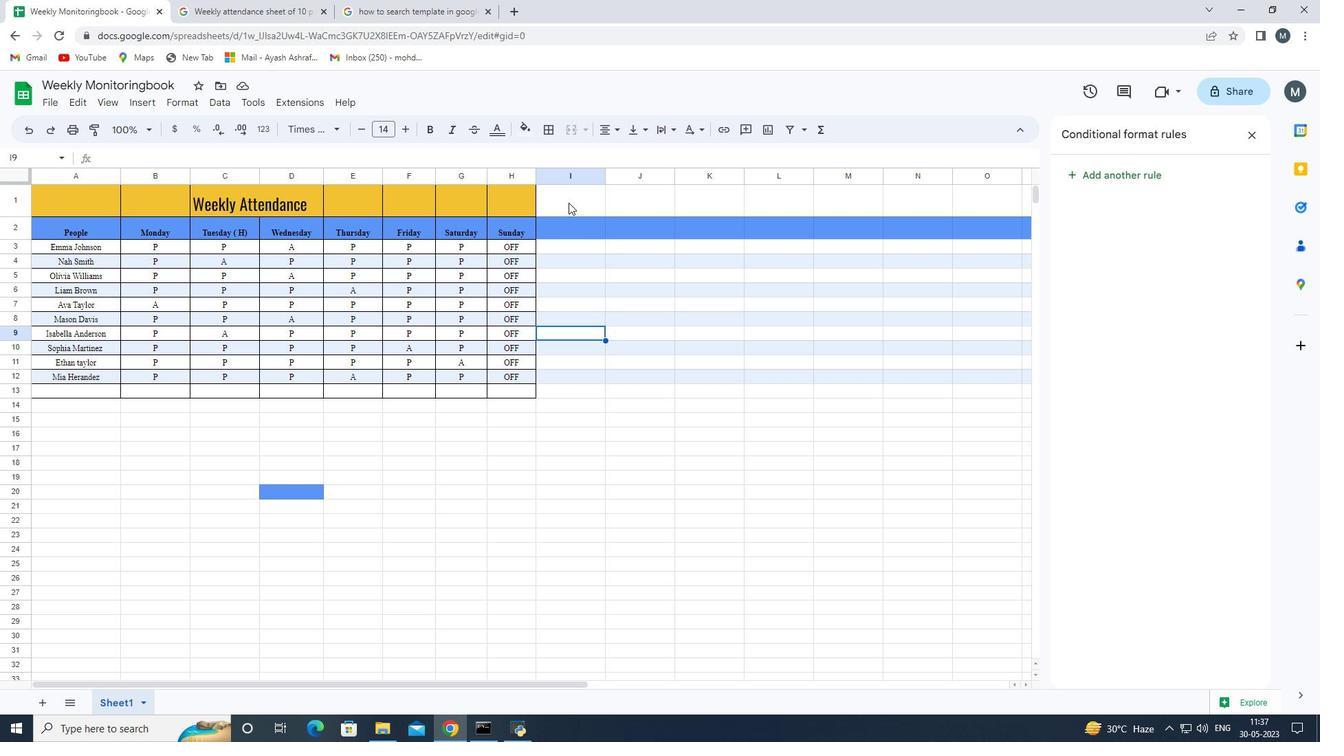 
Action: Mouse moved to (569, 204)
Screenshot: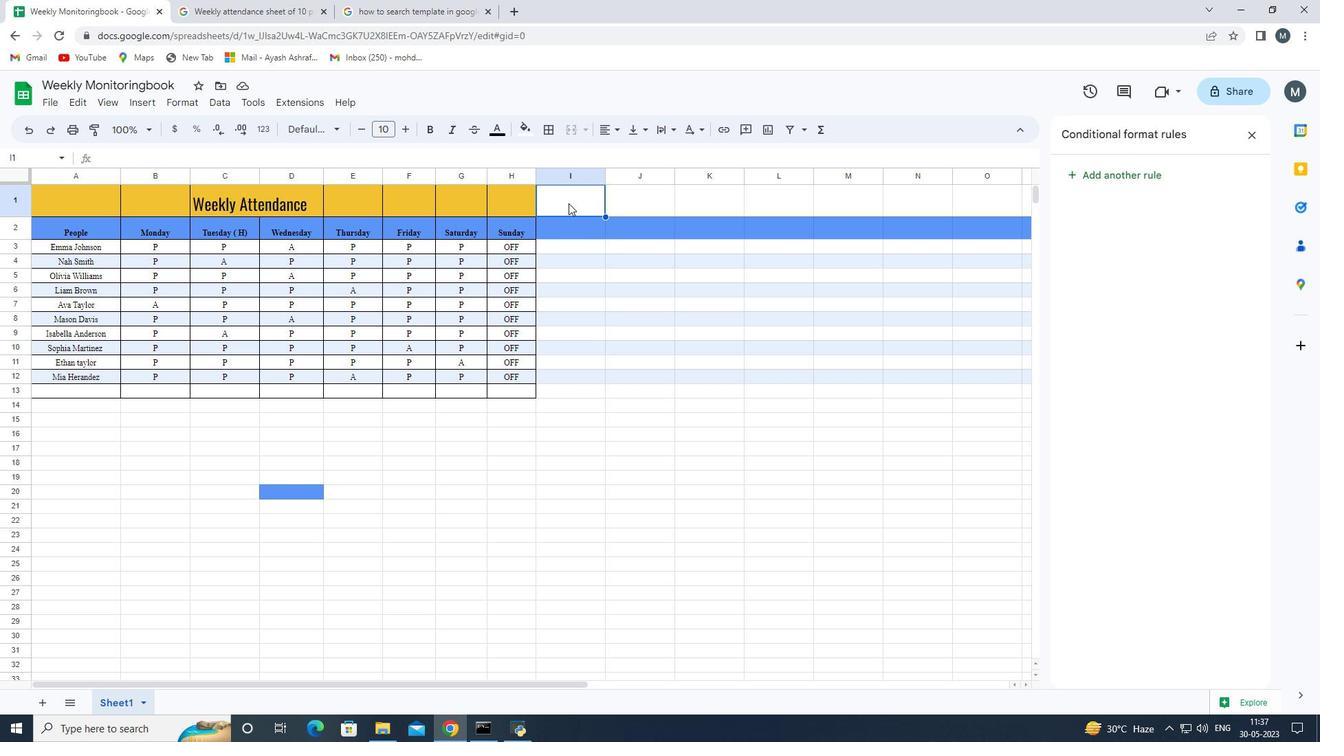 
Action: Key pressed <Key.shift_r><Key.down><Key.down><Key.down><Key.down><Key.down><Key.down><Key.down><Key.down><Key.down><Key.down><Key.down><Key.down>
Screenshot: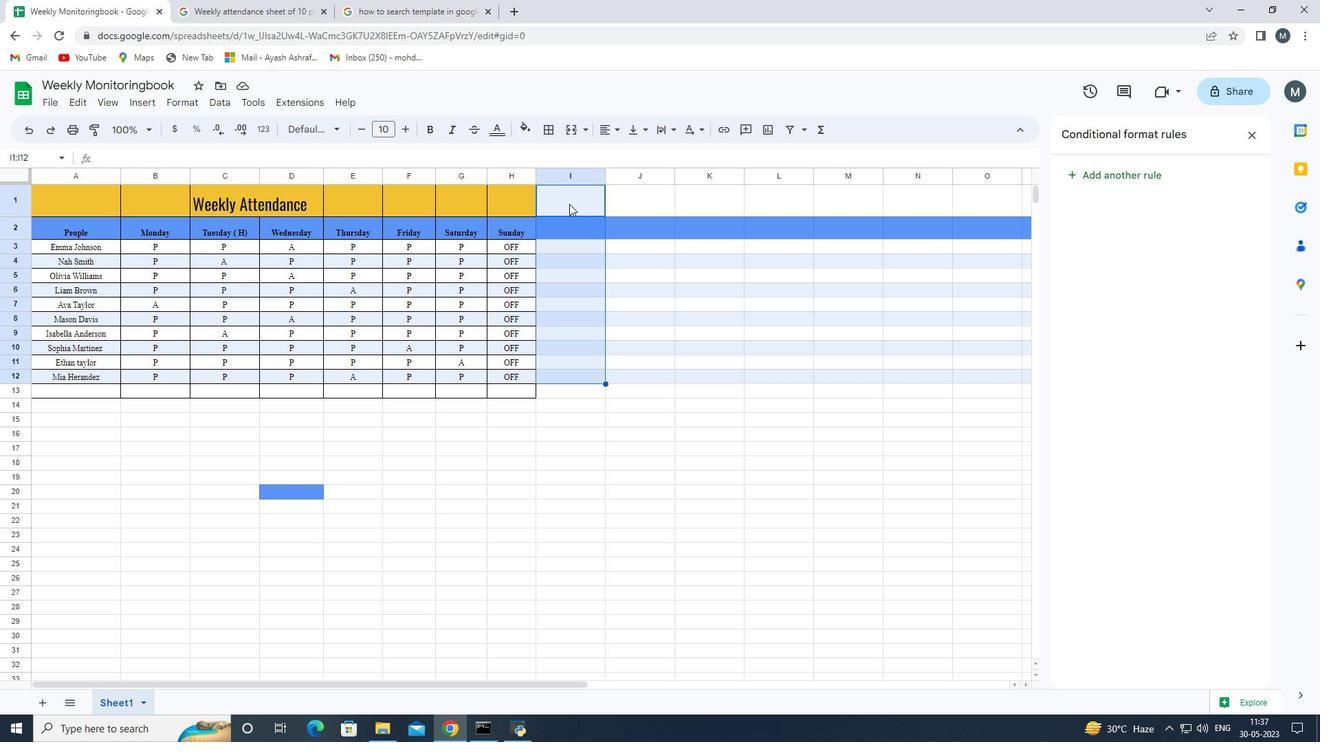 
Action: Mouse moved to (569, 206)
Screenshot: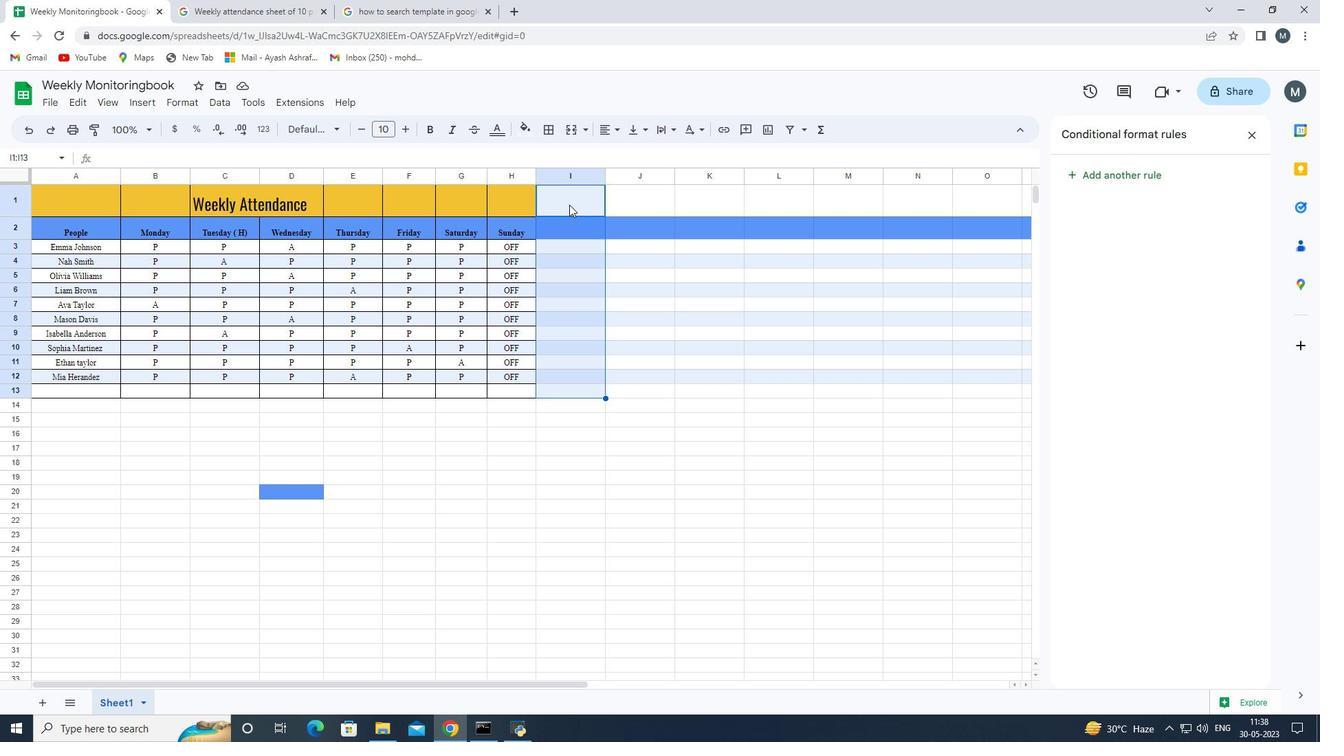
Action: Key pressed <Key.right><Key.right><Key.right>
Screenshot: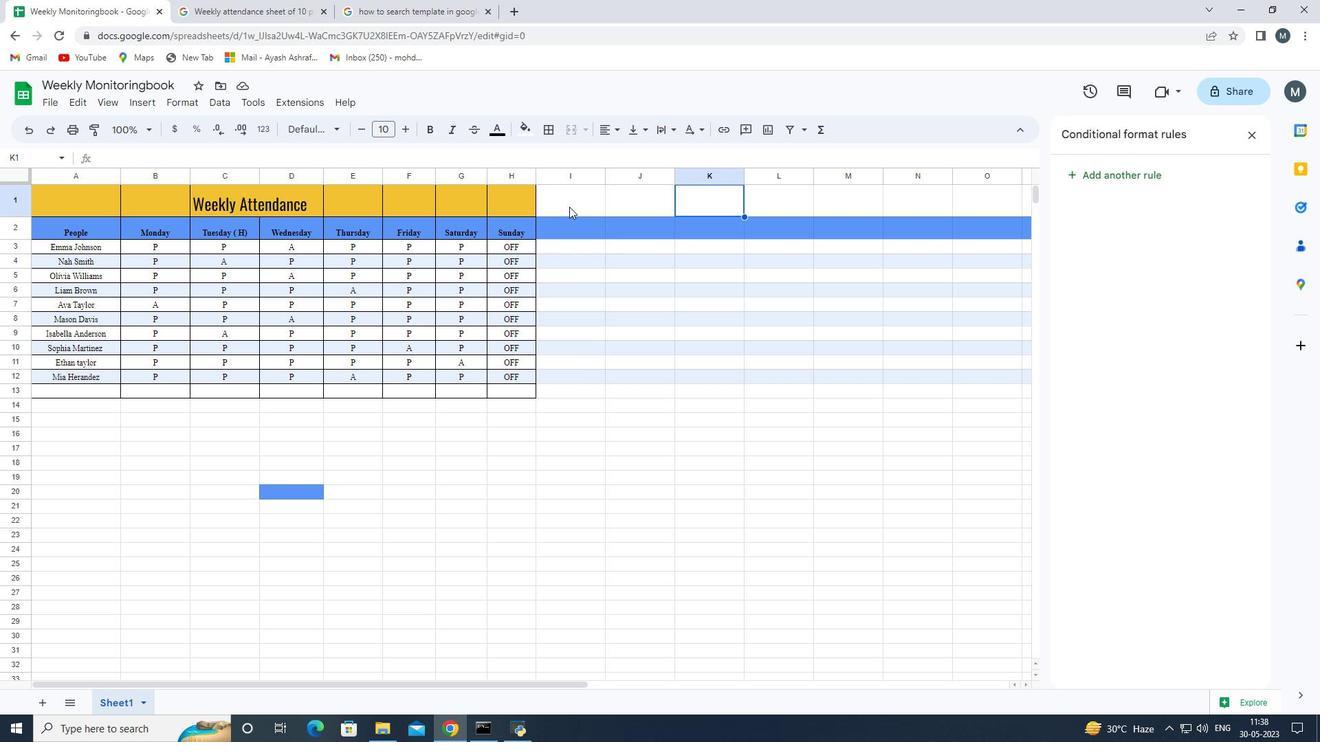 
Action: Mouse moved to (570, 209)
Screenshot: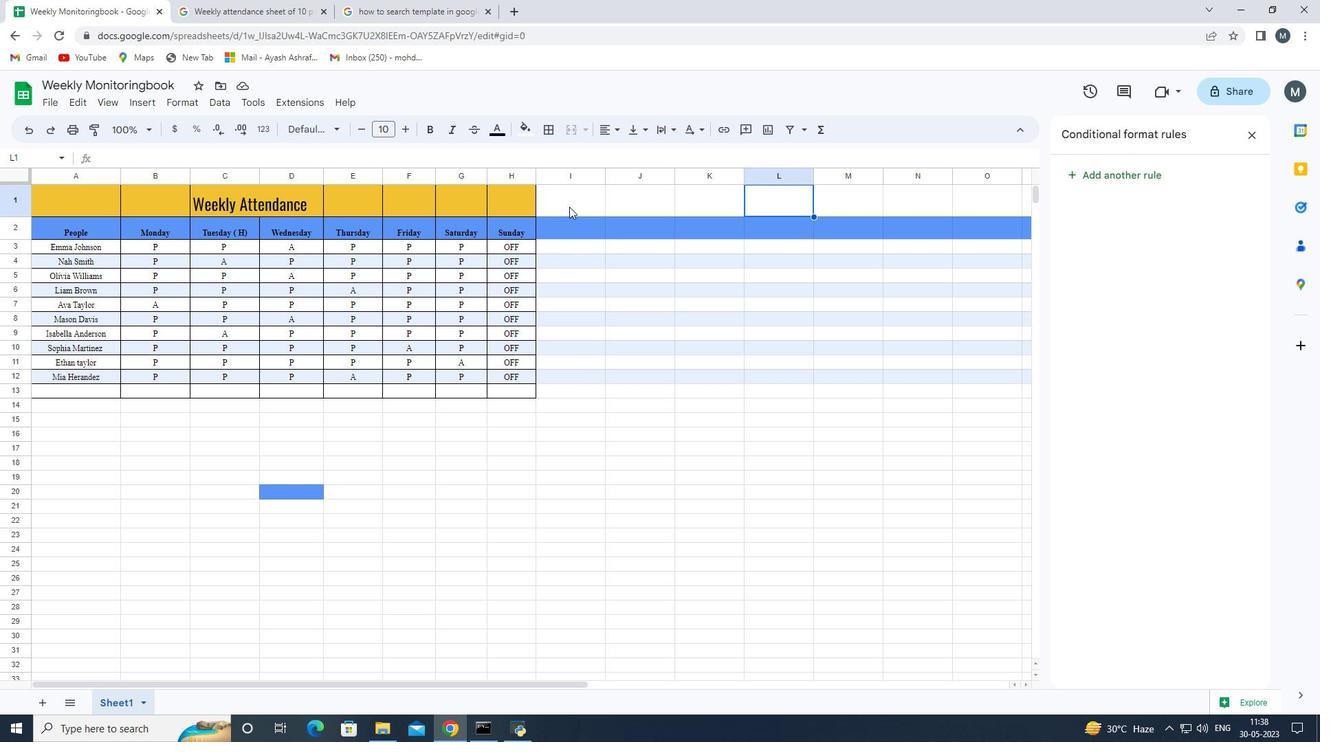 
Action: Mouse pressed left at (570, 209)
Screenshot: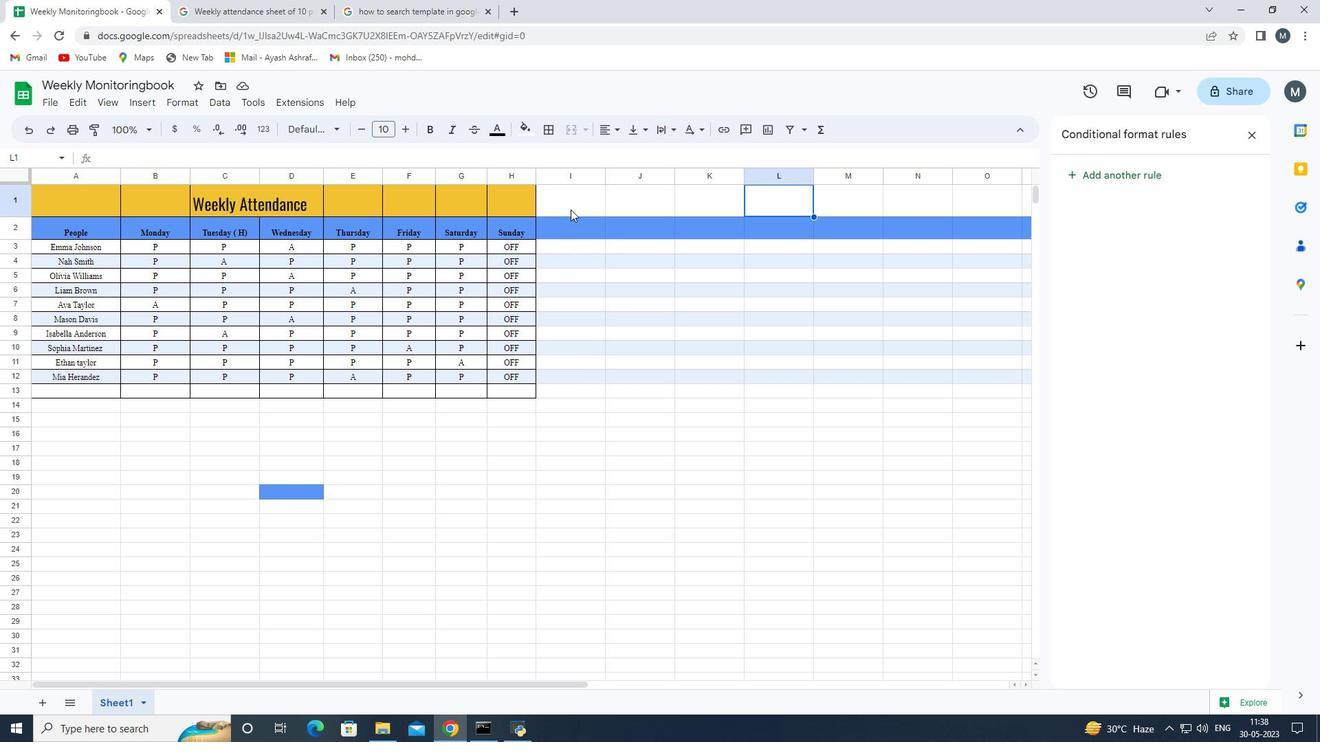 
Action: Key pressed <Key.shift_r><Key.shift_r><Key.shift_r><Key.down><Key.down><Key.down><Key.down><Key.down><Key.down><Key.down><Key.down><Key.down><Key.down><Key.down><Key.down><Key.right><Key.right><Key.right><Key.right><Key.right><Key.right><Key.right><Key.delete>
Screenshot: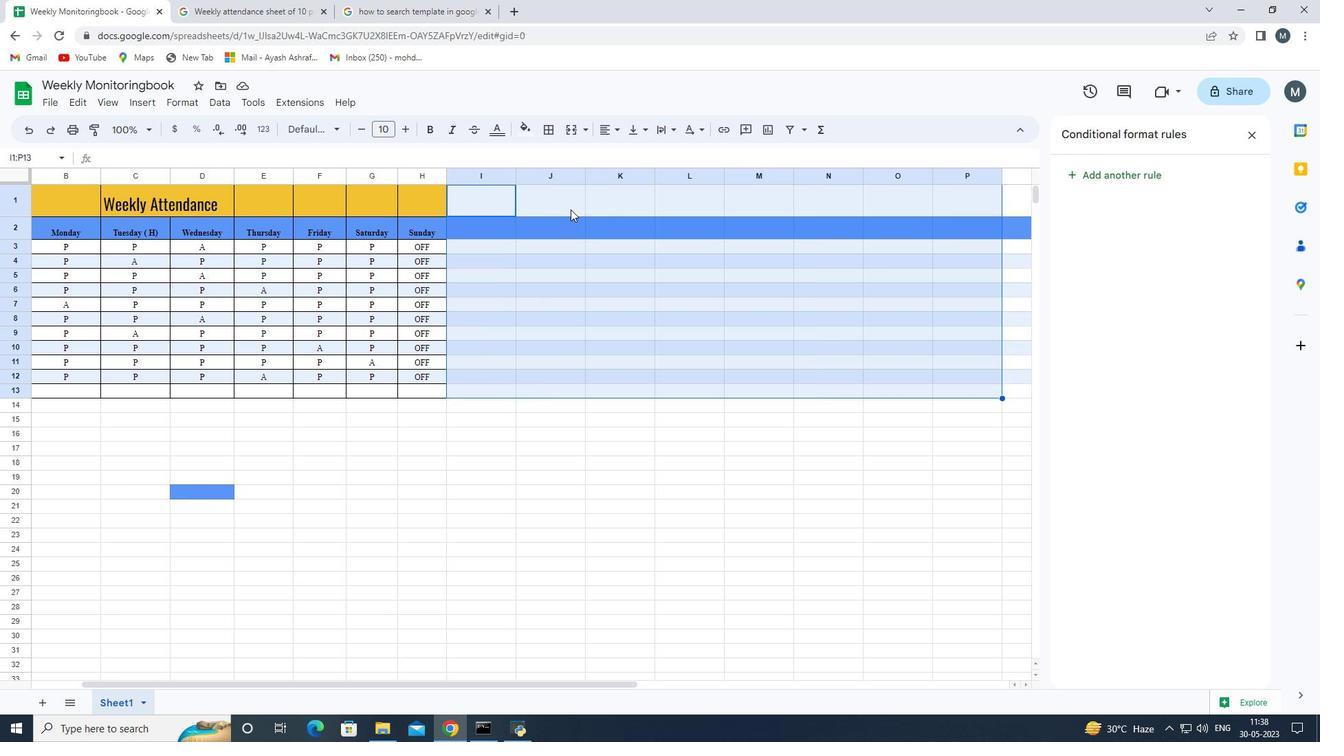 
Action: Mouse moved to (571, 211)
Screenshot: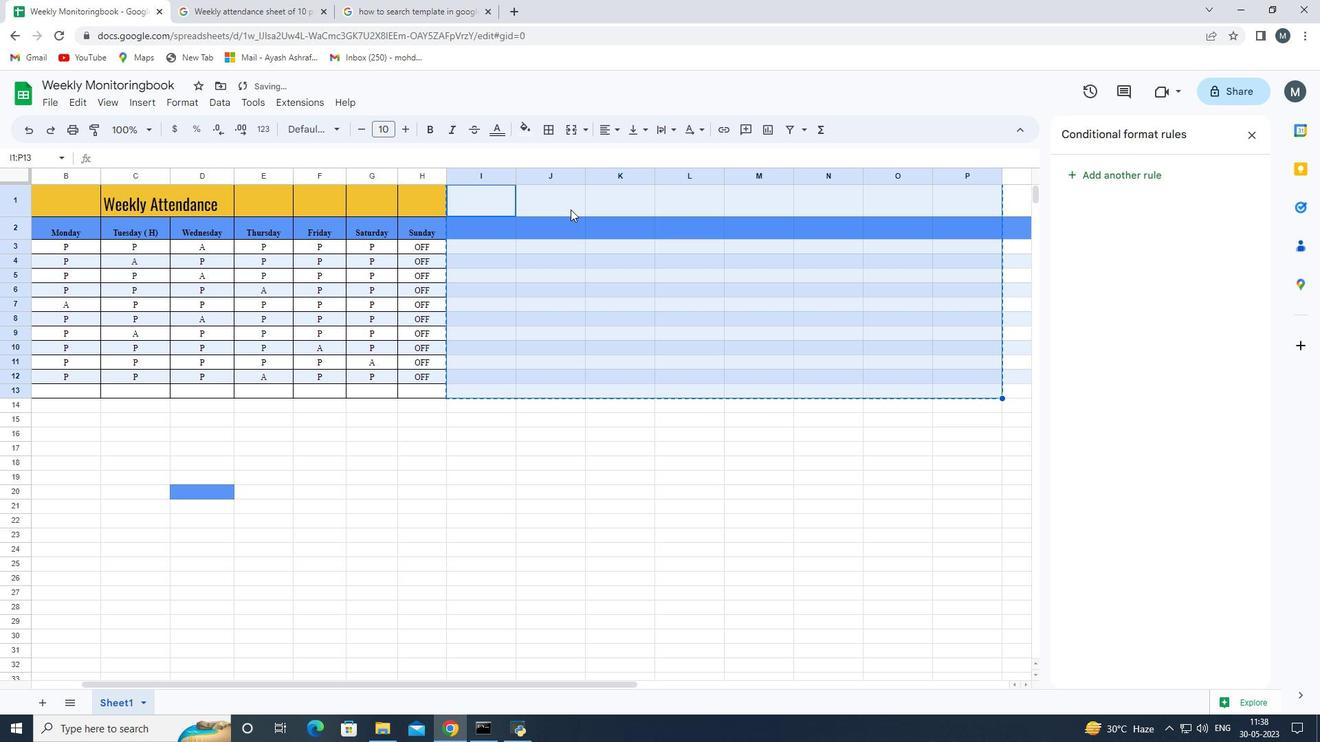 
Action: Mouse pressed right at (571, 211)
Screenshot: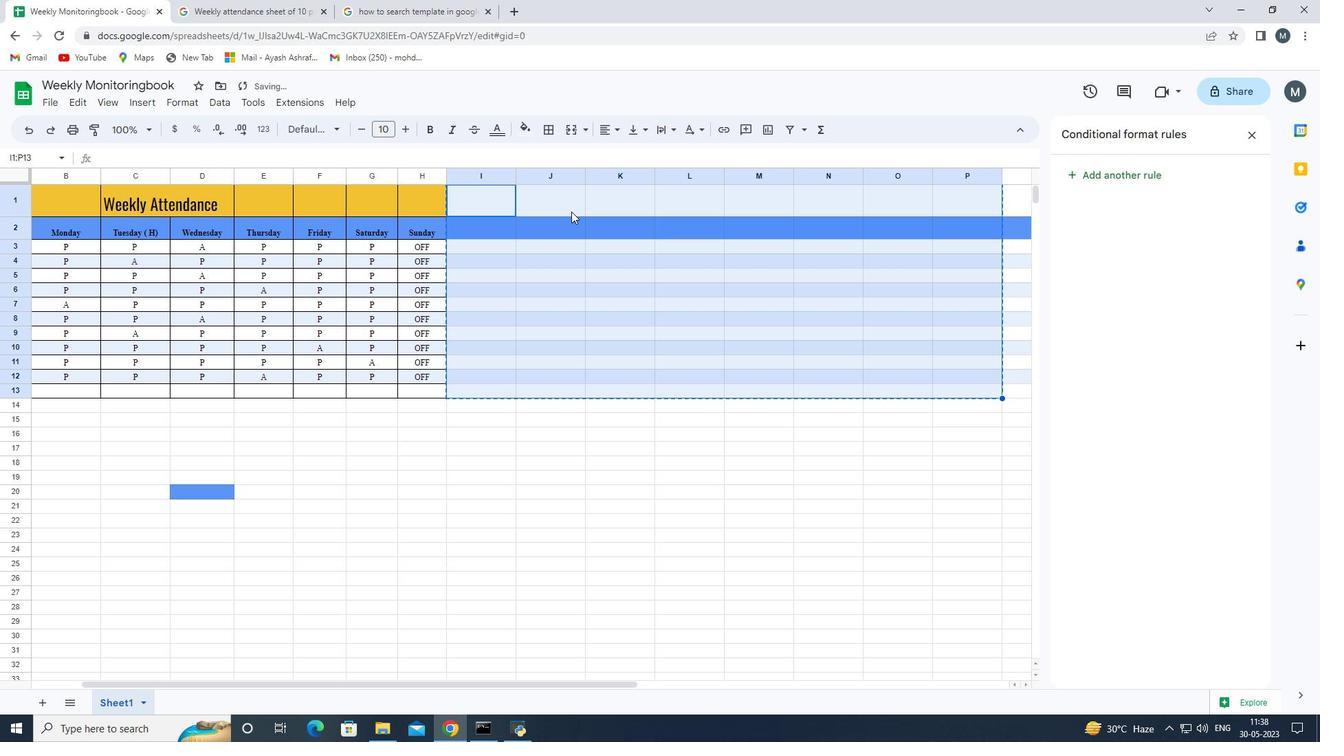 
Action: Mouse moved to (649, 442)
Screenshot: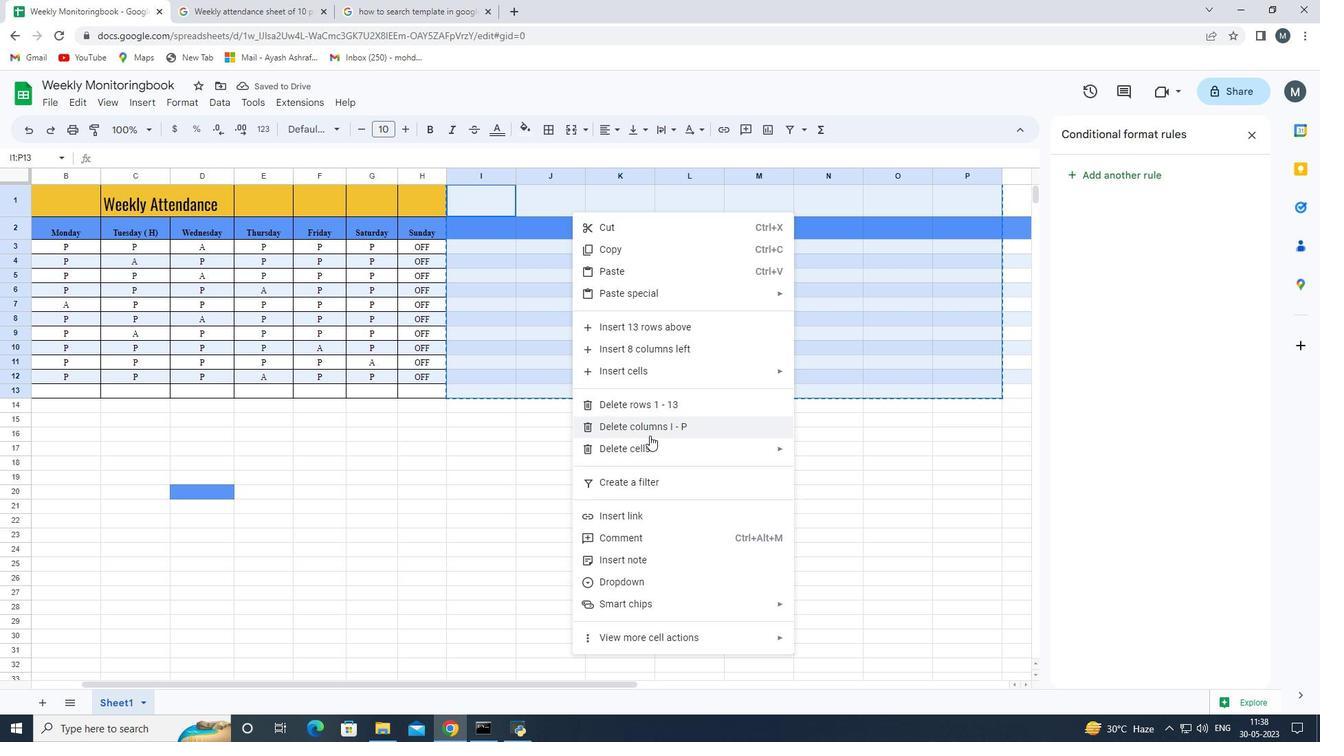 
Action: Mouse pressed left at (649, 442)
Screenshot: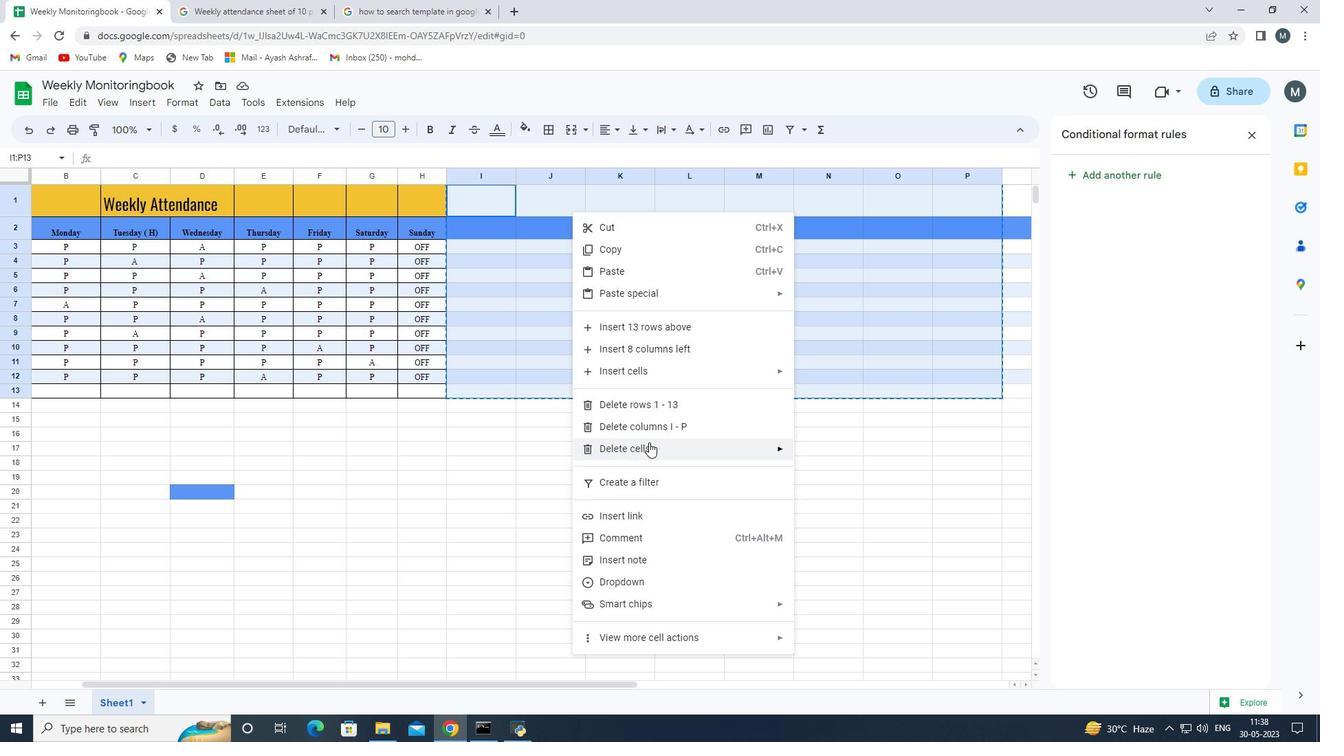 
Action: Mouse moved to (712, 458)
Screenshot: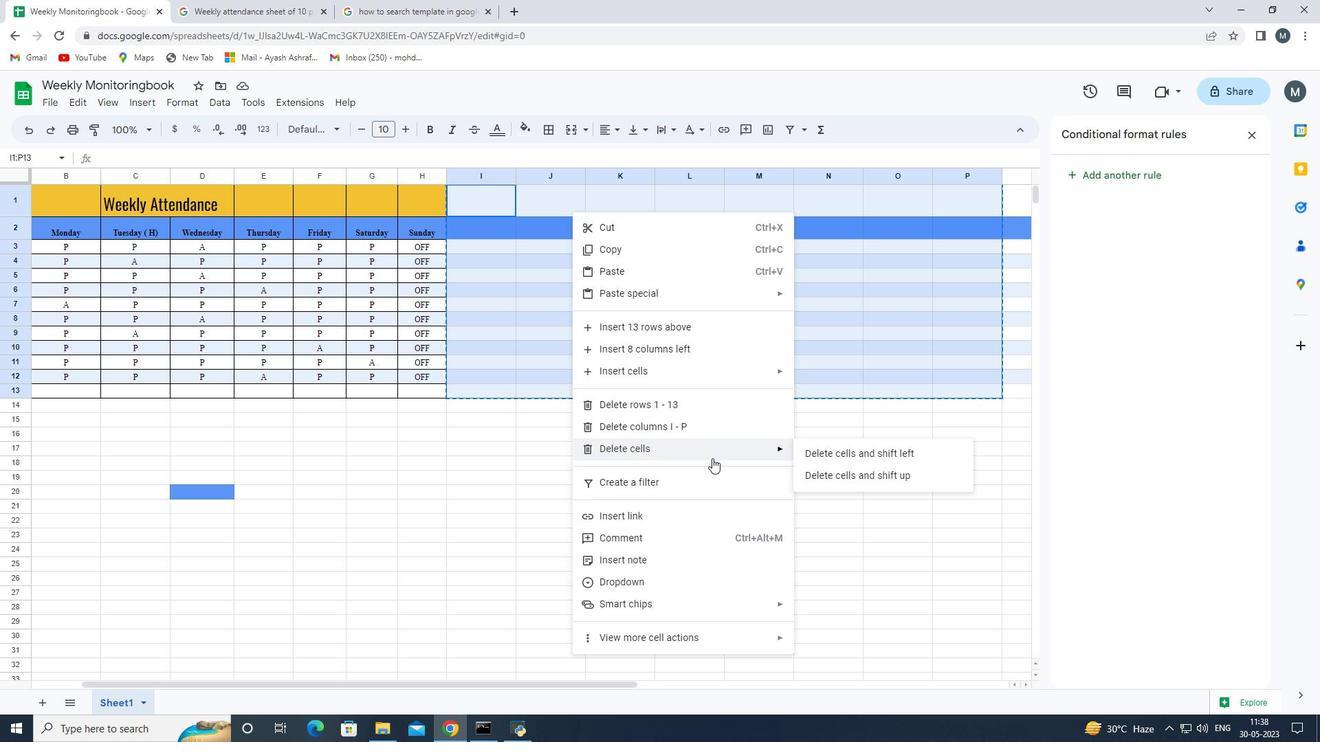 
Action: Mouse pressed left at (712, 458)
Screenshot: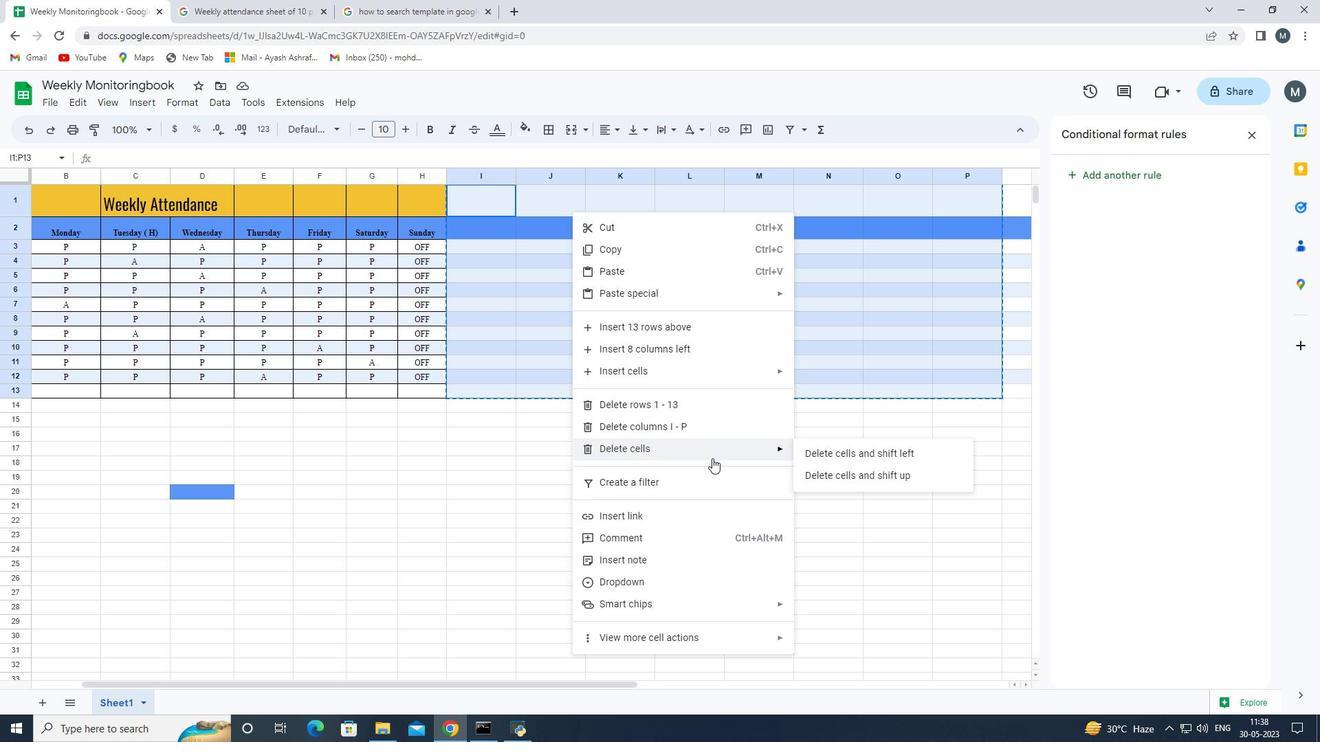 
Action: Mouse moved to (672, 453)
Screenshot: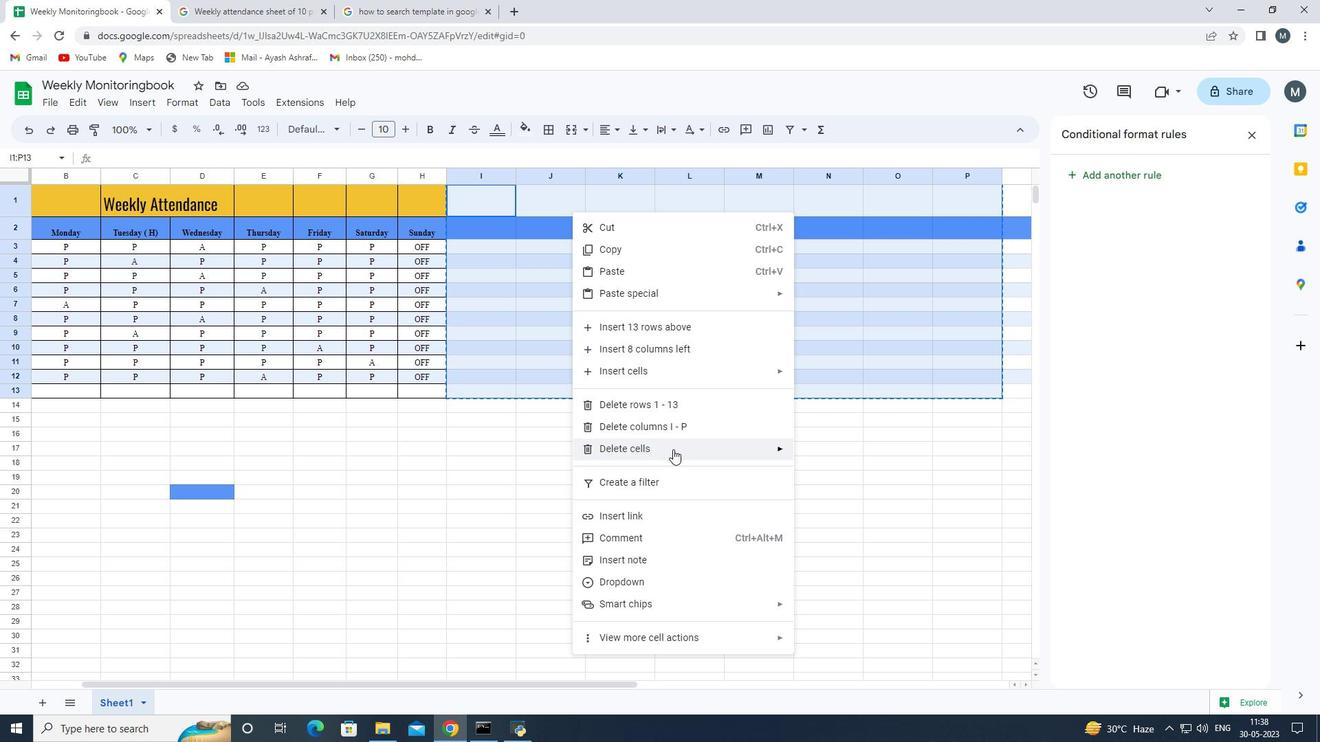 
Action: Mouse pressed left at (672, 453)
Screenshot: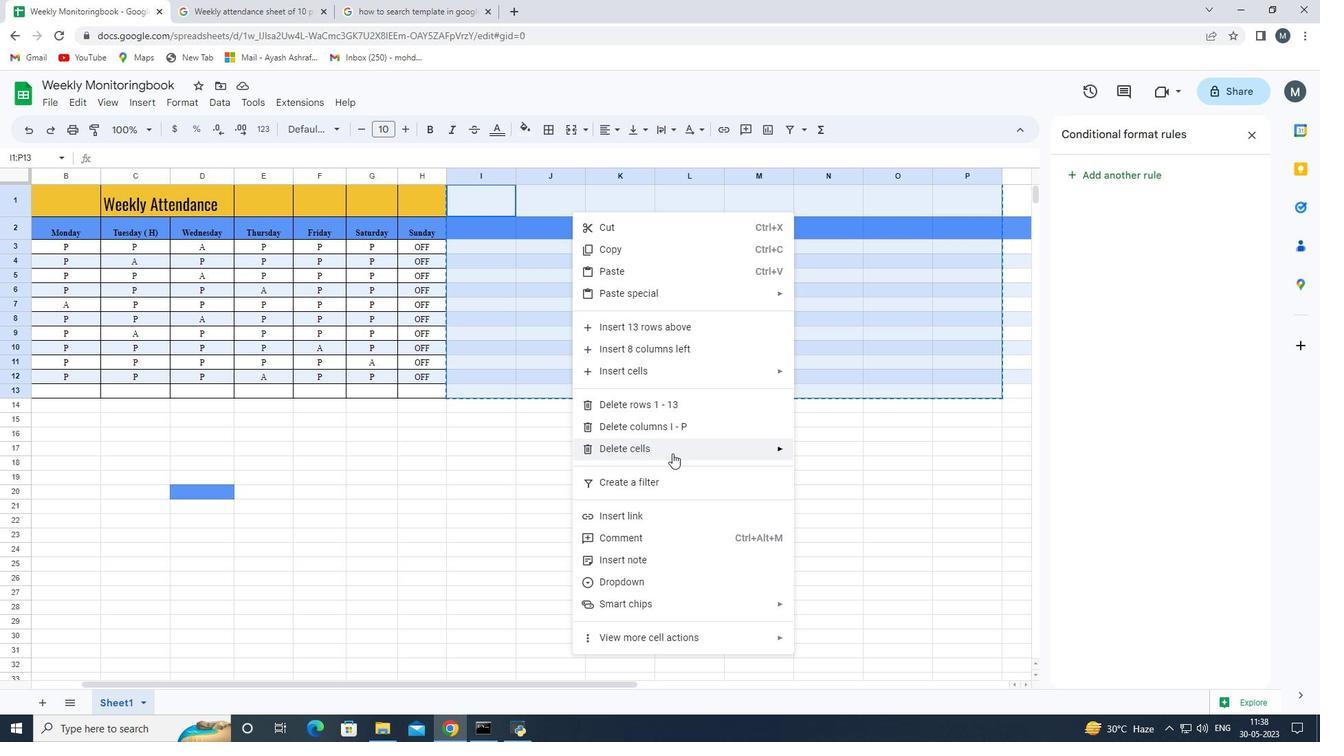 
Action: Mouse moved to (838, 455)
Screenshot: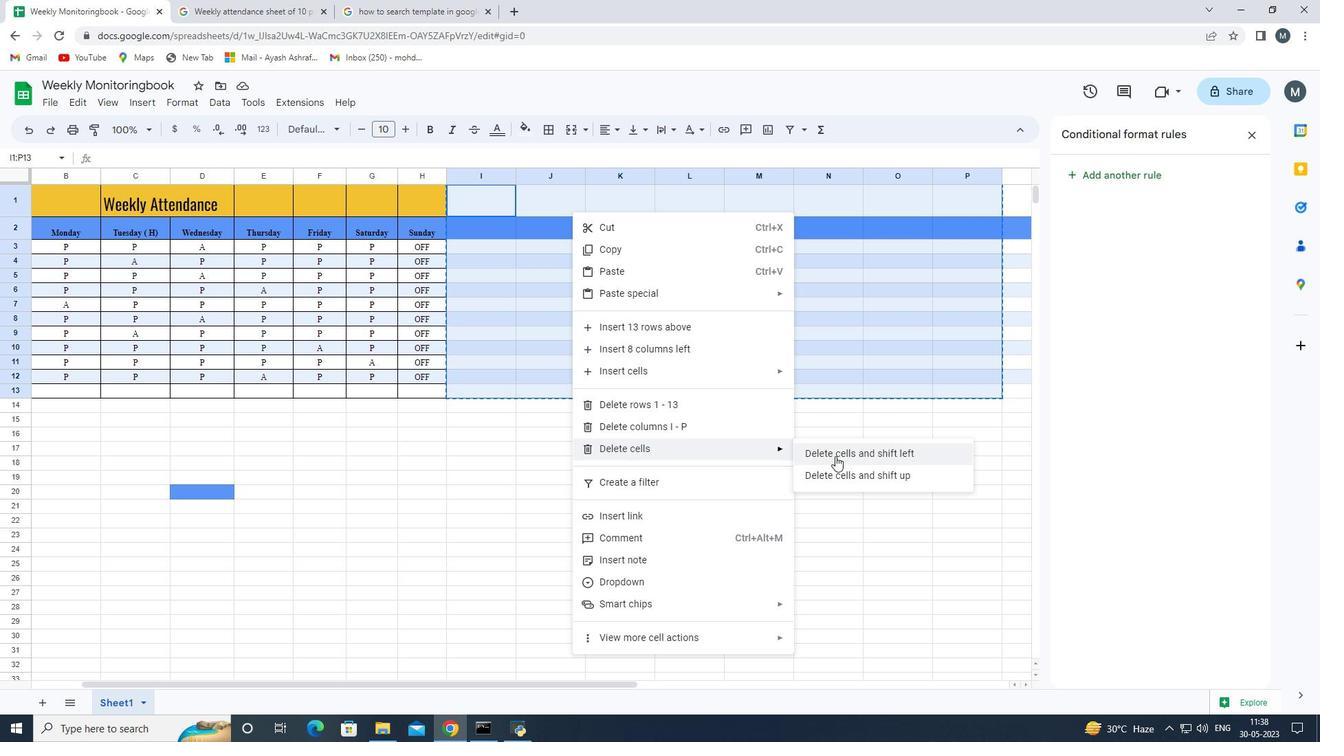 
Action: Mouse pressed left at (838, 455)
Screenshot: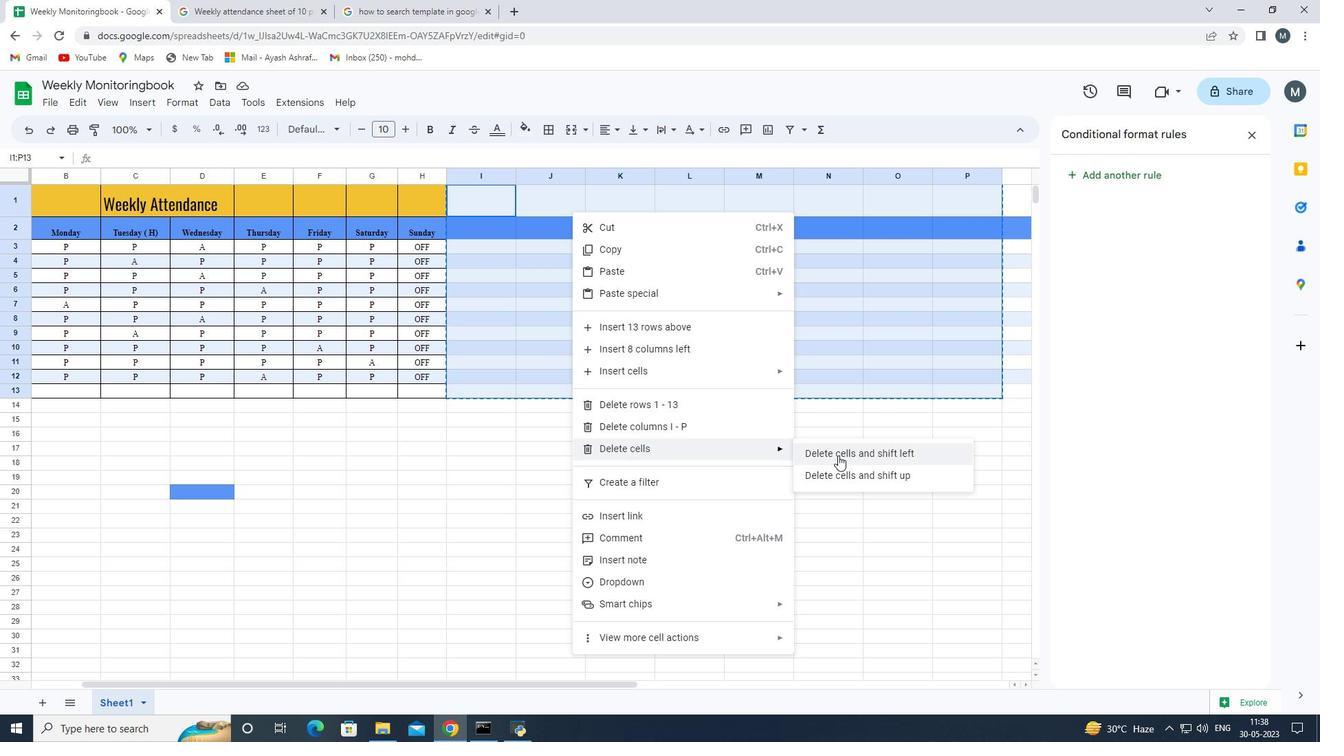 
Action: Mouse moved to (629, 486)
Screenshot: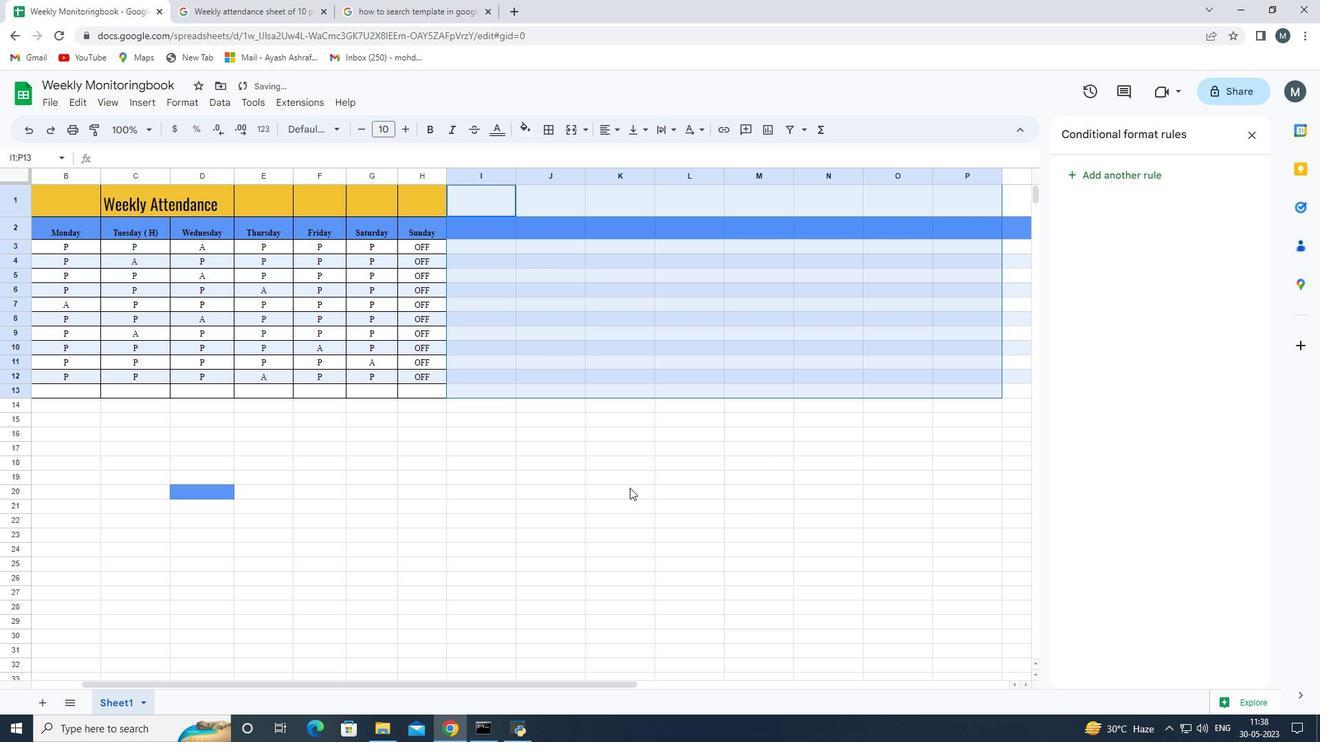 
Action: Mouse pressed left at (629, 486)
Screenshot: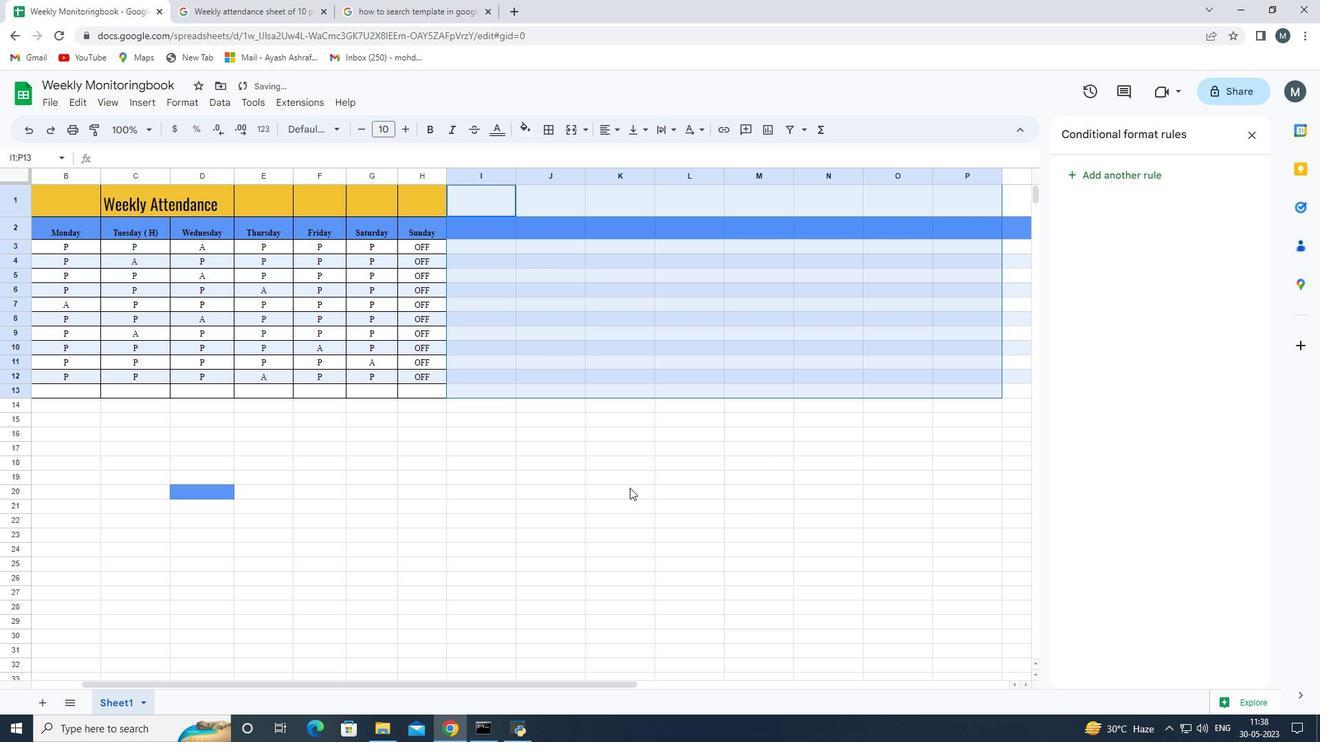 
Action: Mouse moved to (343, 471)
Screenshot: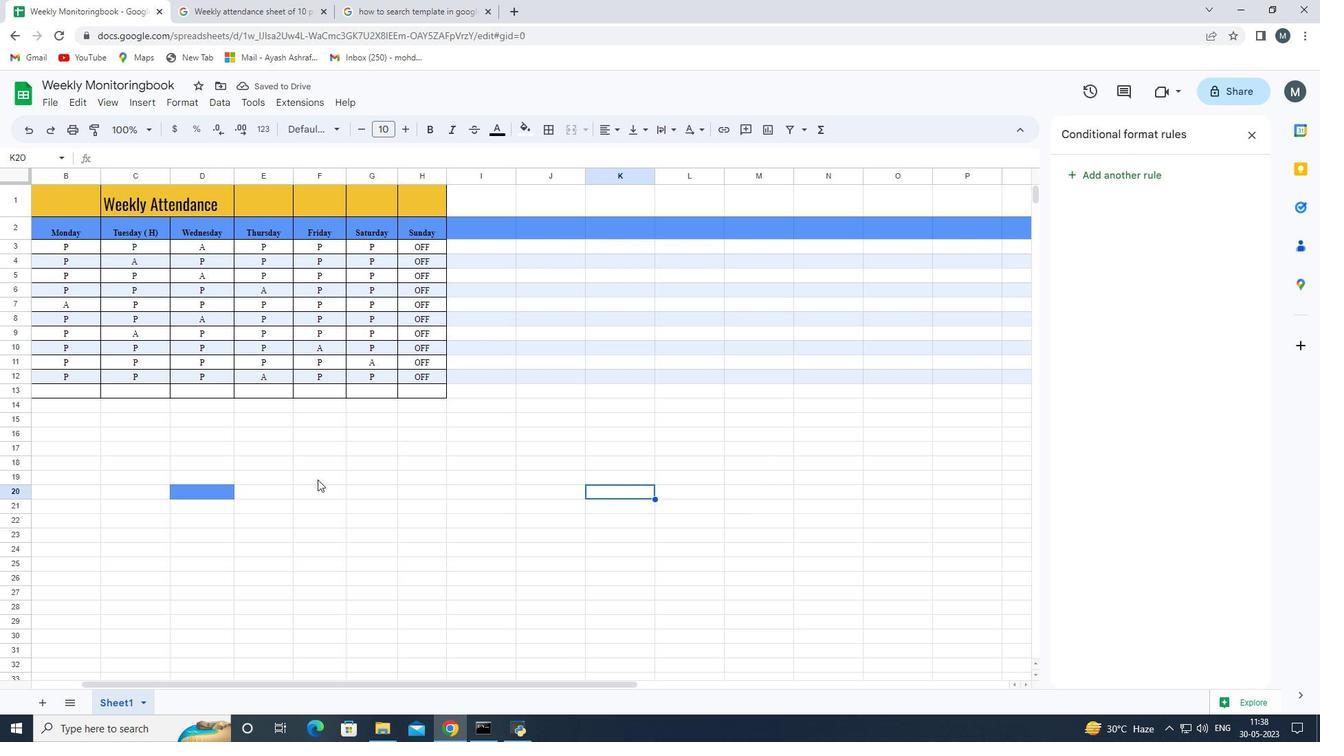 
Action: Mouse pressed left at (343, 471)
Screenshot: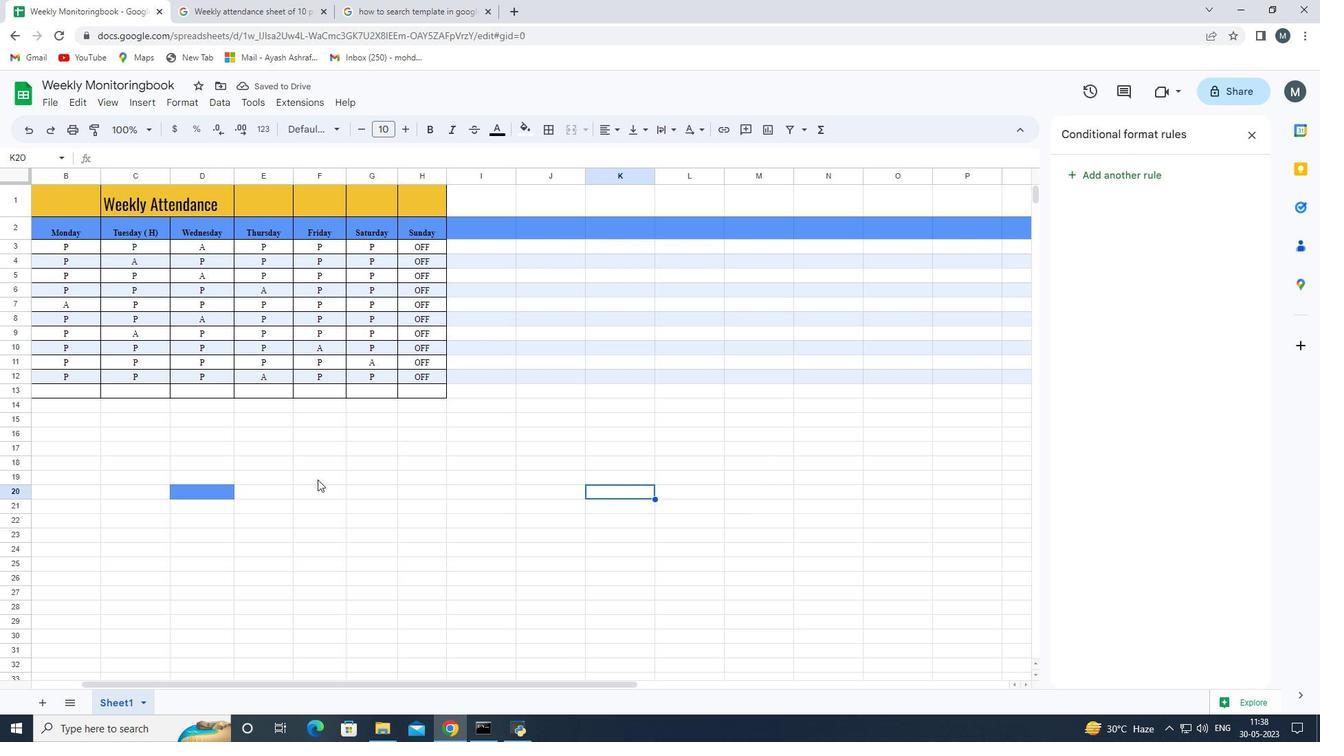 
Action: Mouse moved to (553, 688)
Screenshot: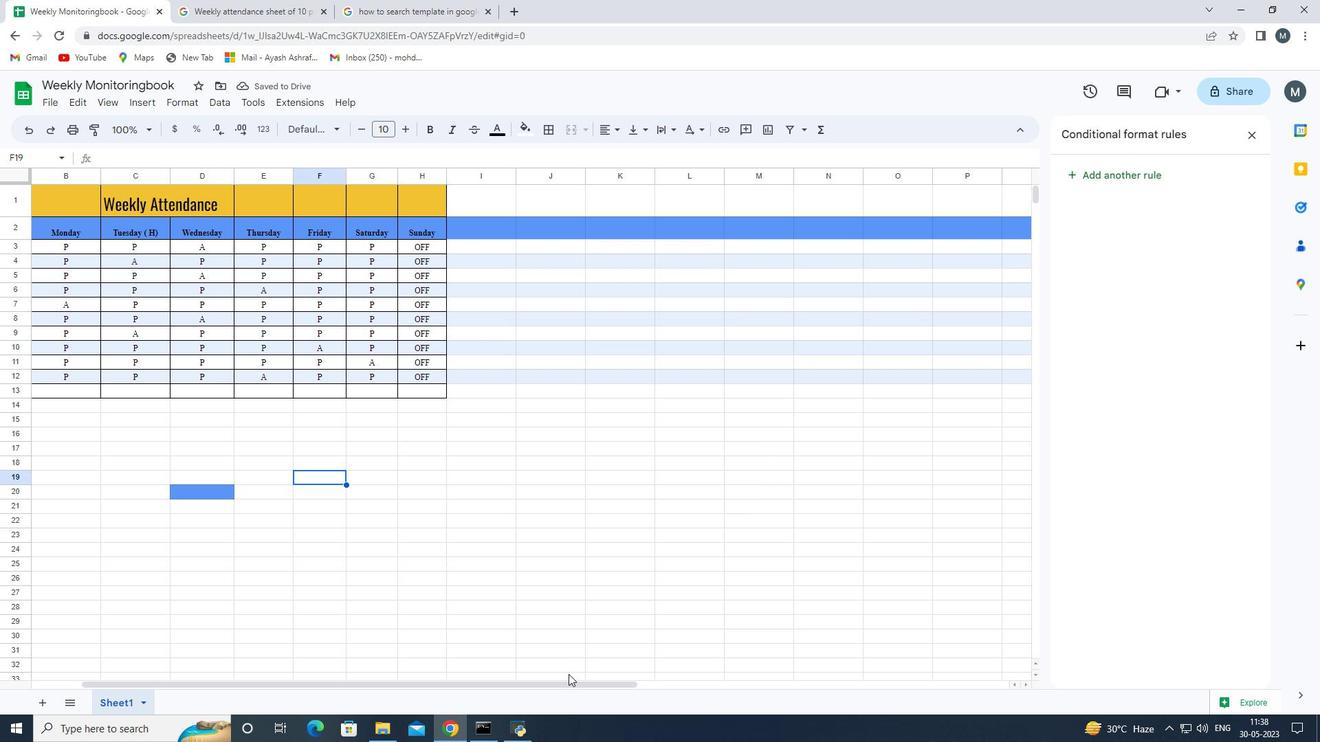 
Action: Mouse pressed left at (553, 688)
Screenshot: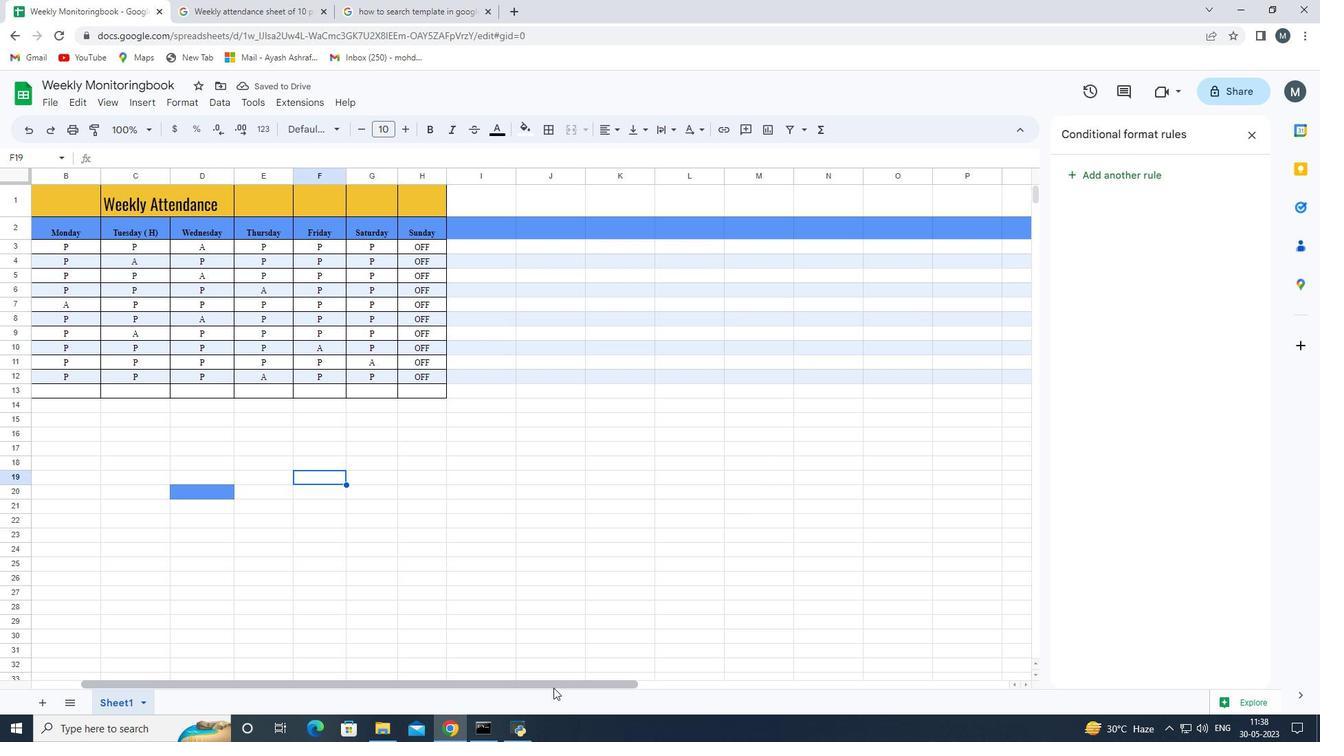
Action: Mouse moved to (570, 204)
Screenshot: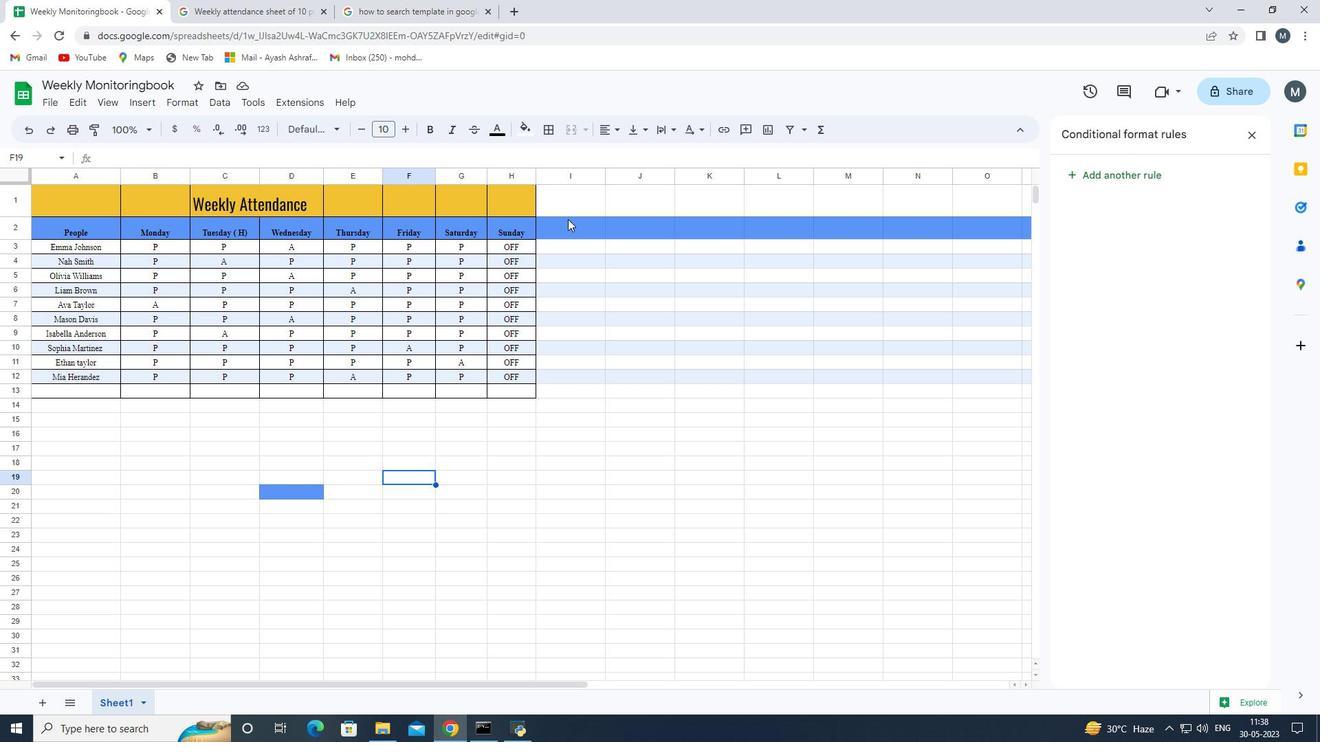 
Action: Mouse pressed left at (570, 204)
Screenshot: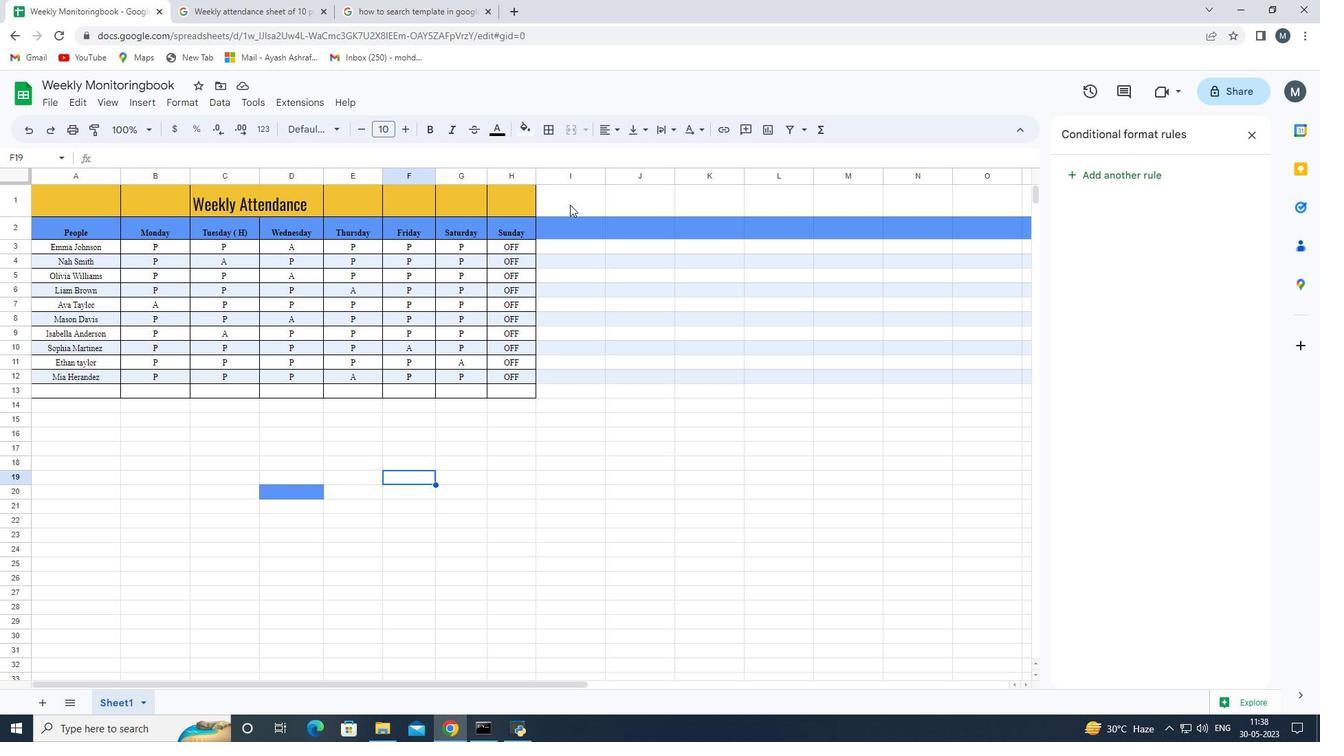 
Action: Key pressed <Key.shift_r><Key.down><Key.down><Key.down><Key.down><Key.down><Key.down><Key.down><Key.down><Key.down><Key.down><Key.down><Key.down><Key.right><Key.right><Key.right><Key.right><Key.right><Key.right><Key.right><Key.right><Key.right><Key.right><Key.right><Key.right><Key.right>
Screenshot: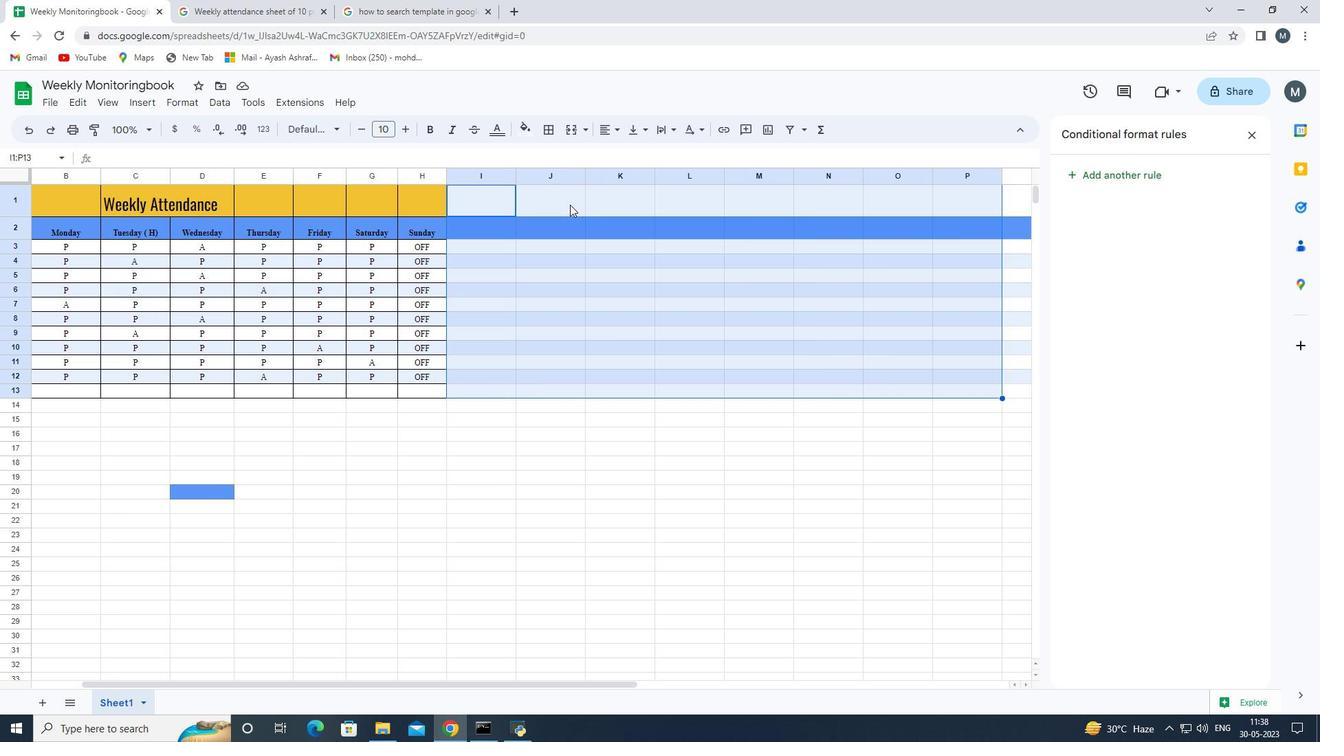 
Action: Mouse moved to (531, 138)
Screenshot: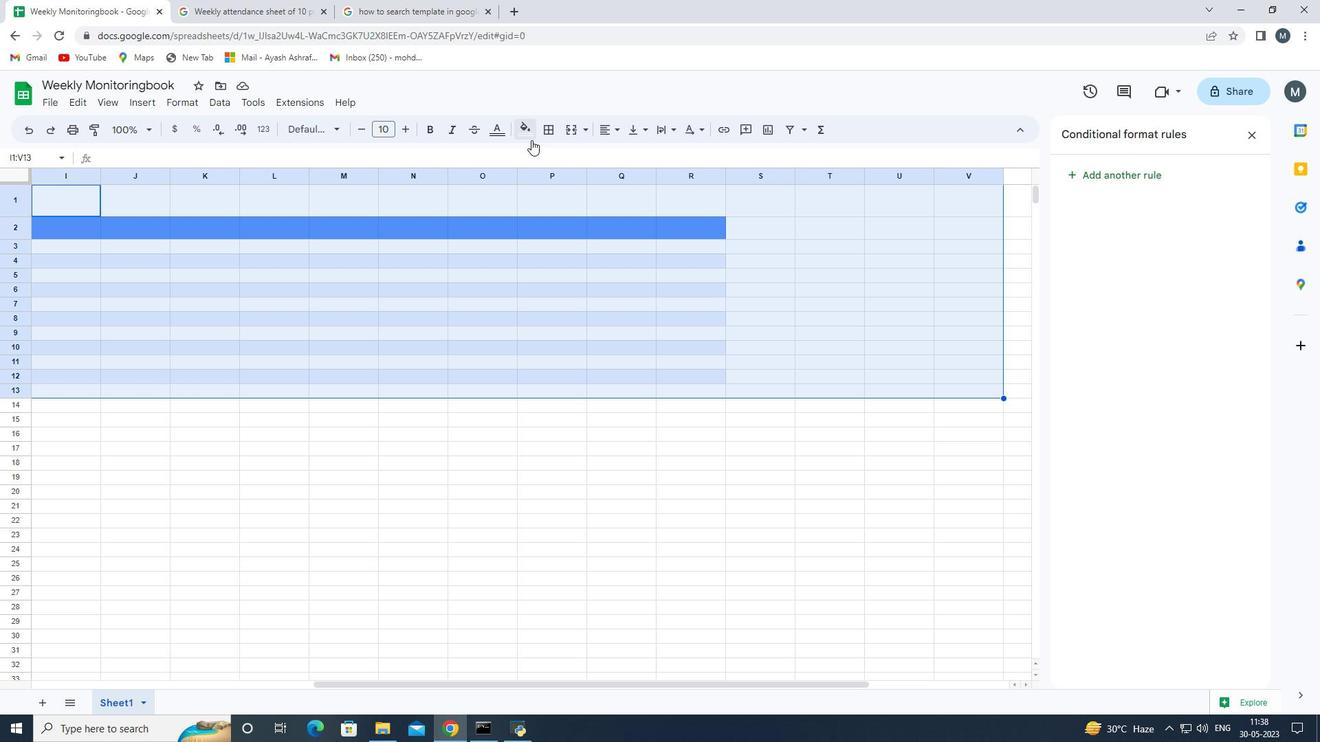 
Action: Mouse pressed left at (531, 138)
Screenshot: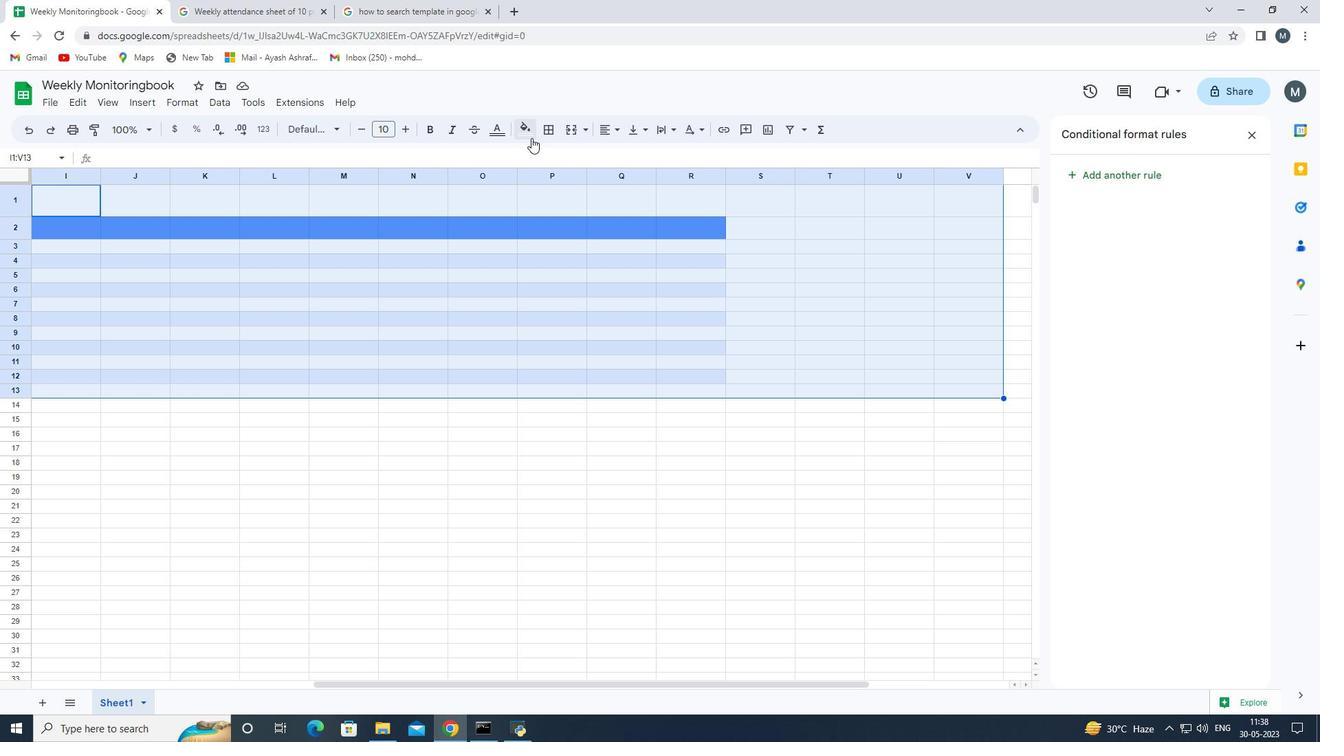 
Action: Mouse moved to (645, 178)
Screenshot: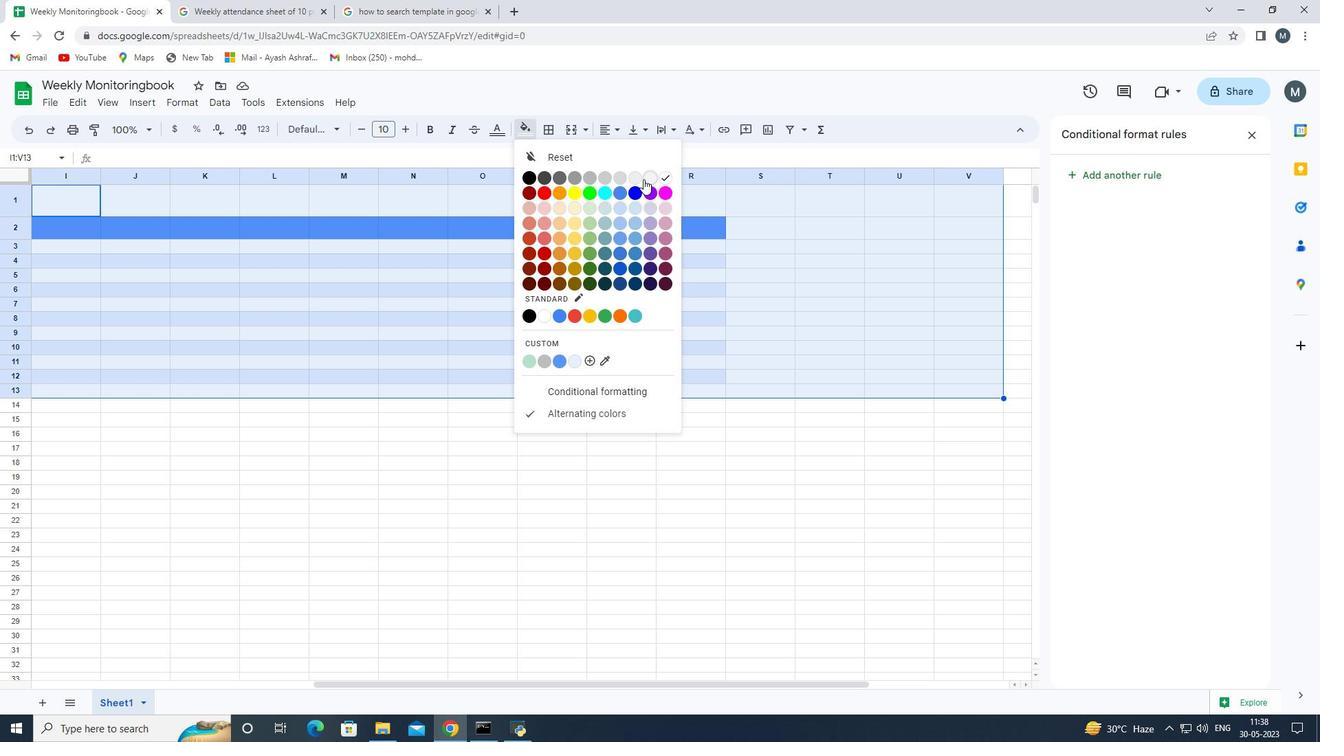 
Action: Mouse pressed left at (645, 178)
Screenshot: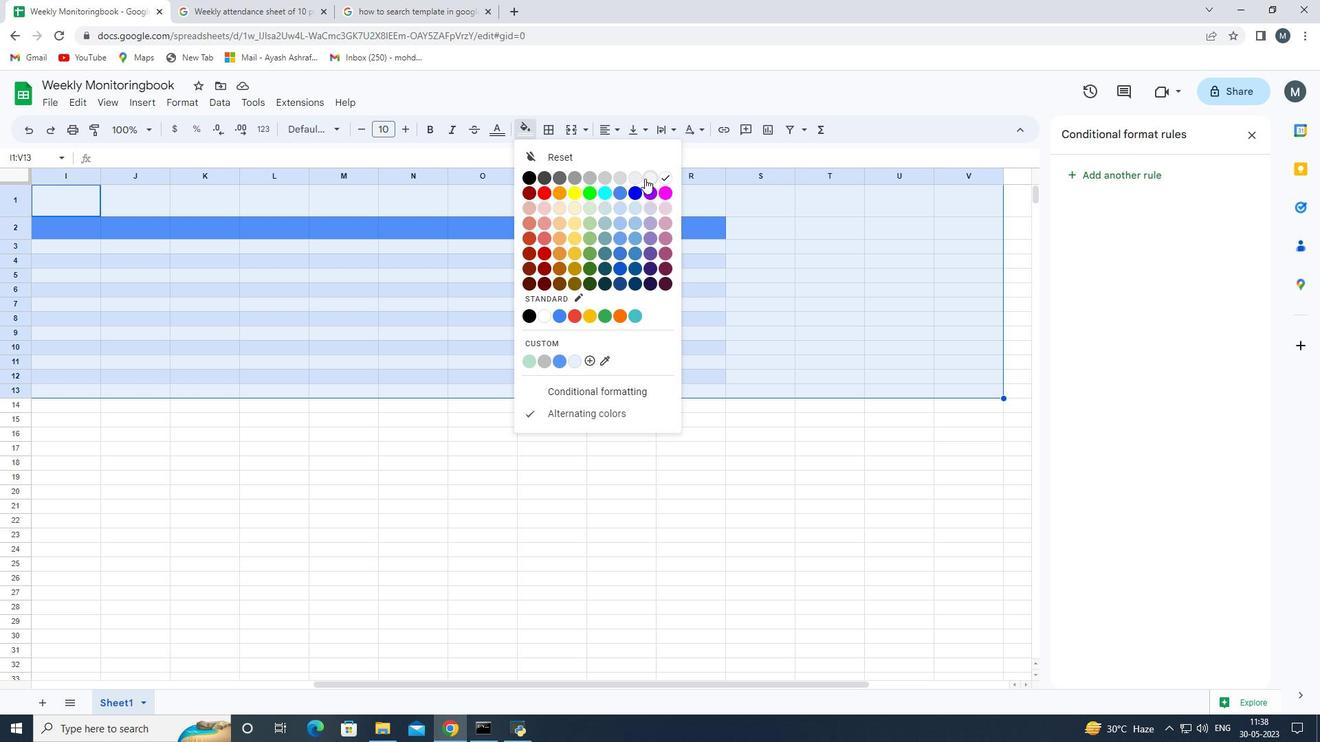 
Action: Mouse moved to (414, 573)
Screenshot: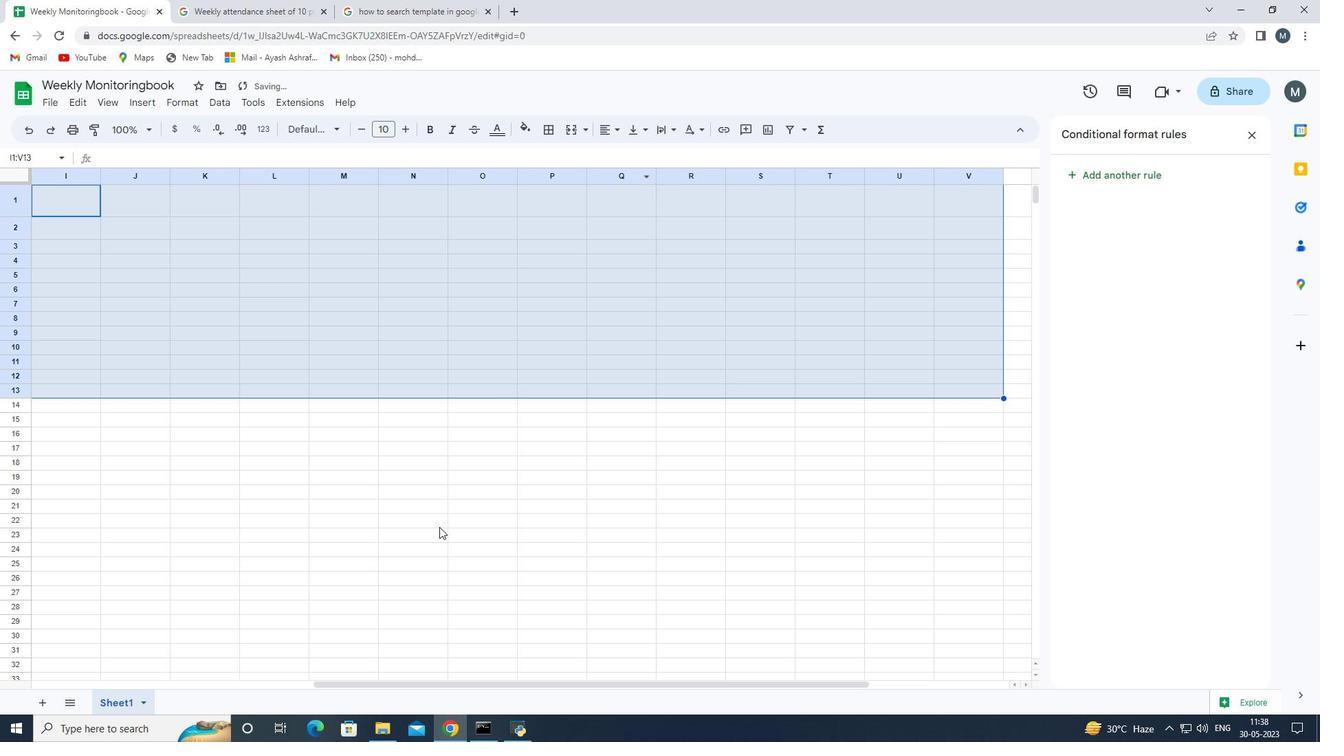 
Action: Mouse pressed left at (414, 573)
Screenshot: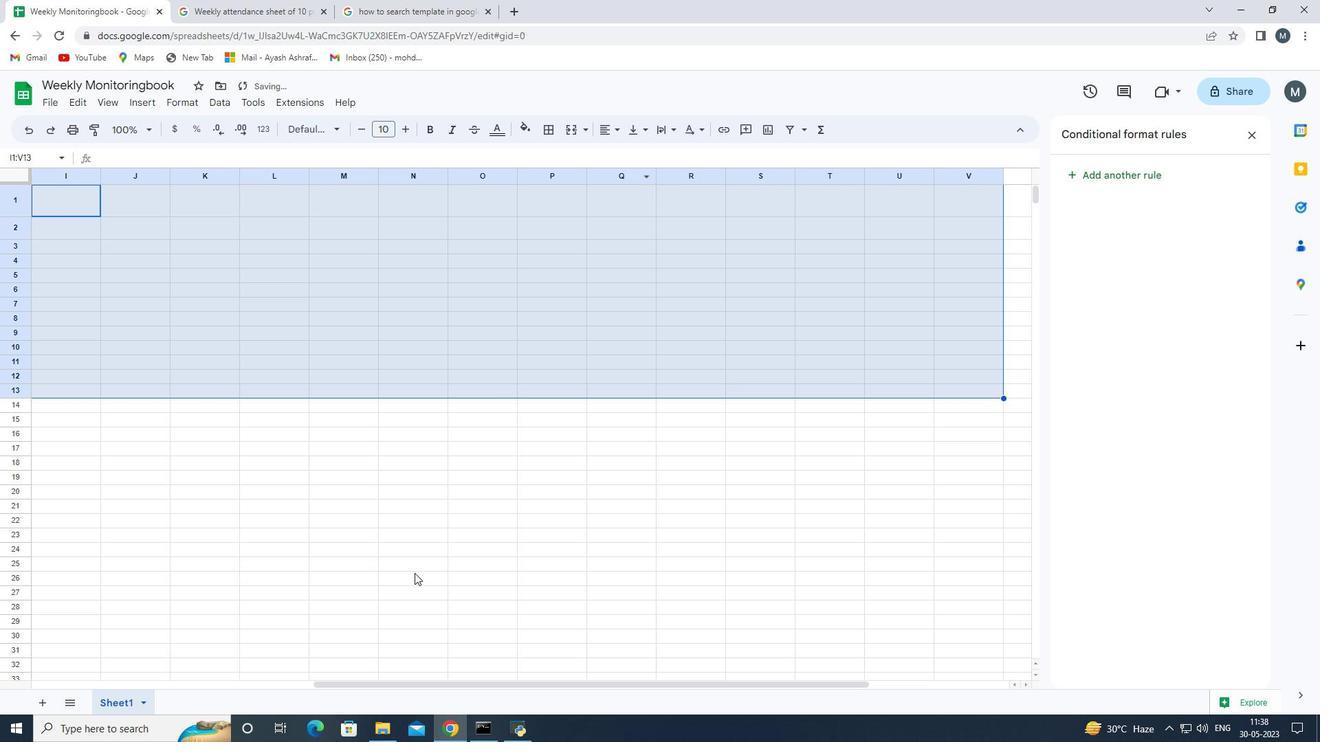 
Action: Mouse moved to (397, 505)
Screenshot: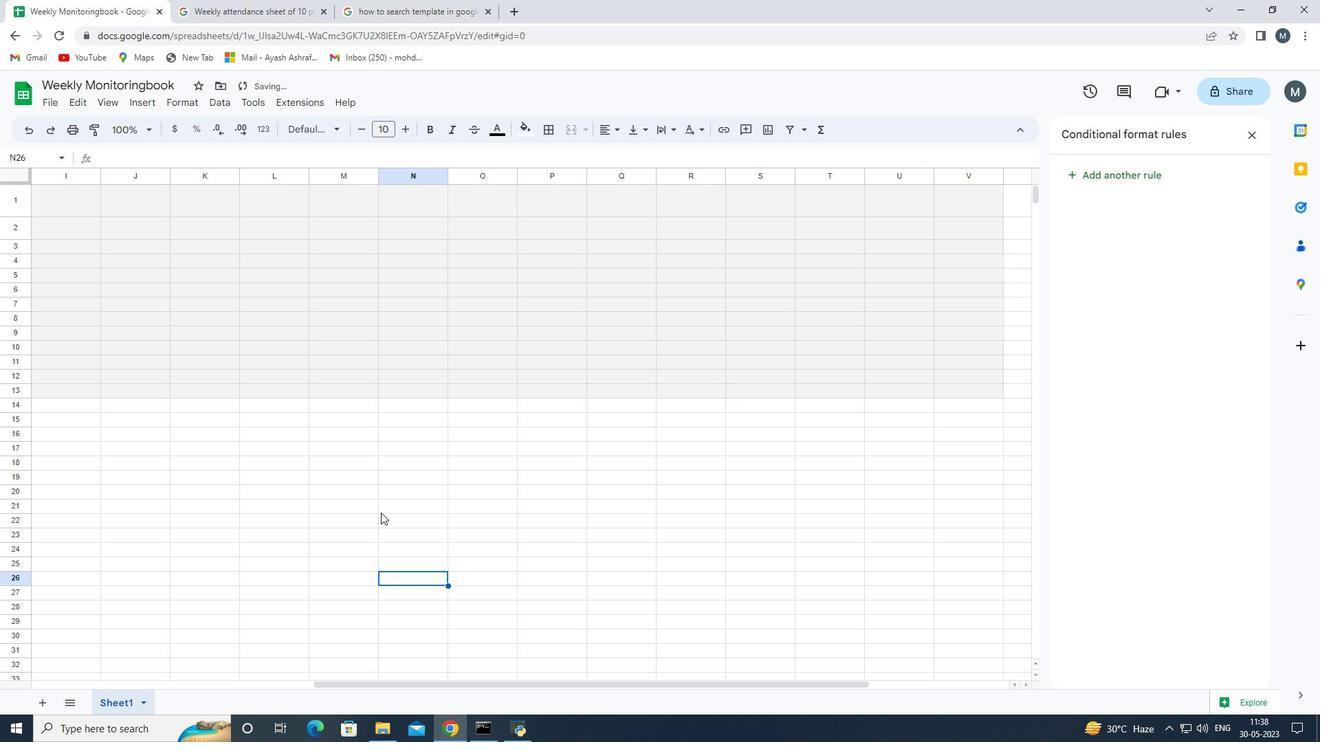 
Action: Key pressed <Key.left>
Screenshot: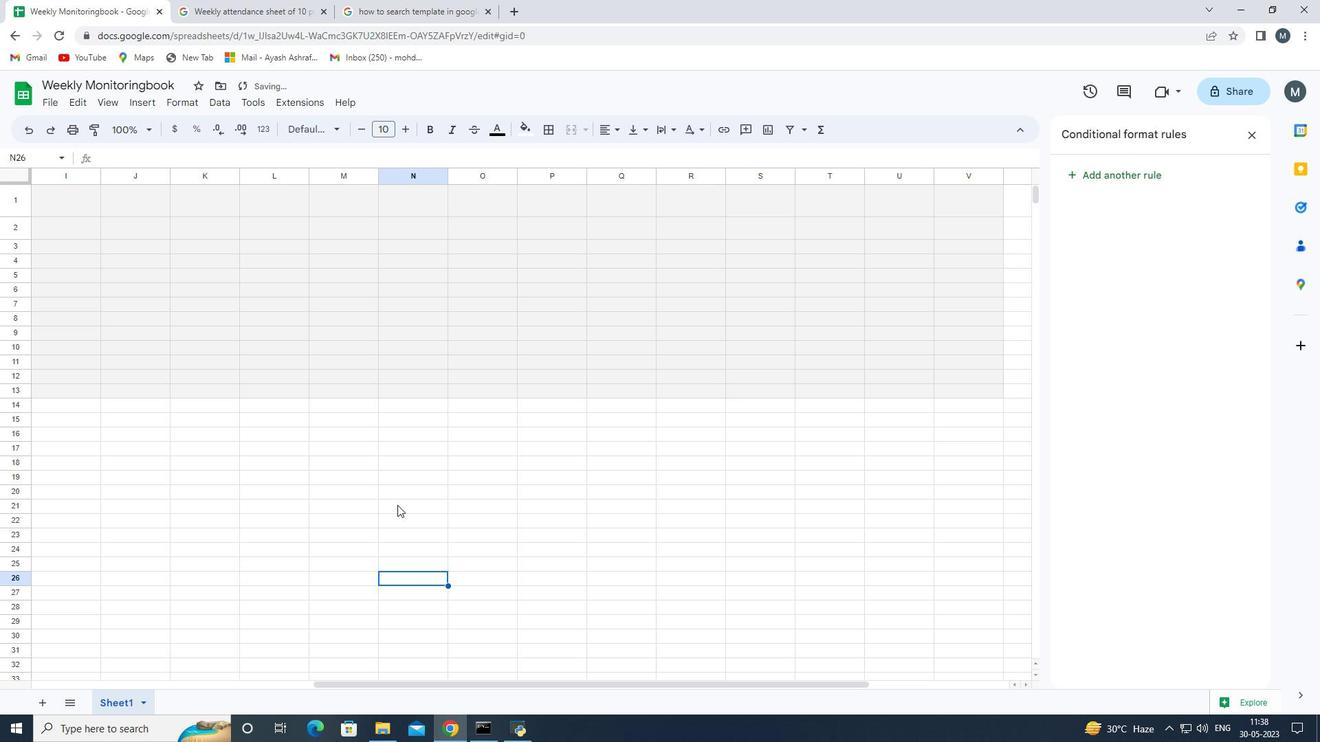 
Action: Mouse moved to (396, 504)
Screenshot: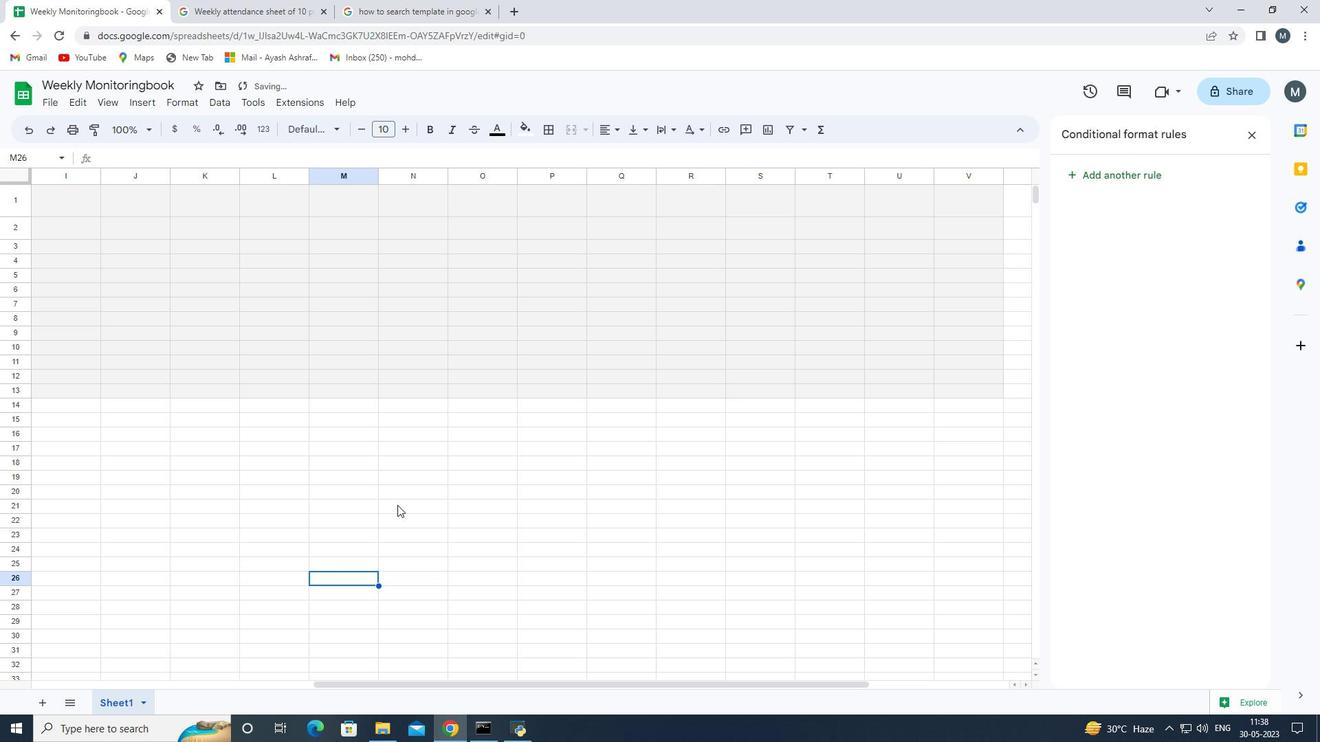 
Action: Key pressed <Key.left><Key.left><Key.left><Key.left><Key.left><Key.left><Key.left><Key.left><Key.left><Key.left><Key.left><Key.left><Key.left><Key.left><Key.left><Key.left><Key.left><Key.left><Key.left><Key.left><Key.left><Key.left><Key.left><Key.left><Key.left><Key.left><Key.left><Key.left><Key.left><Key.left><Key.left><Key.left>
Screenshot: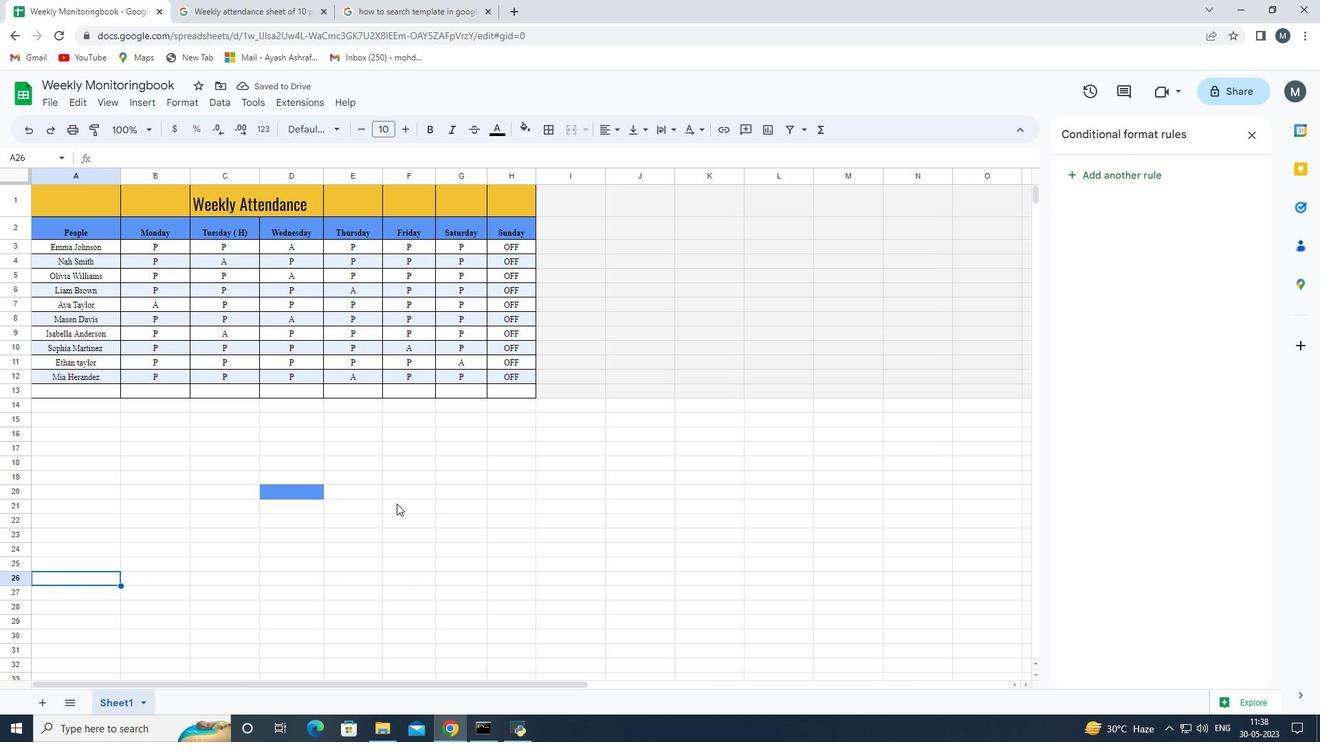 
Action: Mouse moved to (328, 426)
Screenshot: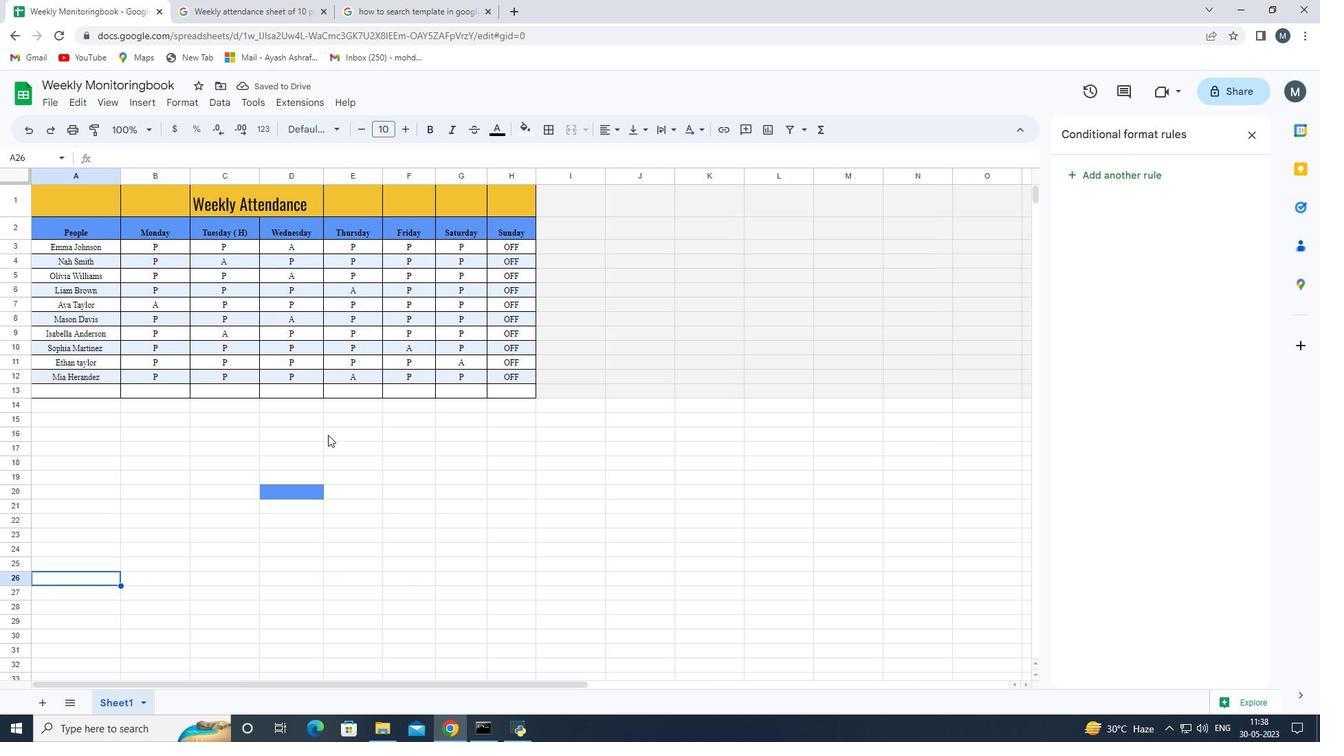 
Action: Mouse pressed left at (328, 426)
Screenshot: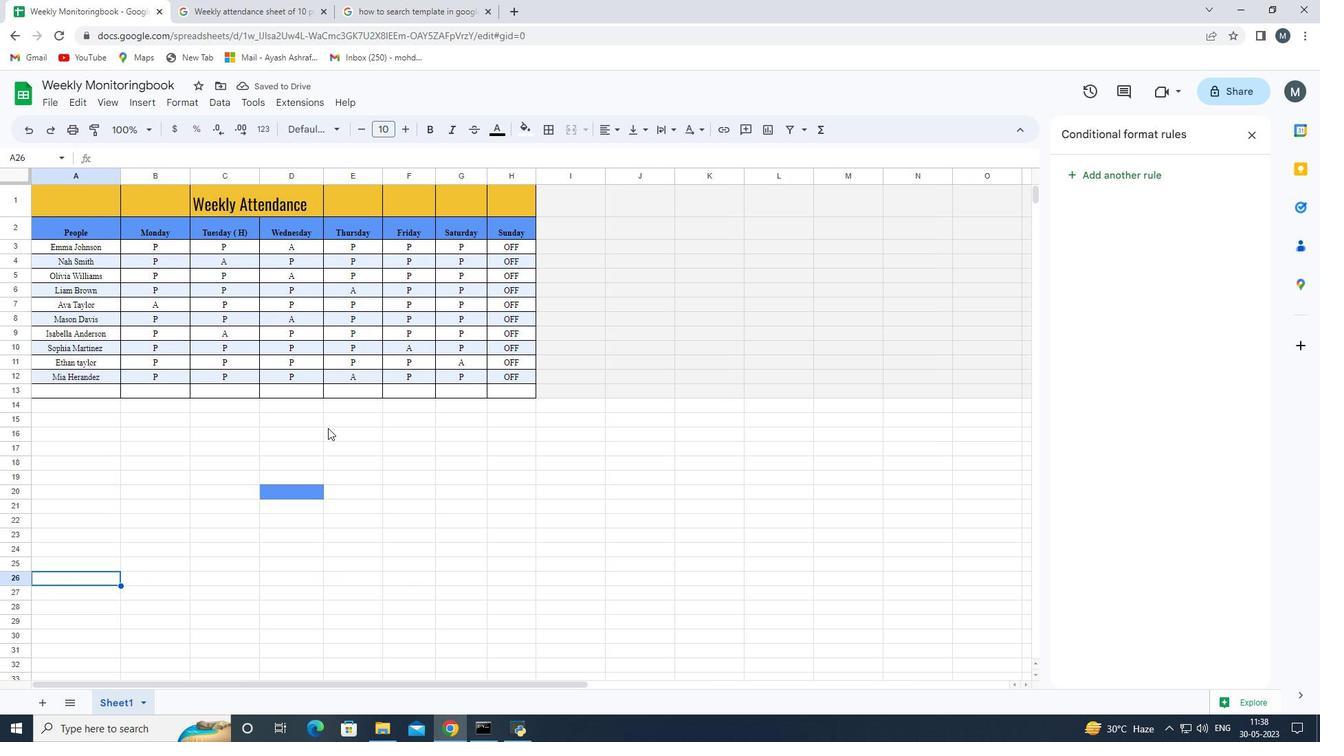 
Action: Mouse moved to (288, 491)
Screenshot: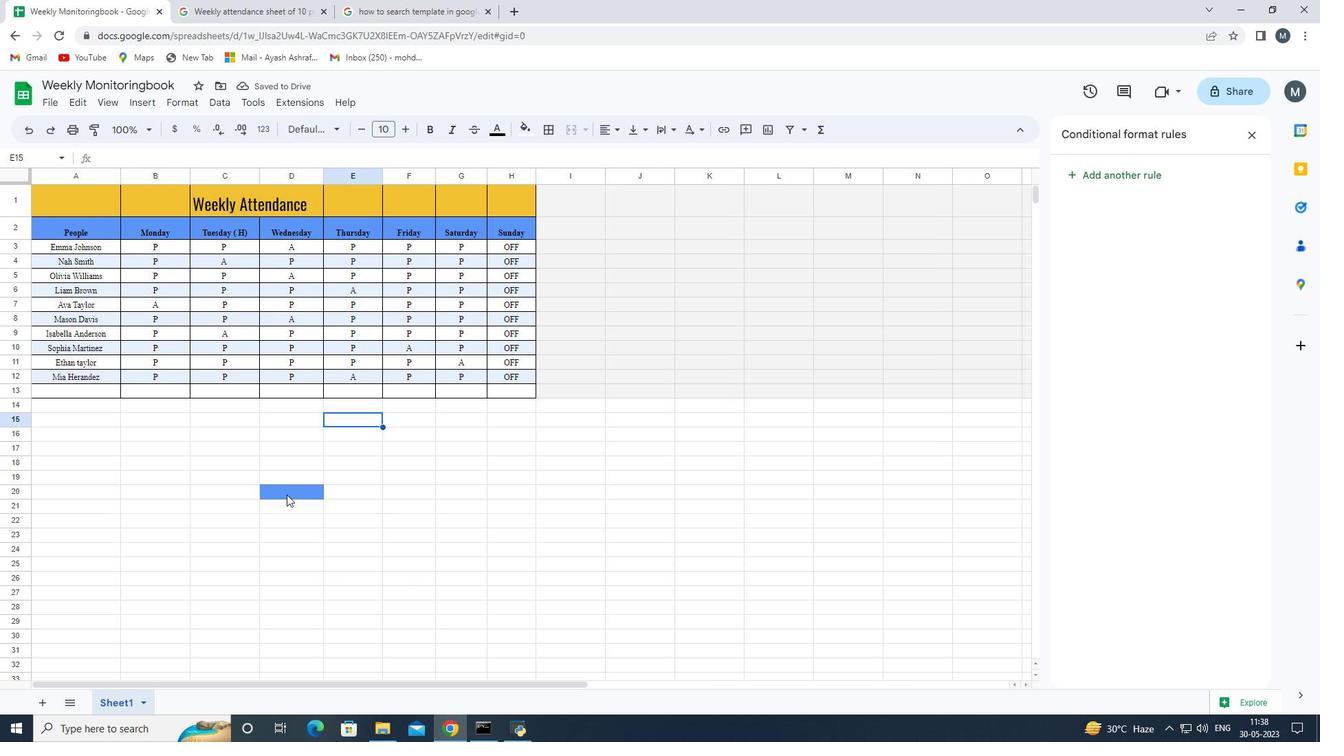 
Action: Mouse pressed left at (288, 491)
Screenshot: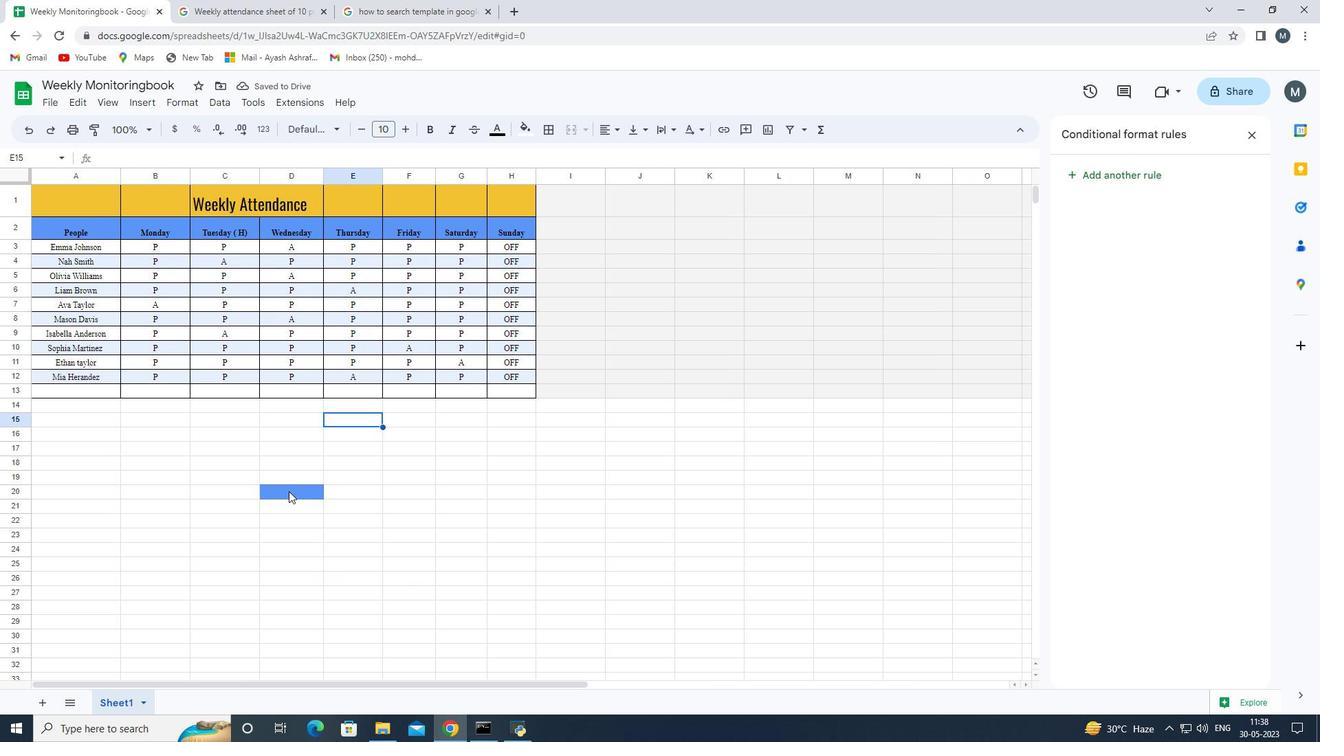
Action: Mouse pressed right at (288, 491)
Screenshot: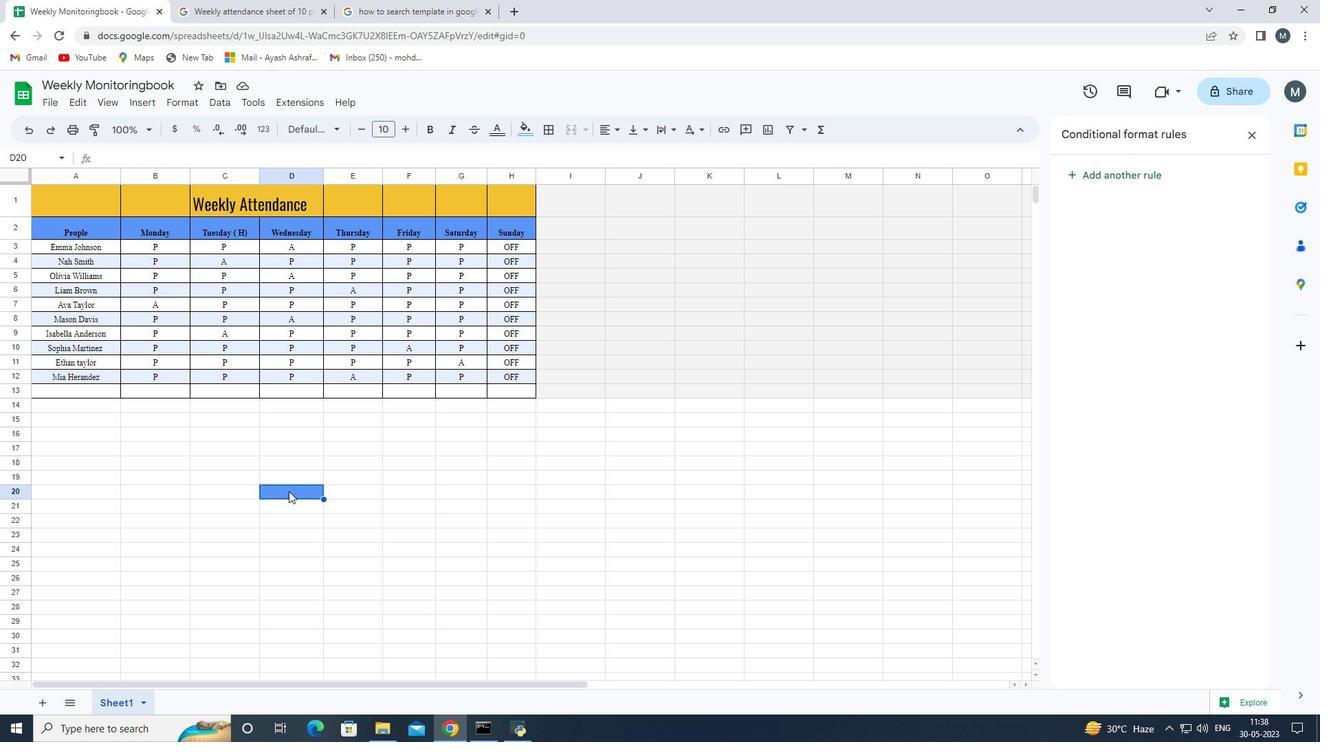 
Action: Mouse moved to (396, 414)
Screenshot: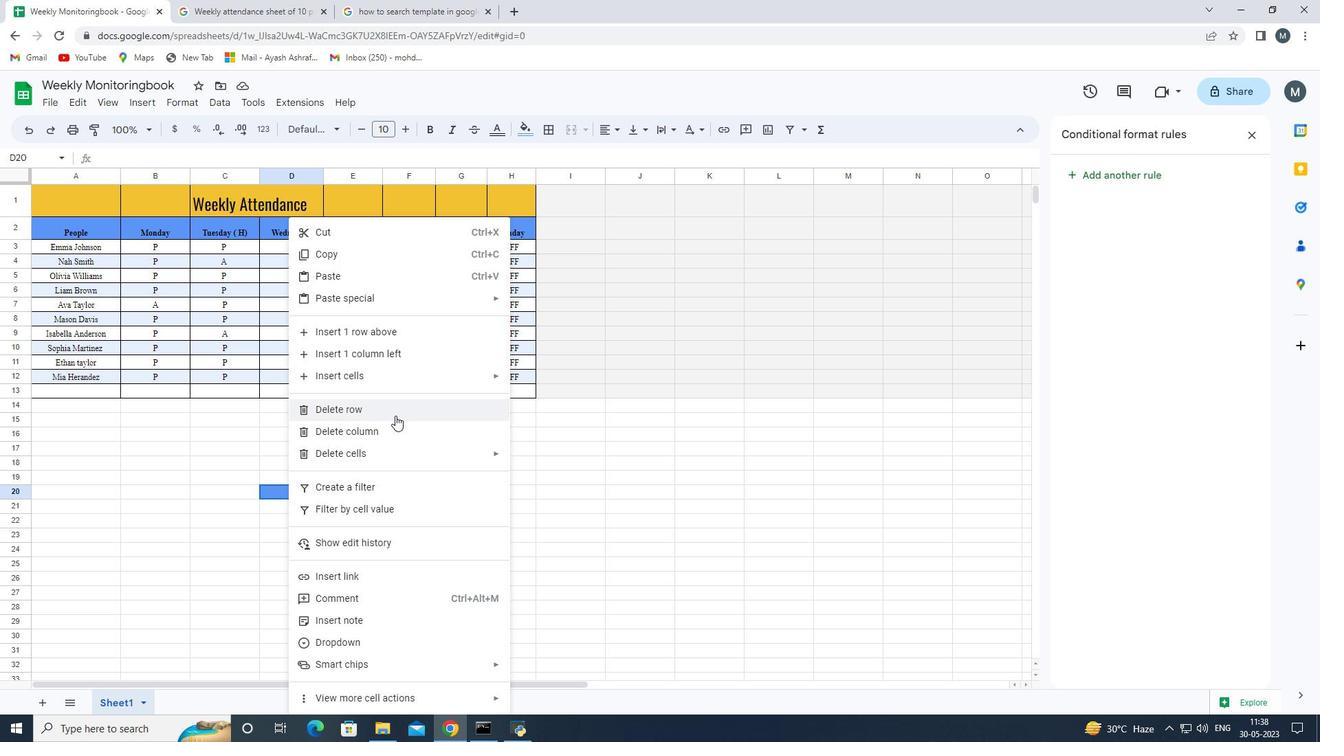 
Action: Mouse pressed left at (396, 414)
Screenshot: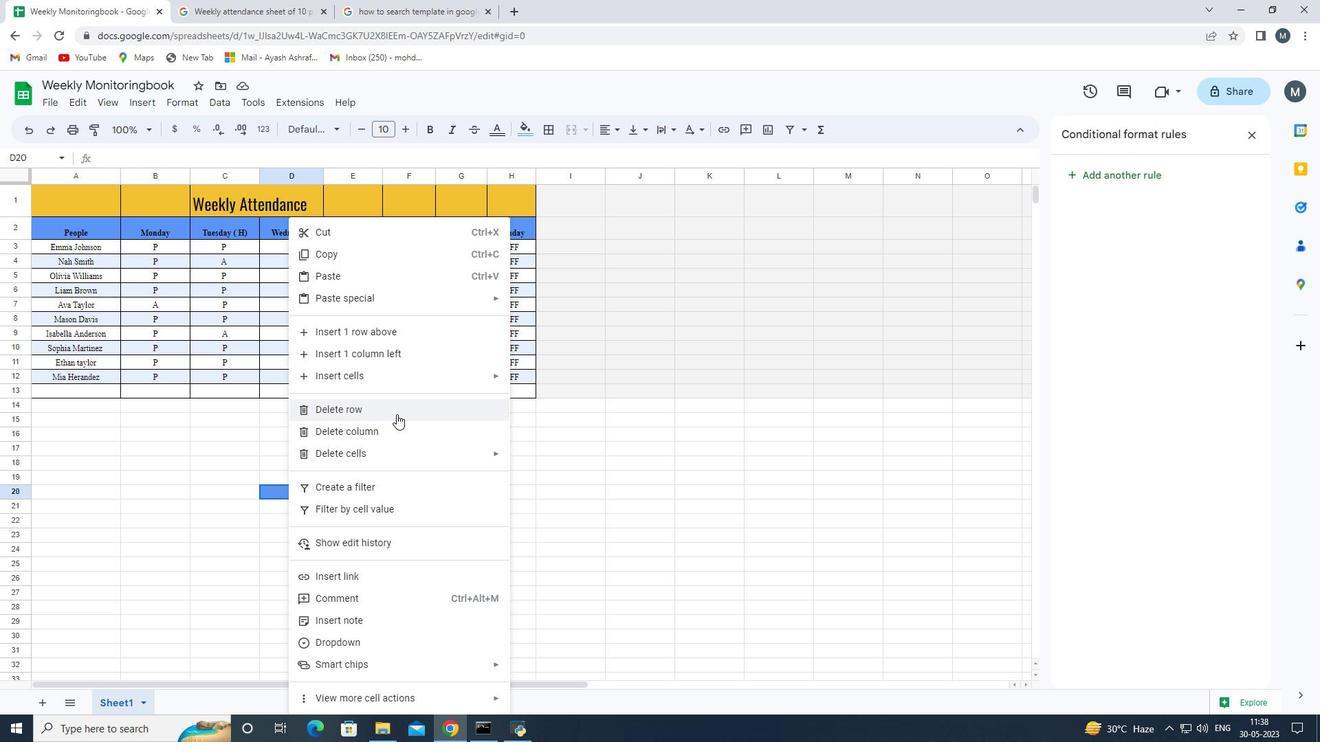 
Action: Mouse moved to (226, 391)
Screenshot: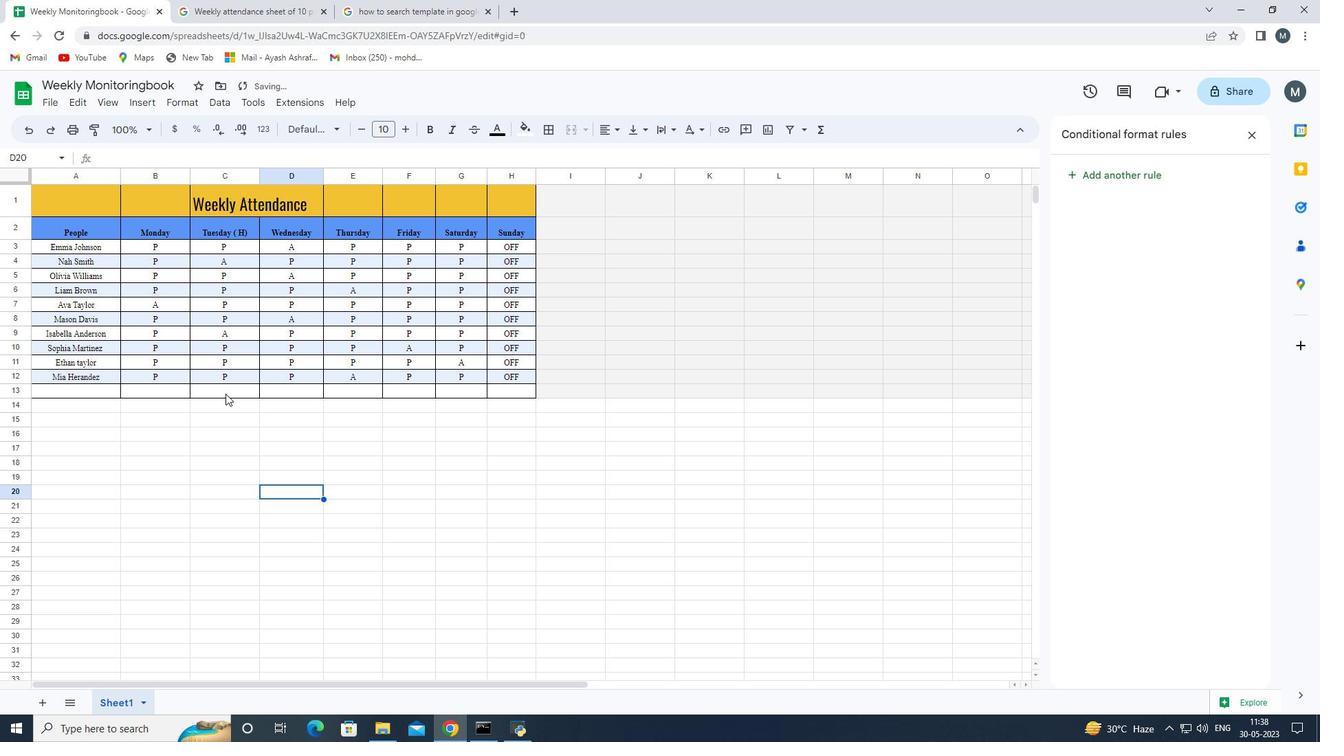 
Action: Mouse pressed left at (226, 391)
Screenshot: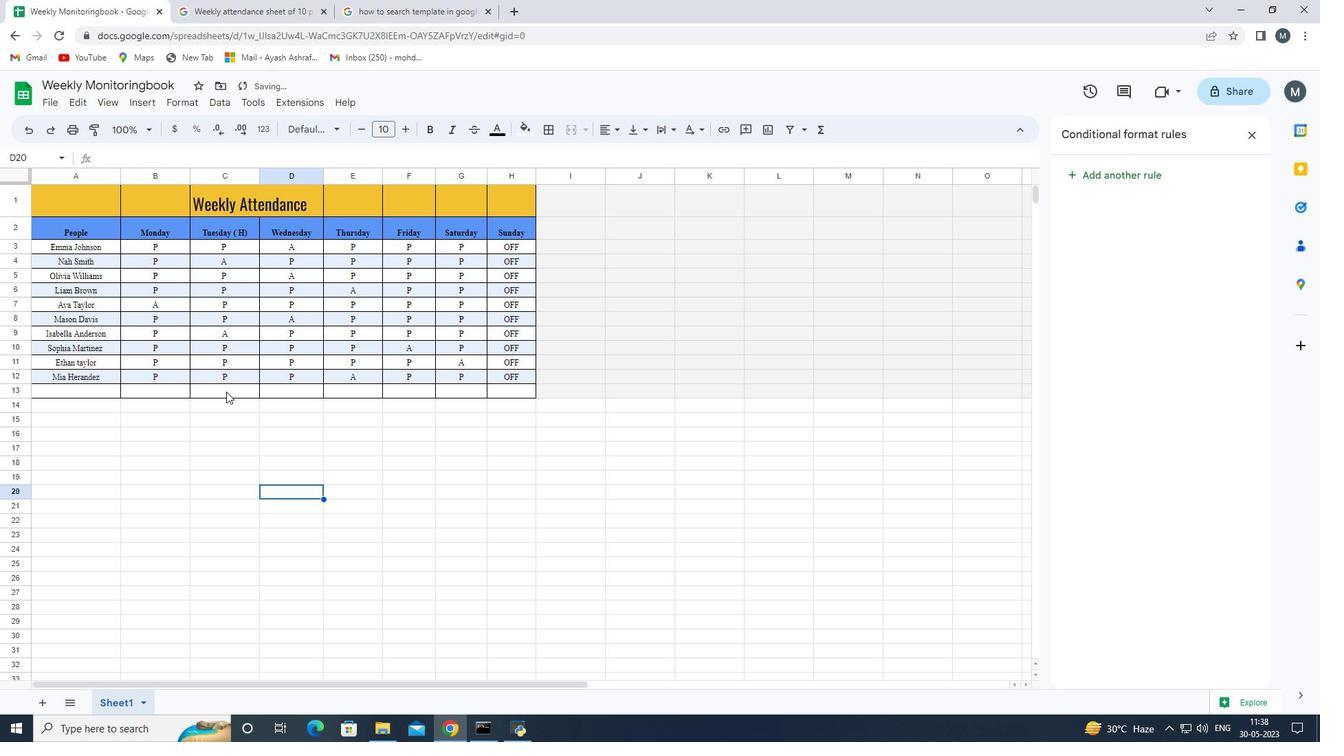 
Action: Mouse moved to (13, 398)
Screenshot: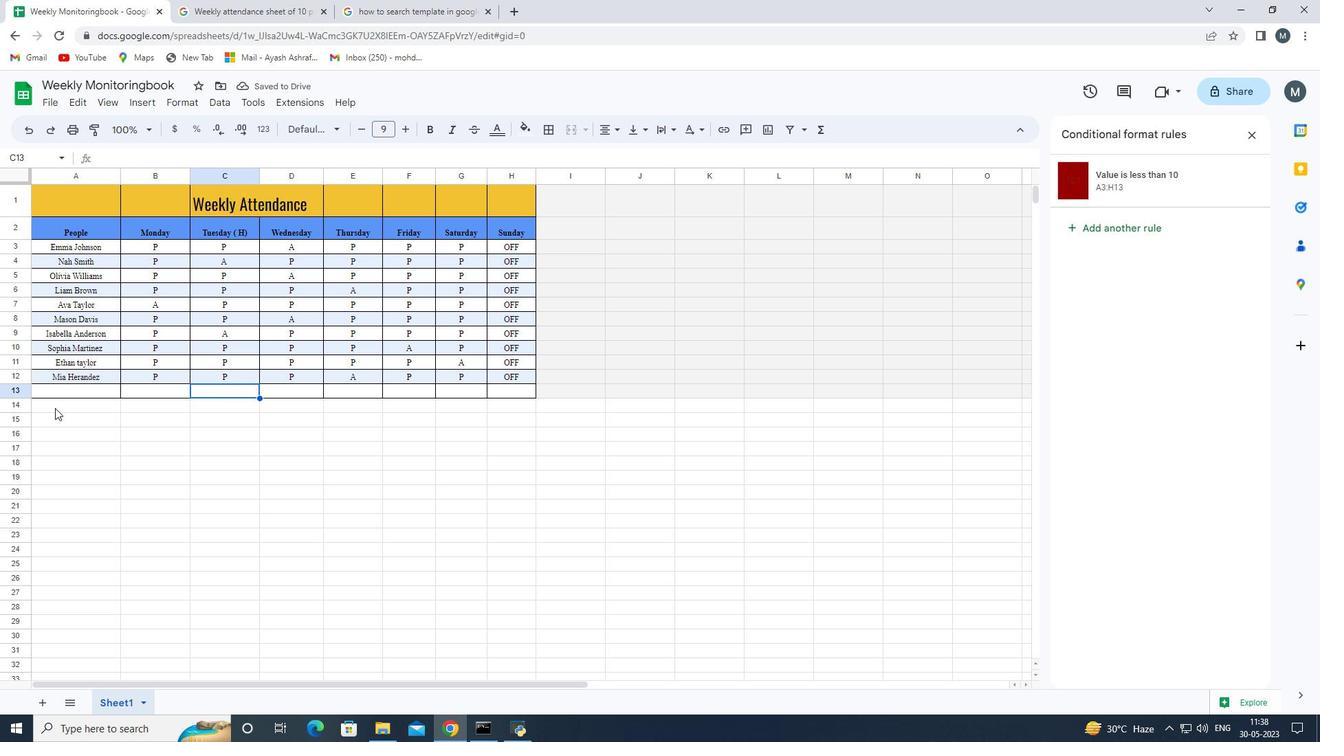 
Action: Mouse pressed left at (13, 398)
Screenshot: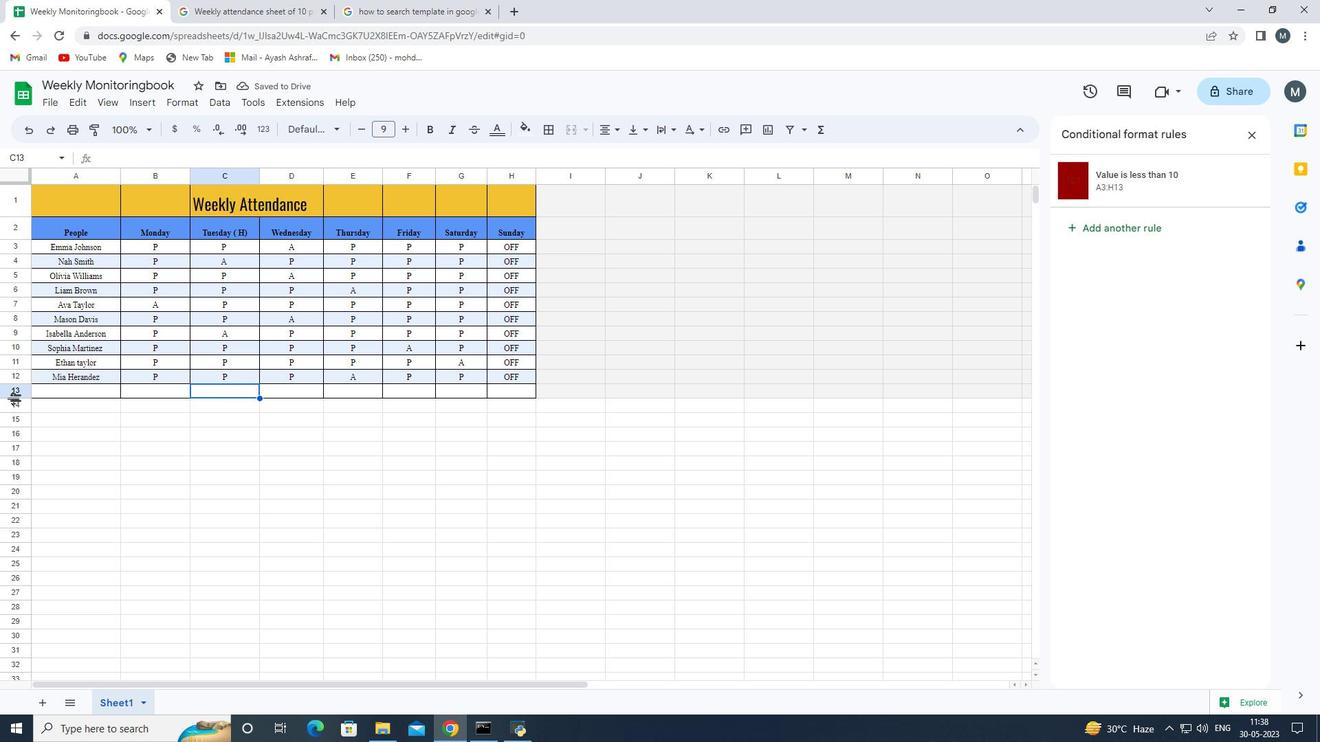 
Action: Mouse moved to (13, 386)
Screenshot: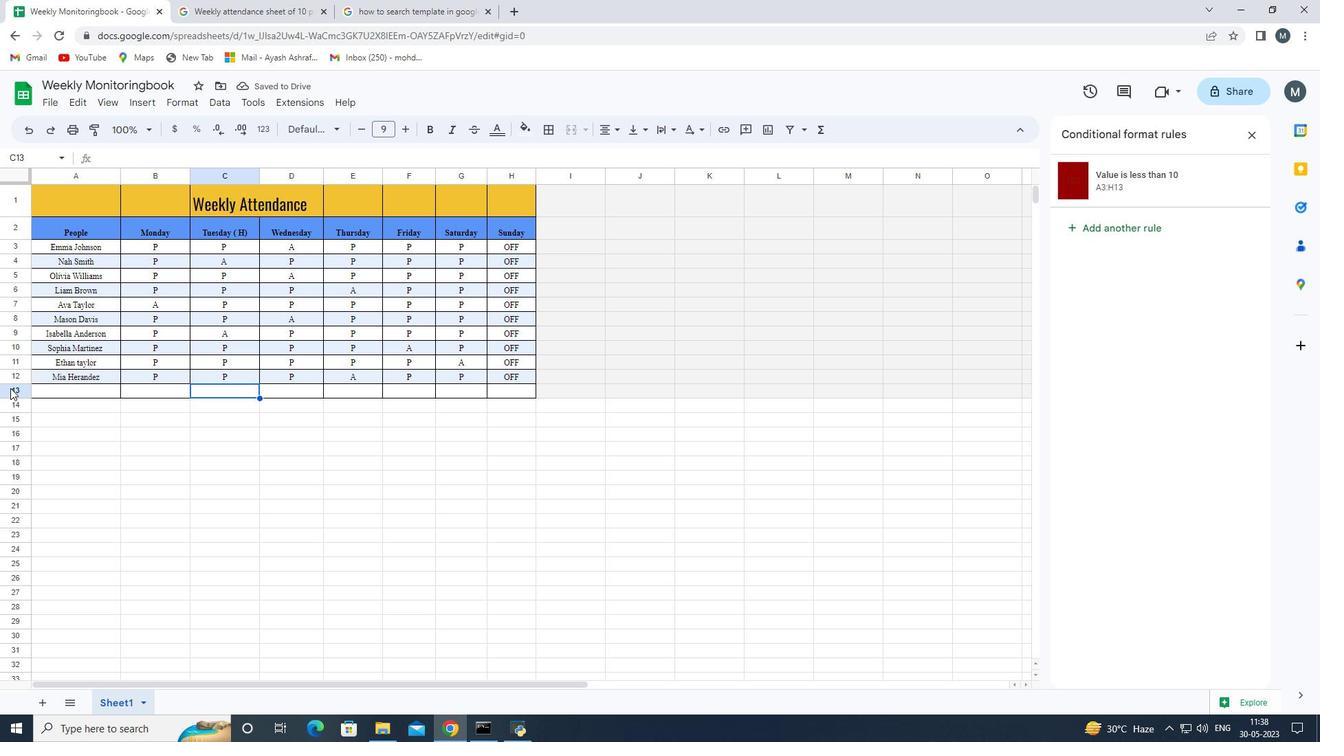 
Action: Mouse pressed left at (13, 386)
Screenshot: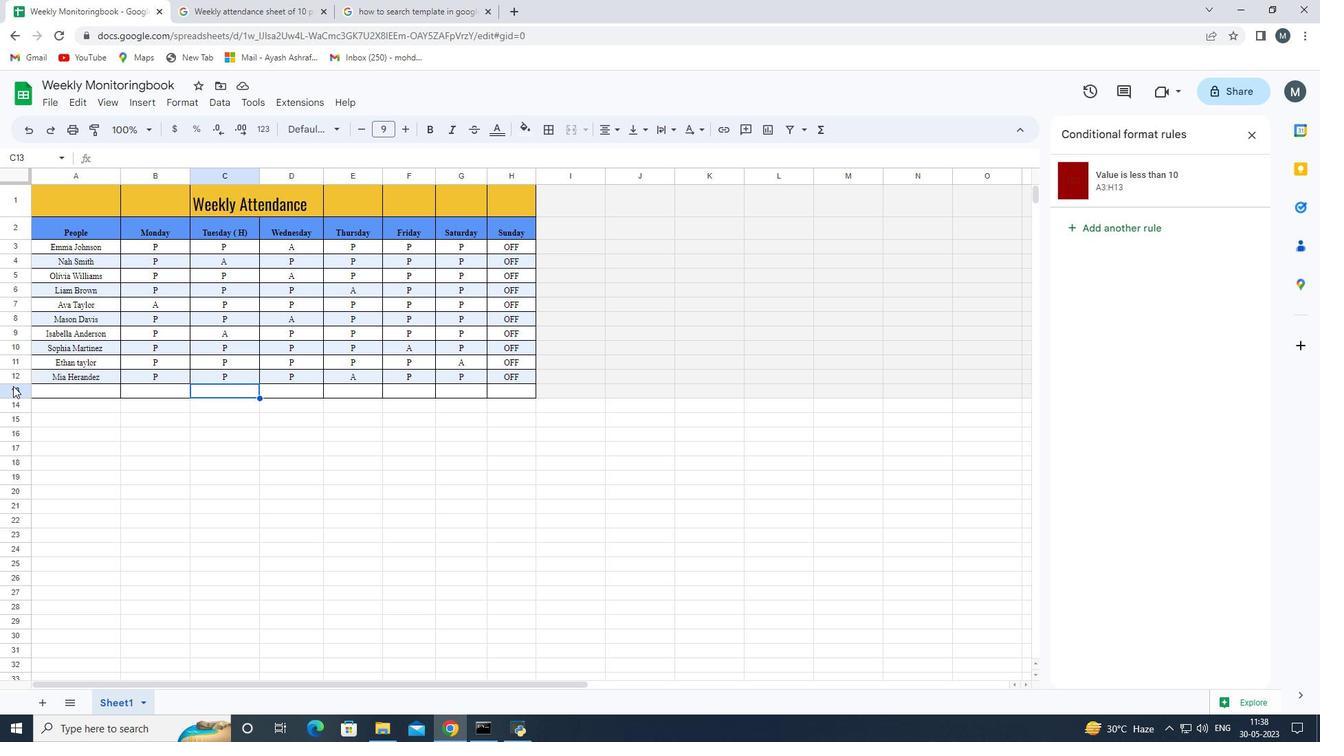 
Action: Mouse moved to (22, 391)
Screenshot: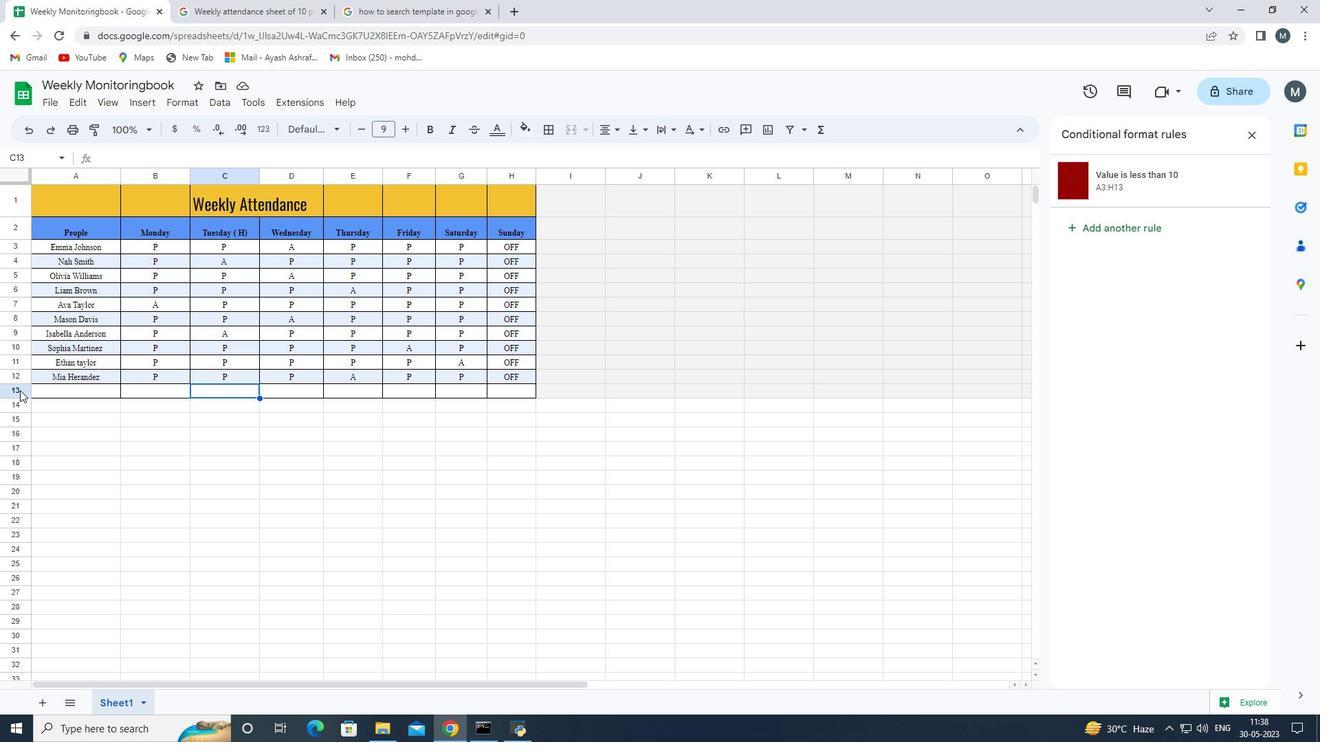 
Action: Mouse pressed left at (22, 391)
Screenshot: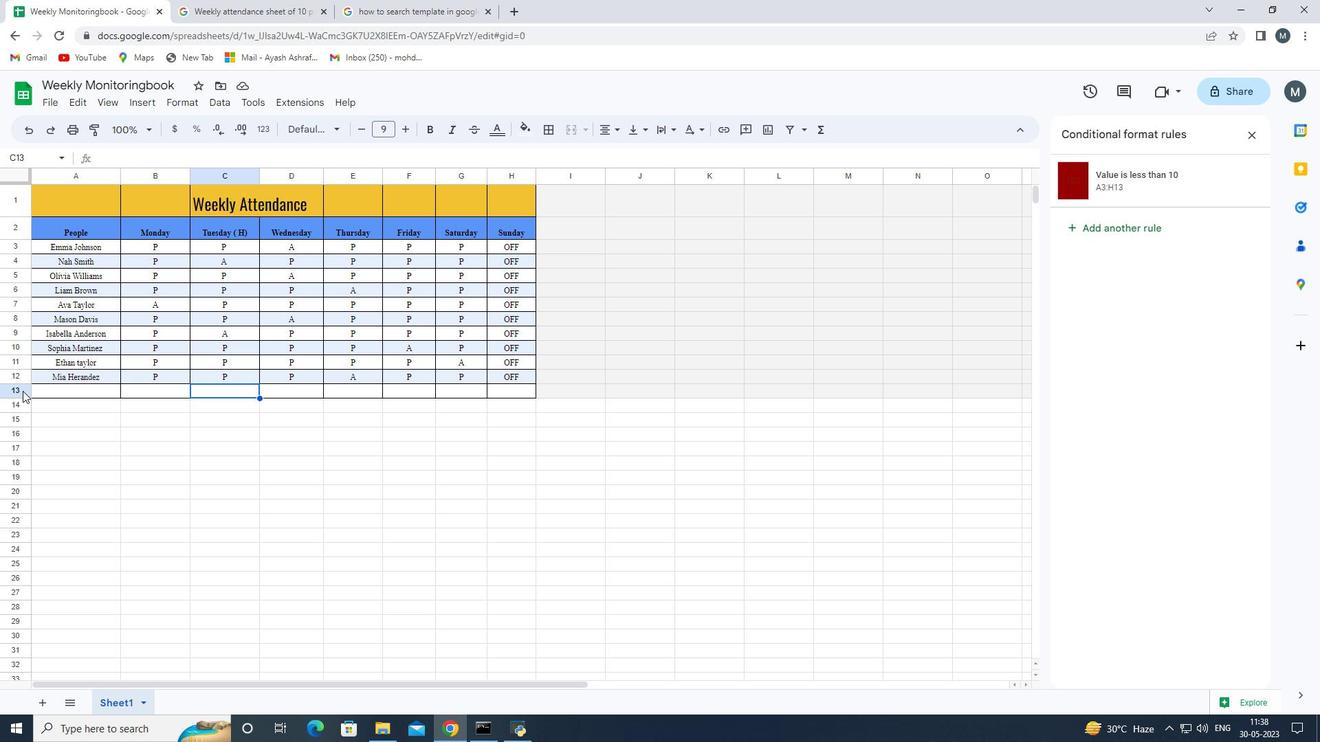 
Action: Mouse moved to (22, 394)
Screenshot: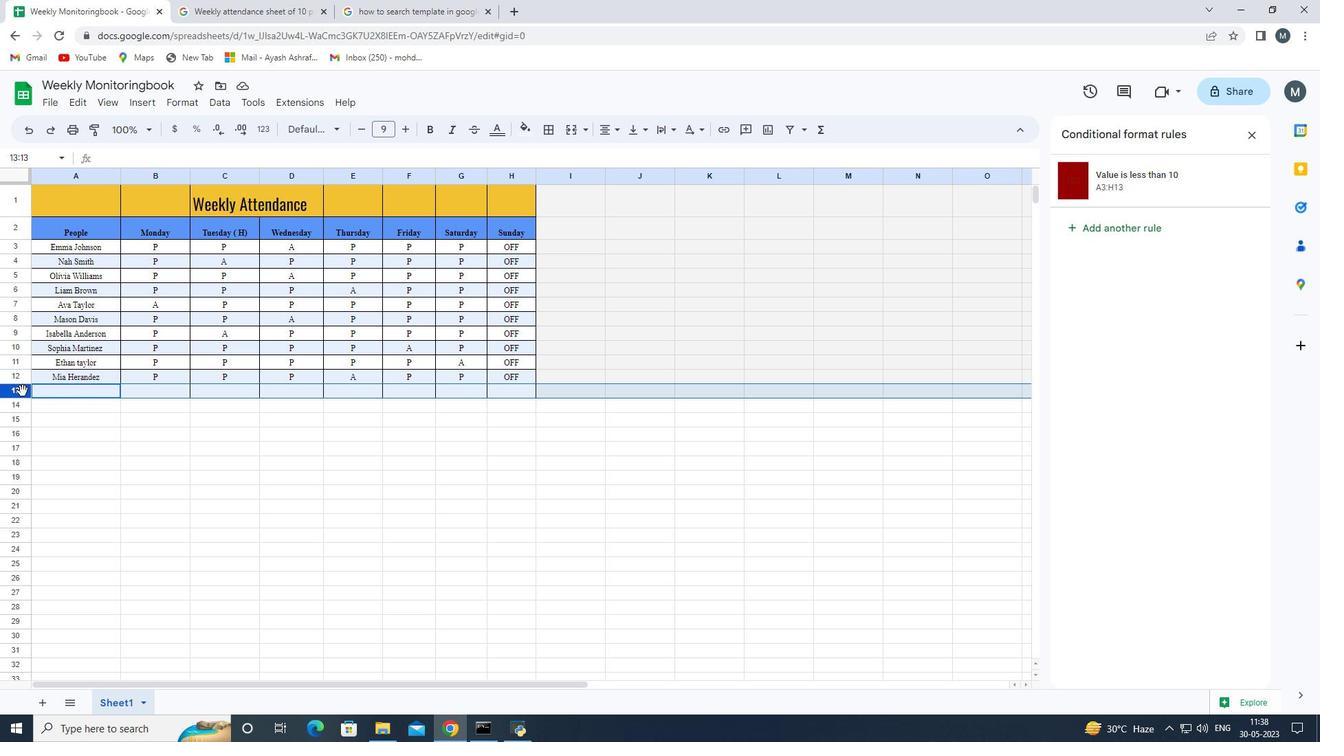 
Action: Key pressed <Key.delete>
Screenshot: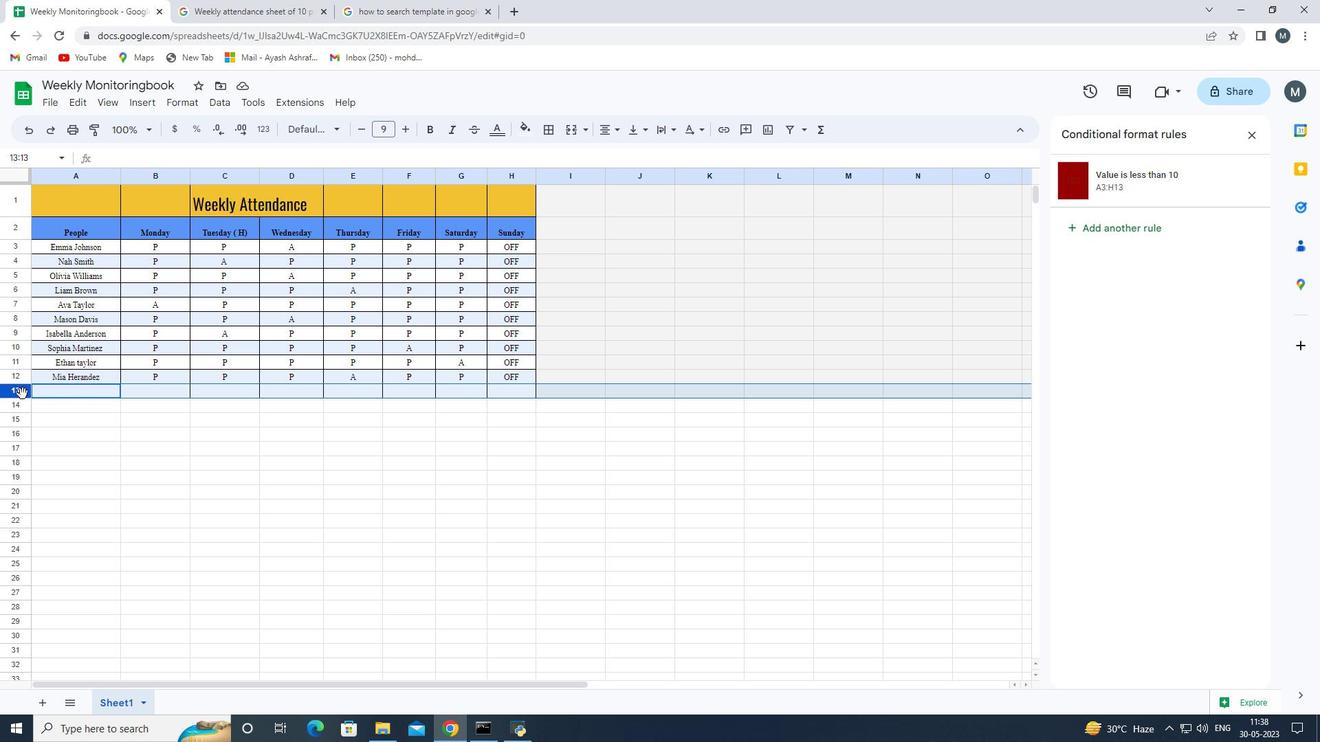 
Action: Mouse moved to (77, 434)
Screenshot: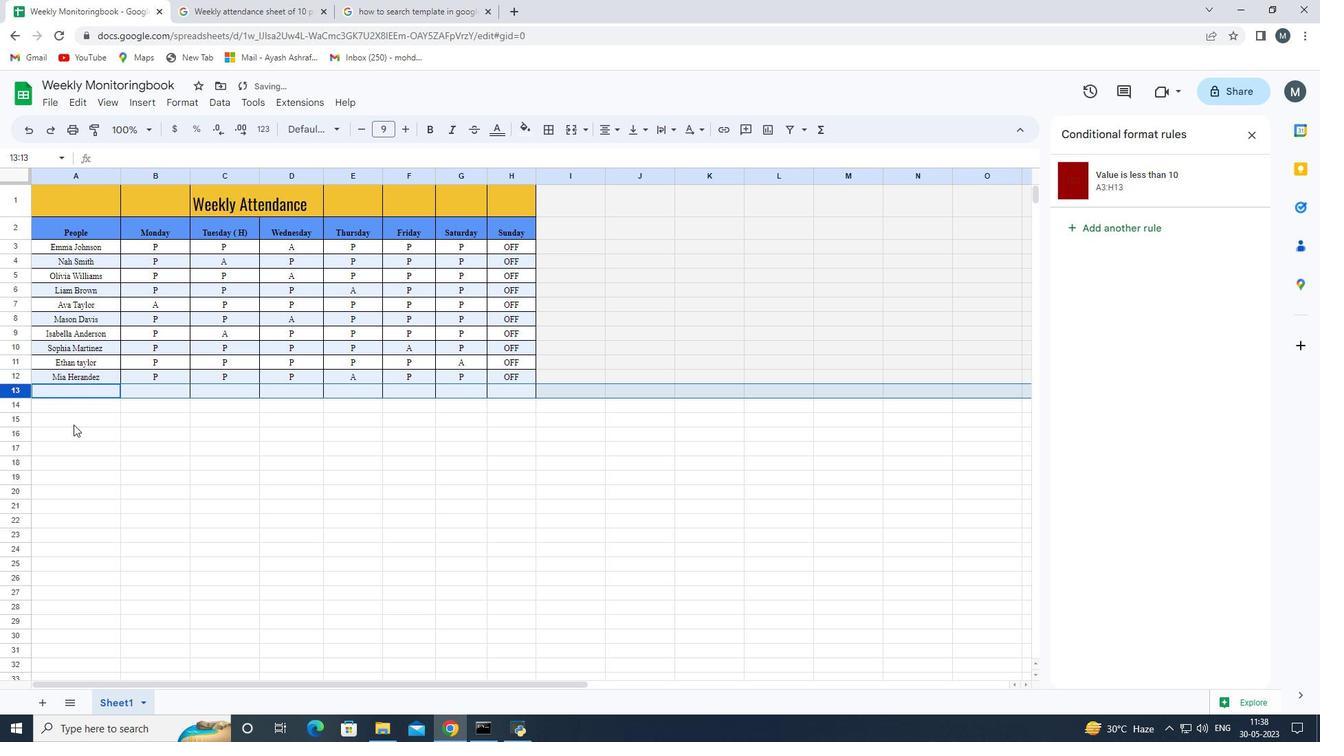 
Action: Mouse pressed left at (77, 434)
Screenshot: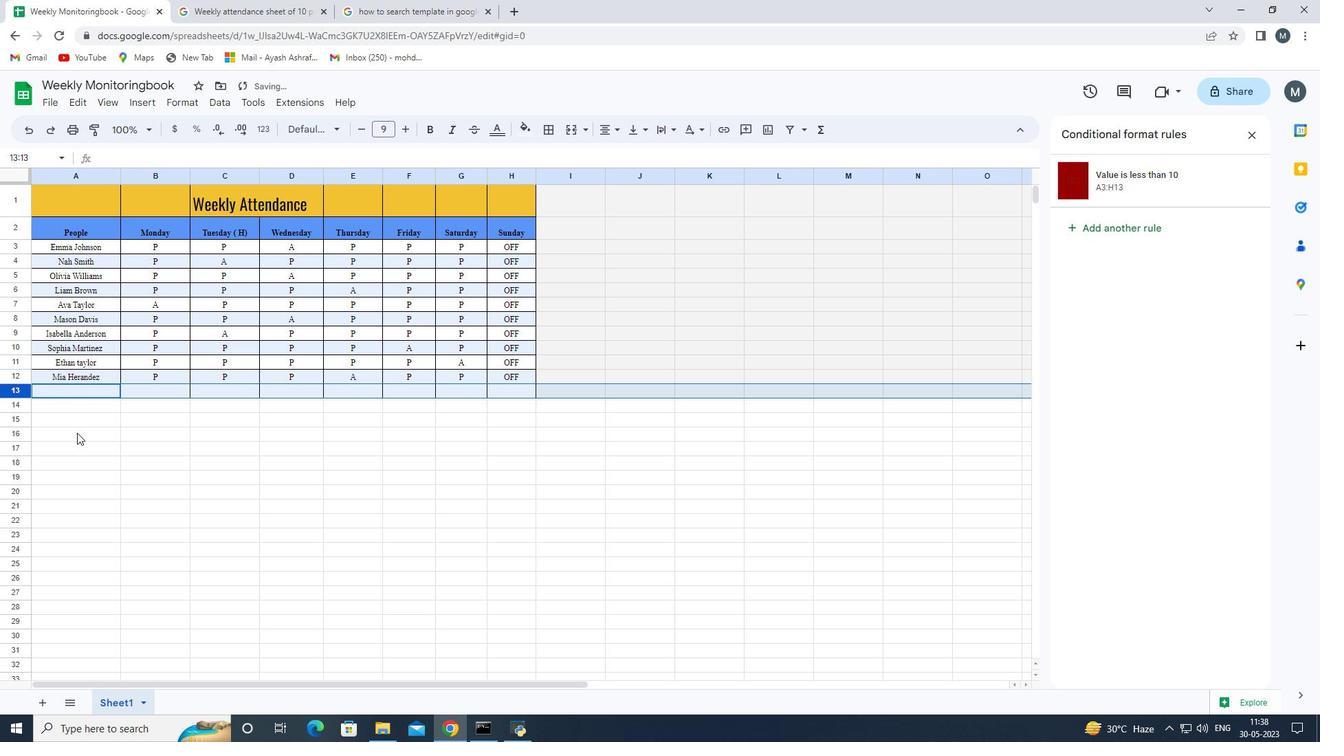 
Action: Mouse moved to (819, 350)
Screenshot: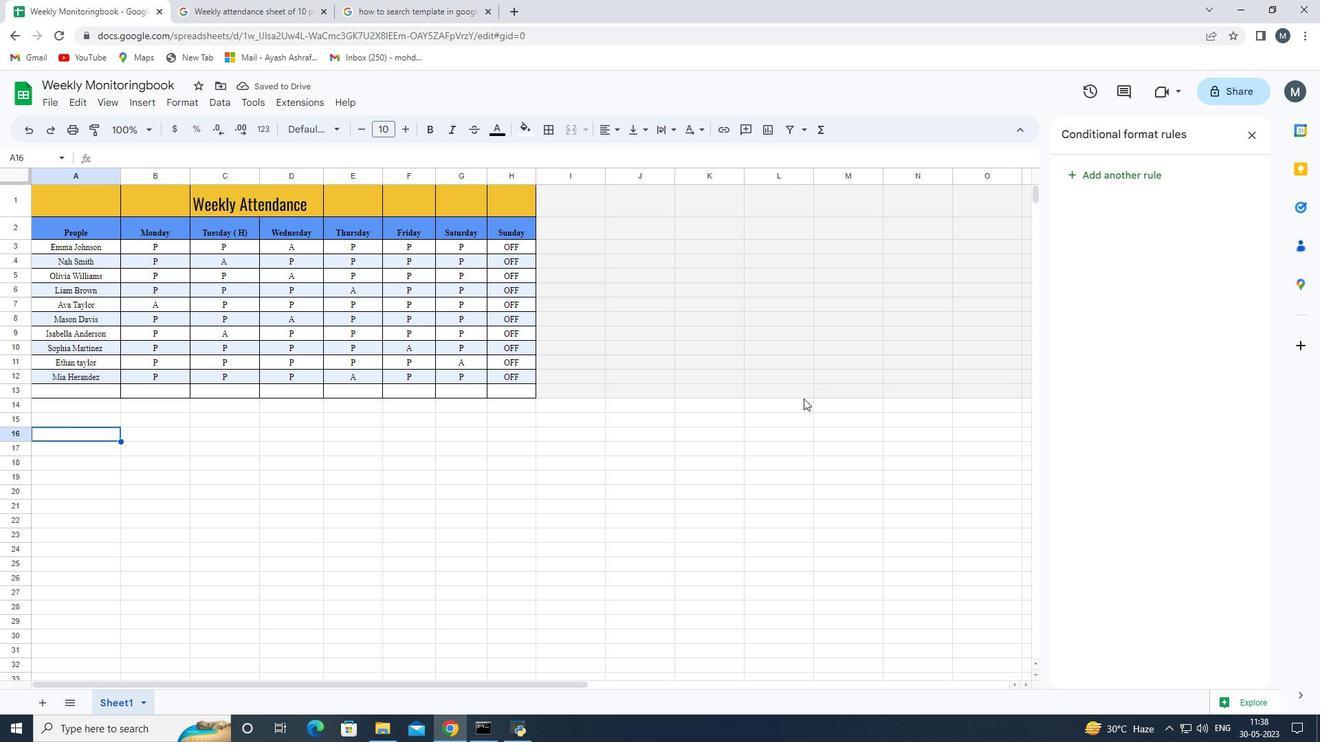 
Action: Mouse pressed left at (819, 350)
Screenshot: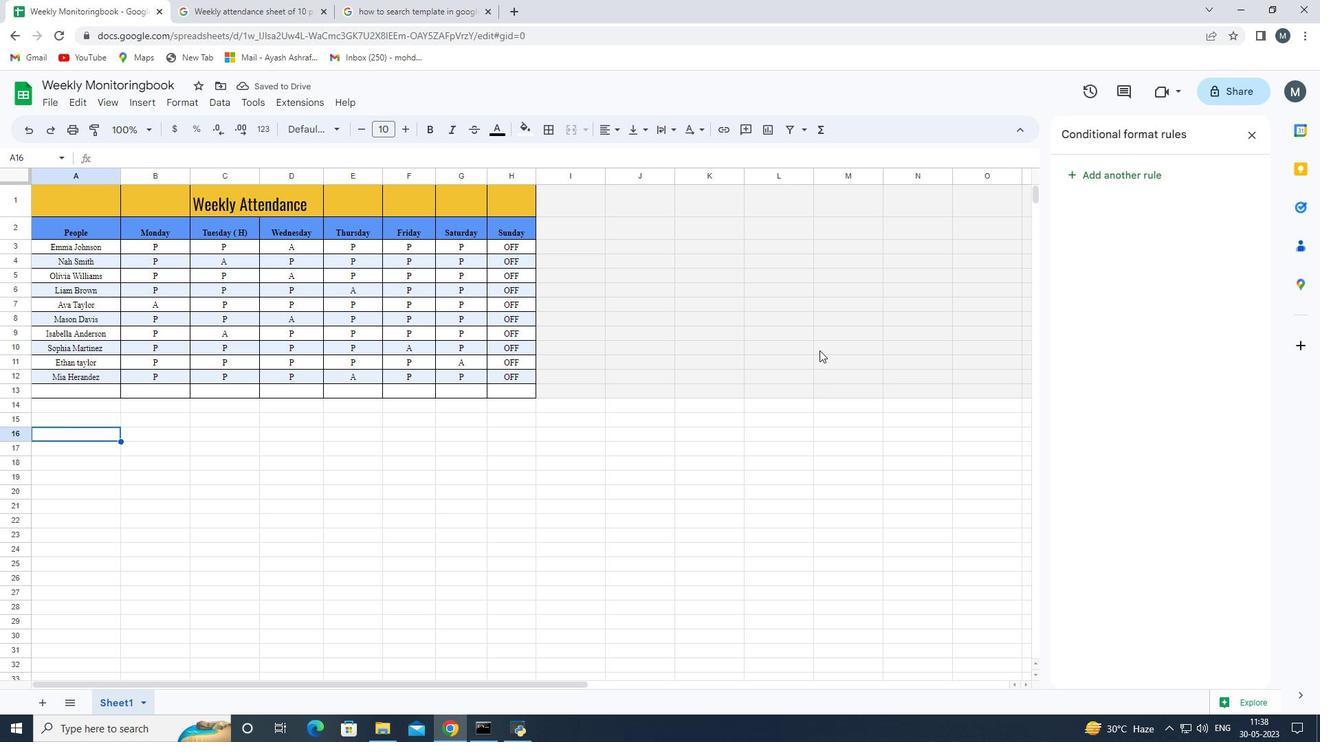 
Action: Mouse moved to (436, 477)
Screenshot: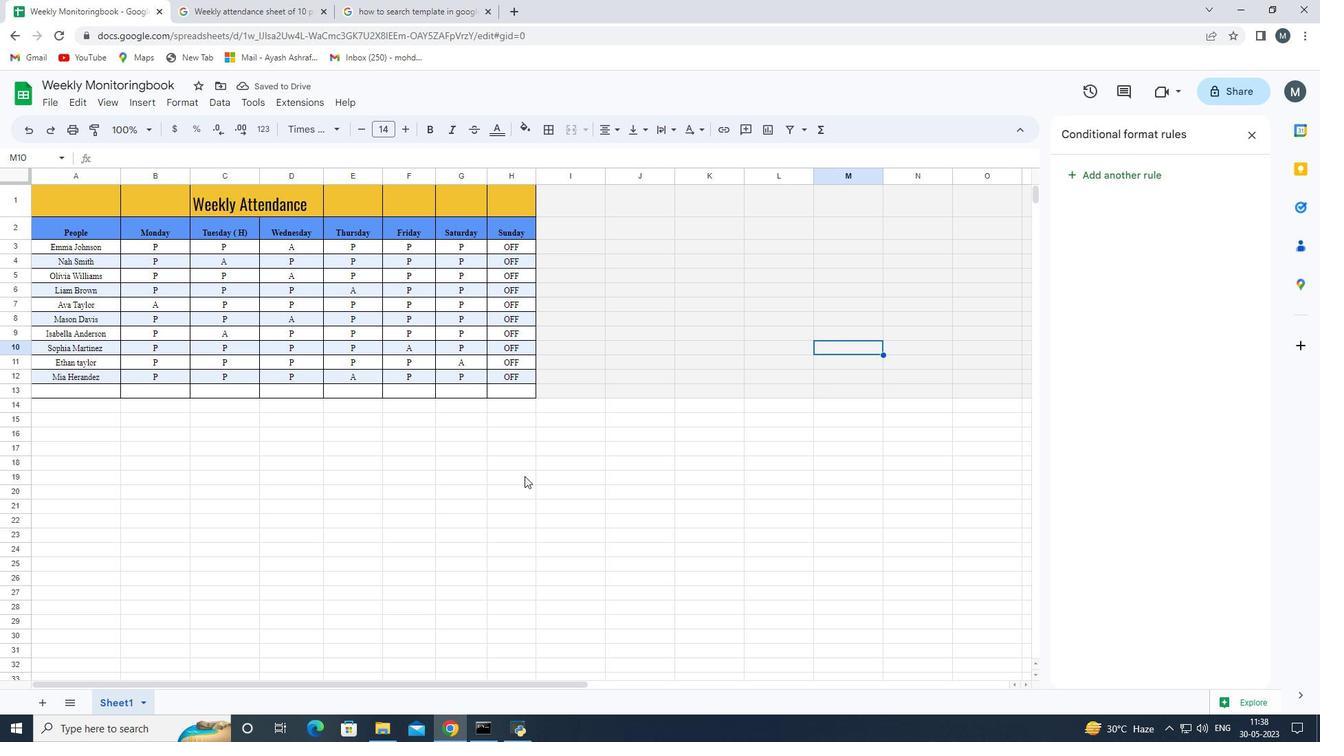 
Action: Mouse pressed left at (436, 477)
Screenshot: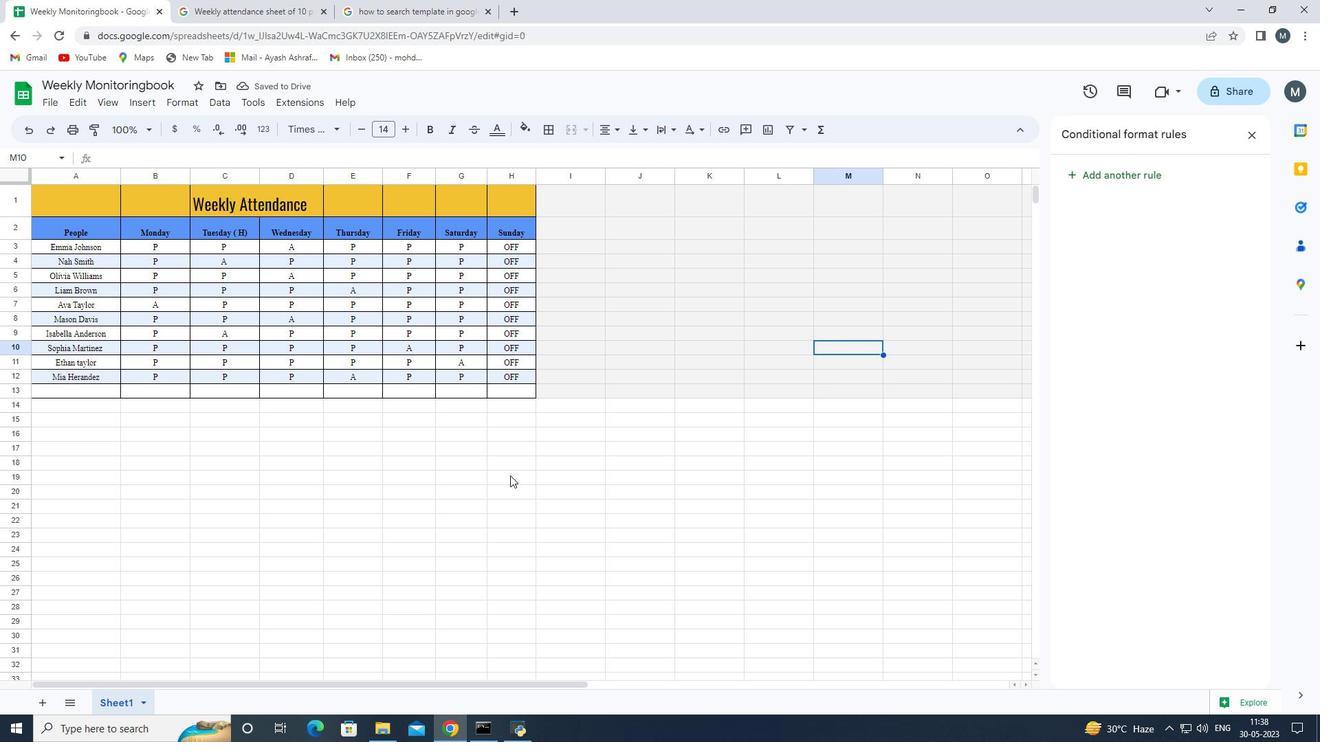 
Action: Mouse moved to (167, 428)
Screenshot: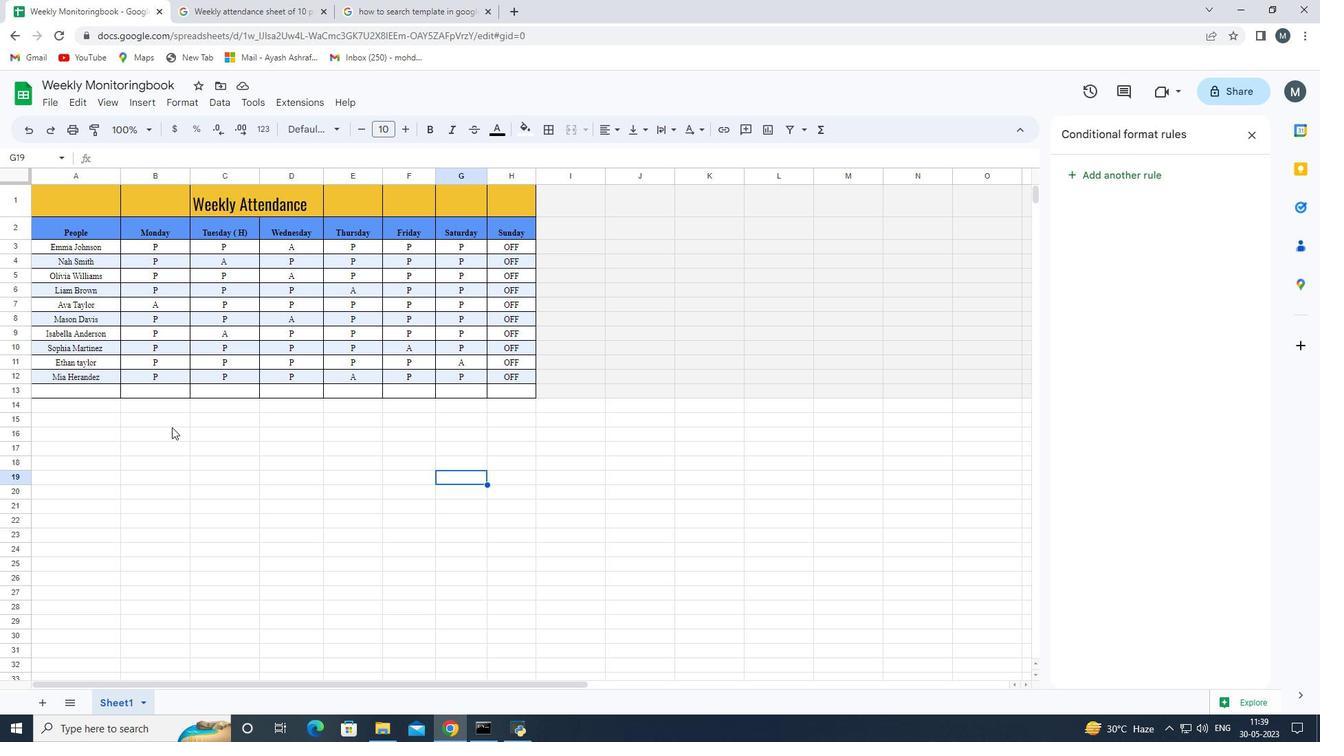 
